 Task: Look for space in Guyancourt, France from 11th June, 2023 to 15th June, 2023 for 2 adults in price range Rs.7000 to Rs.16000. Place can be private room with 1  bedroom having 2 beds and 1 bathroom. Property type can be house, flat, guest house, hotel. Booking option can be shelf check-in. Required host language is English.
Action: Mouse moved to (514, 134)
Screenshot: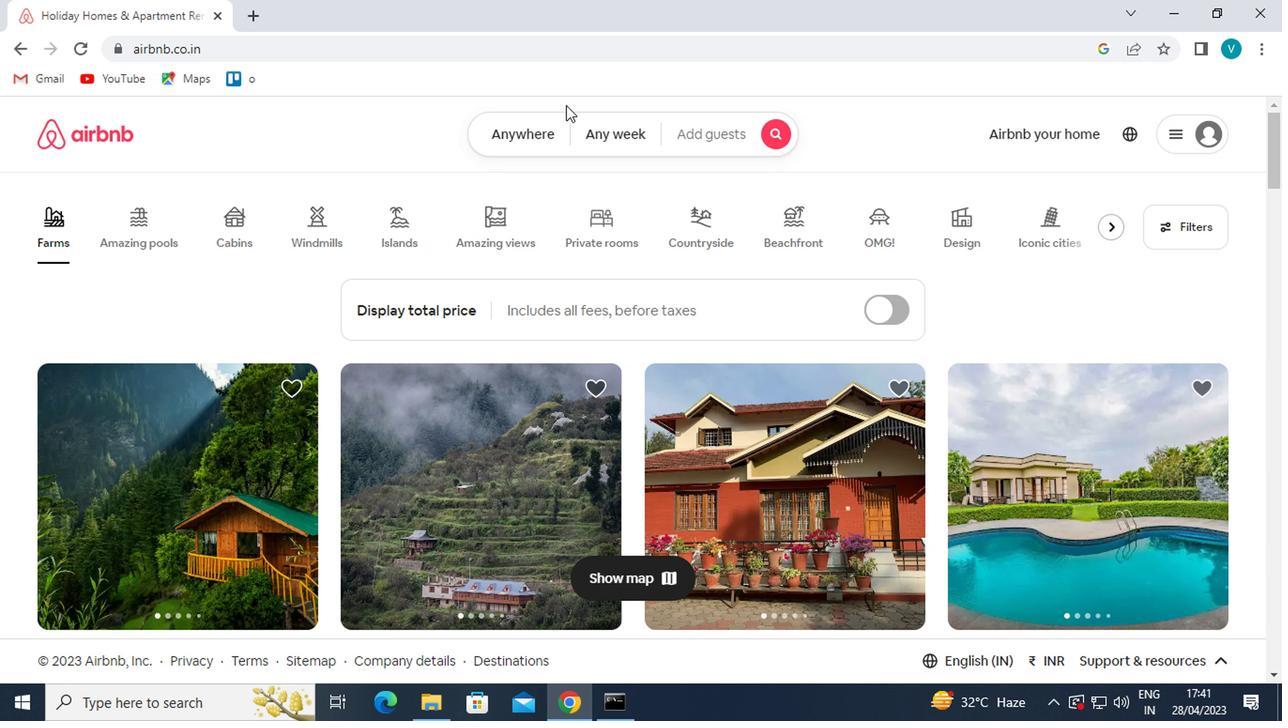 
Action: Mouse pressed left at (514, 134)
Screenshot: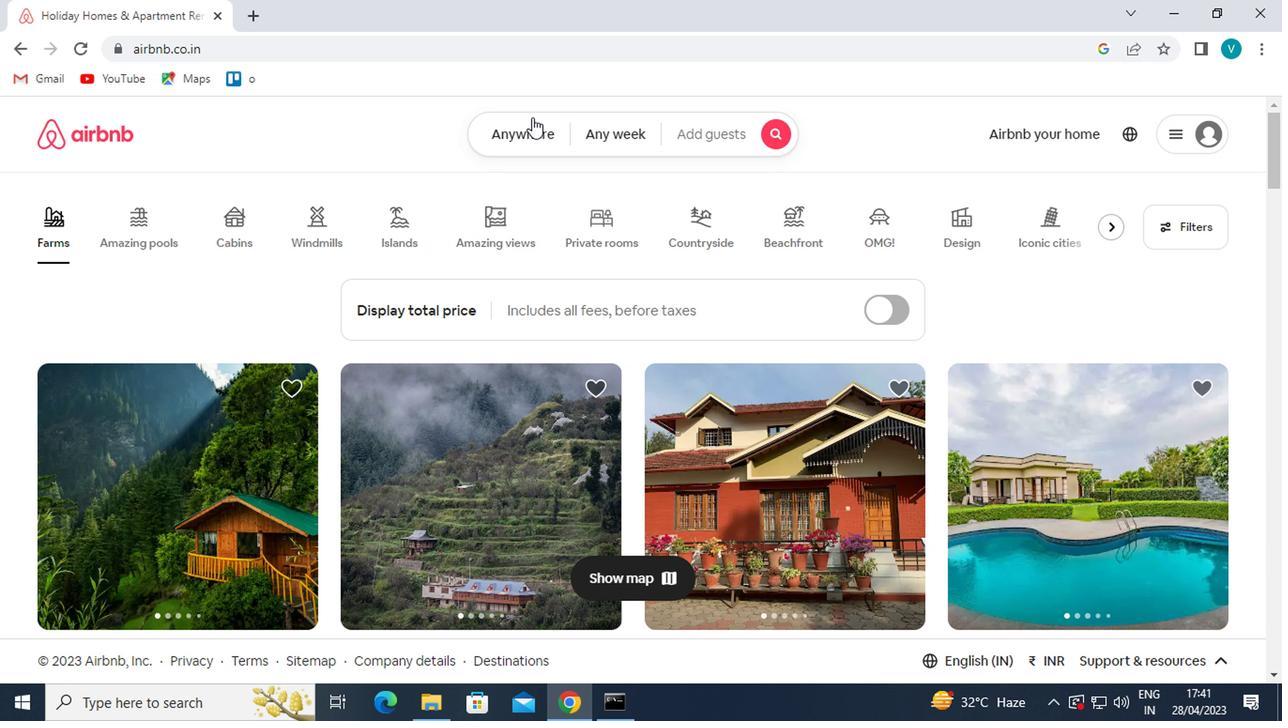 
Action: Mouse moved to (353, 201)
Screenshot: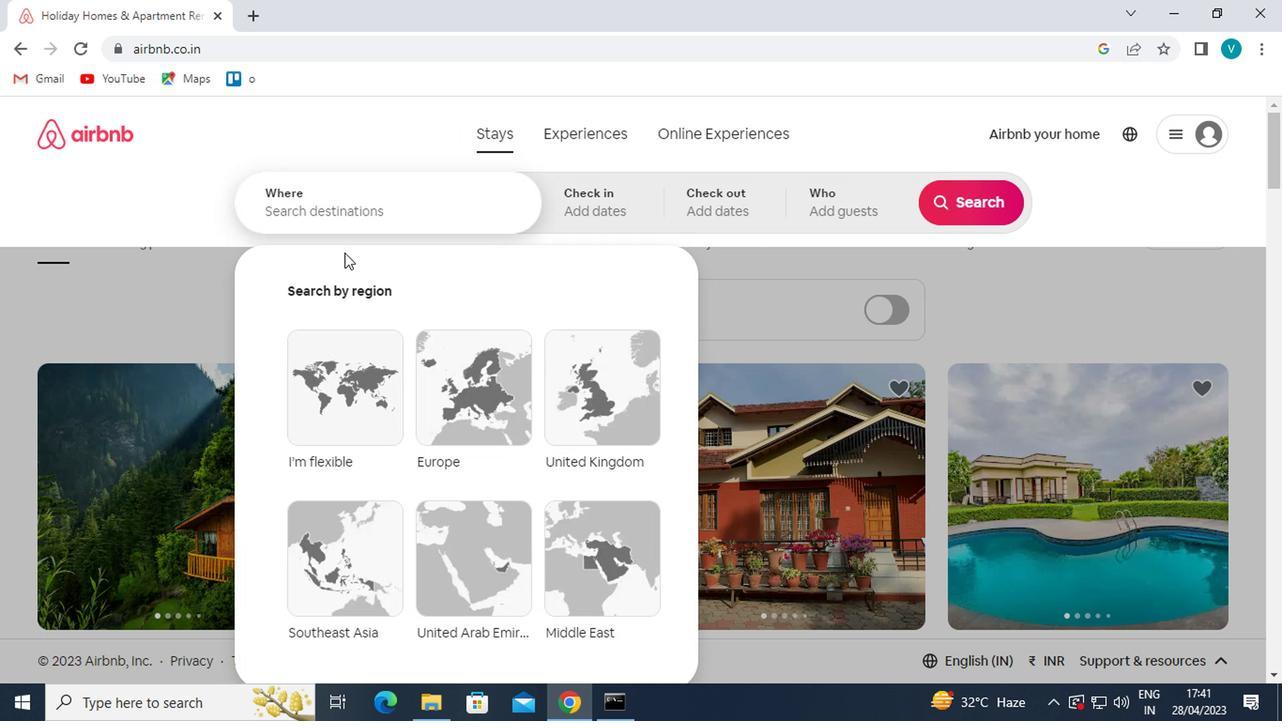 
Action: Mouse pressed left at (353, 201)
Screenshot: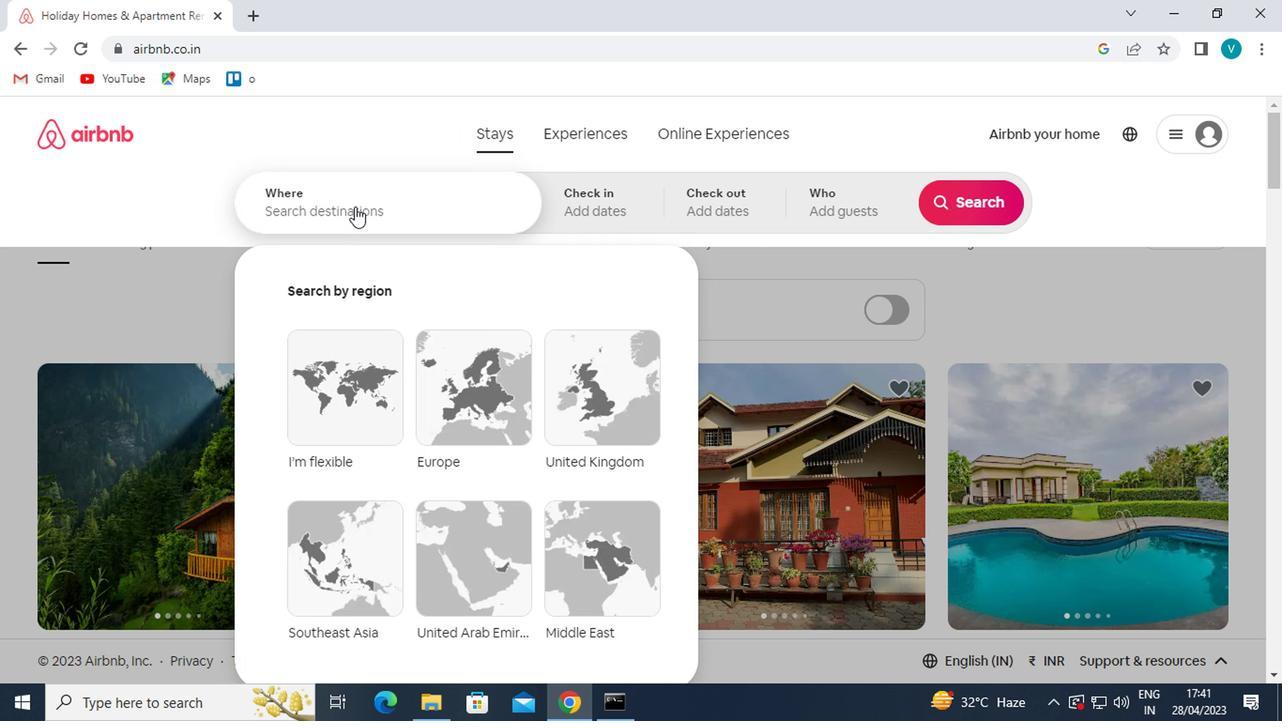 
Action: Key pressed guyan<Key.down><Key.enter>
Screenshot: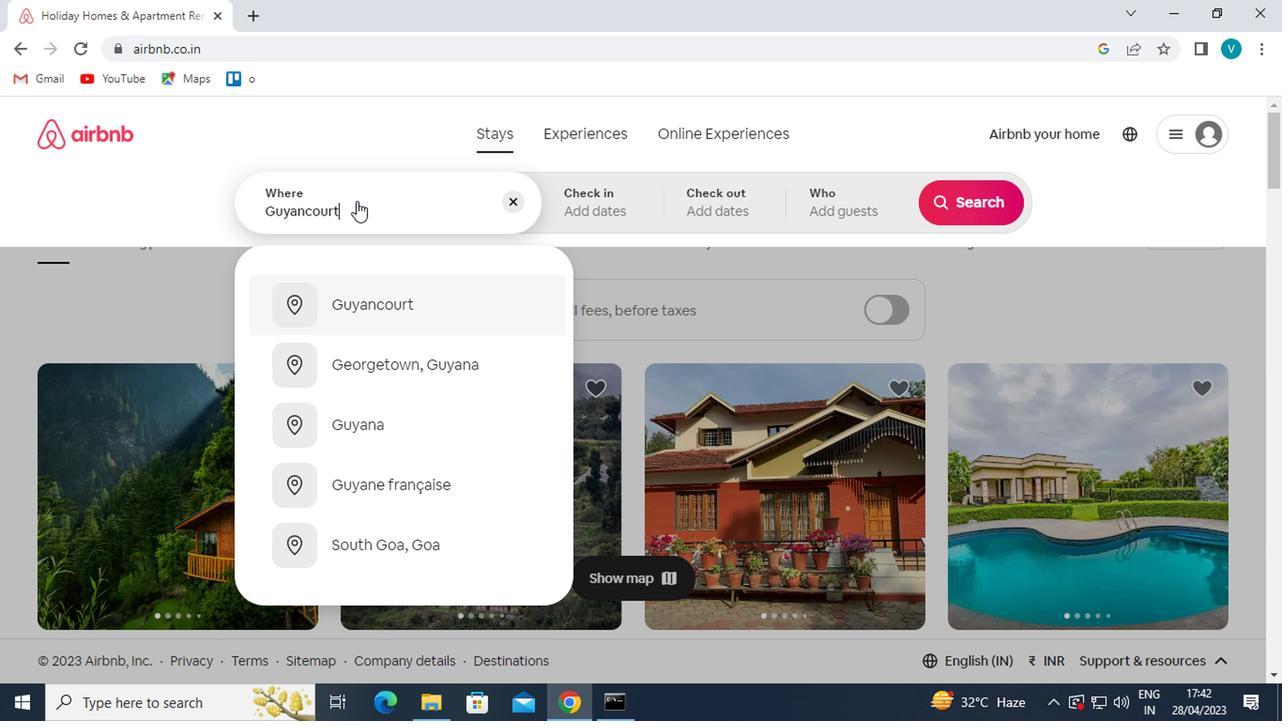 
Action: Mouse moved to (951, 354)
Screenshot: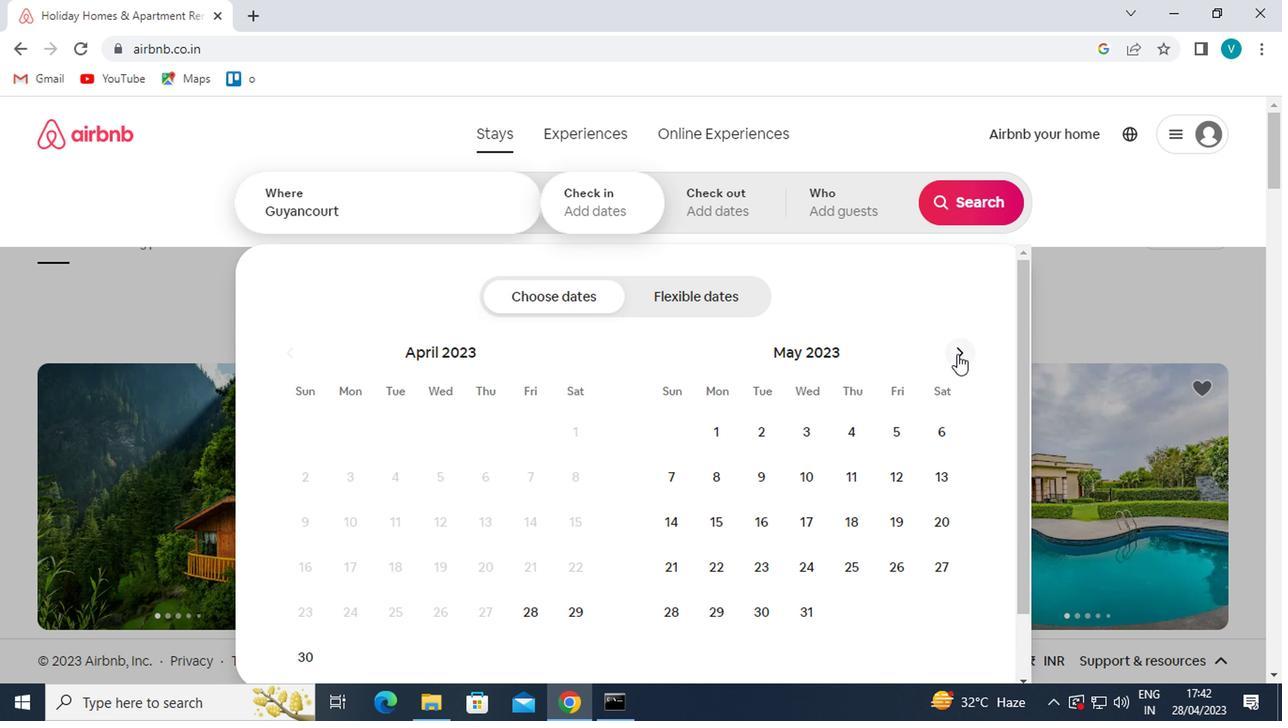 
Action: Mouse pressed left at (951, 354)
Screenshot: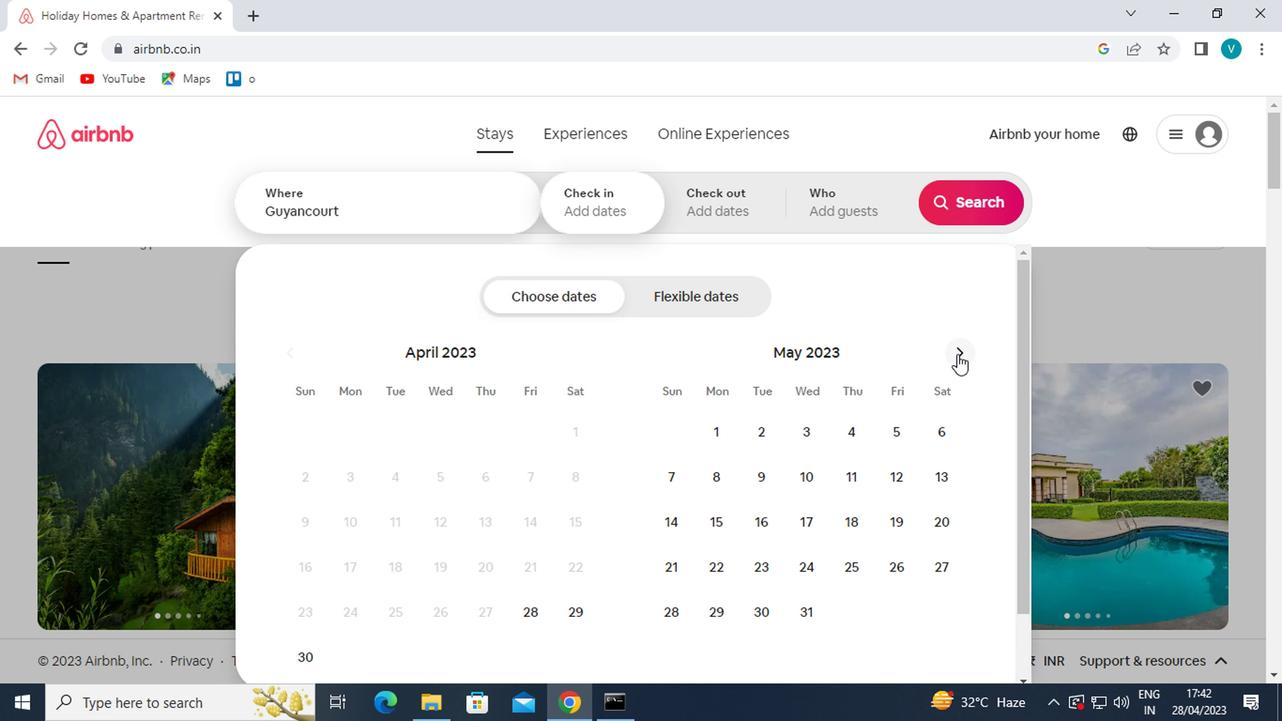 
Action: Mouse moved to (678, 527)
Screenshot: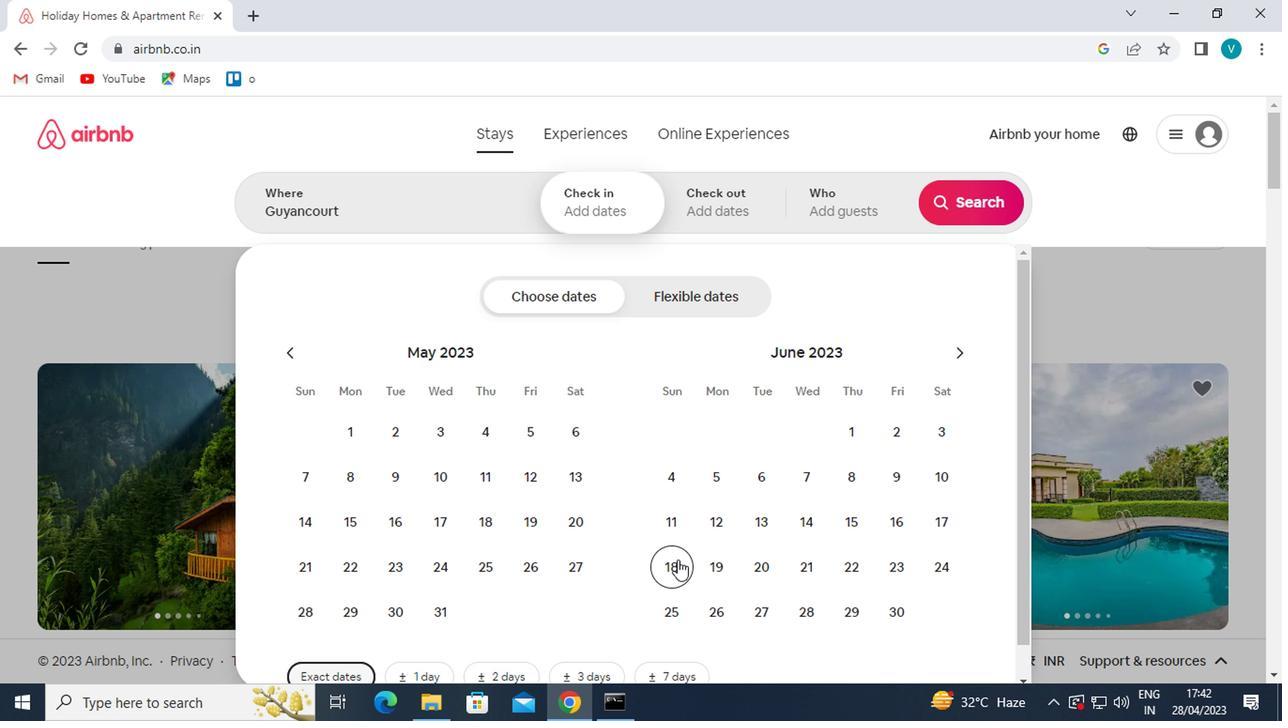 
Action: Mouse pressed left at (678, 527)
Screenshot: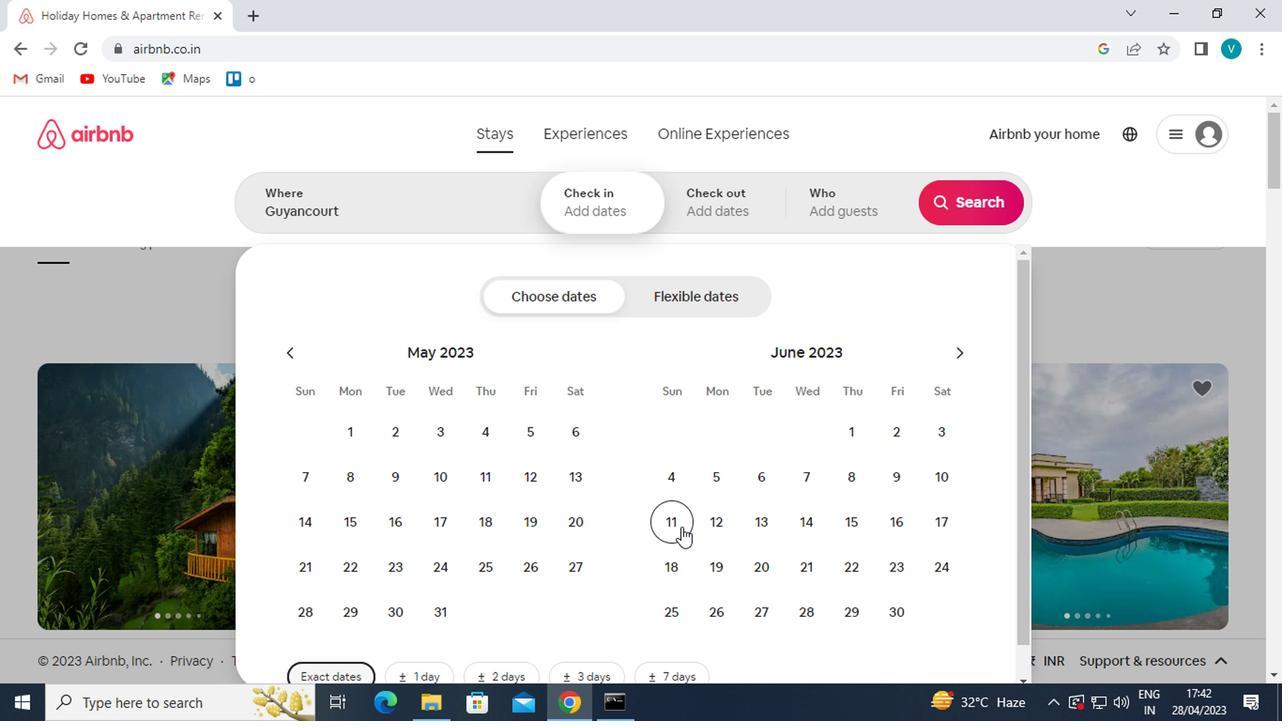 
Action: Mouse moved to (855, 517)
Screenshot: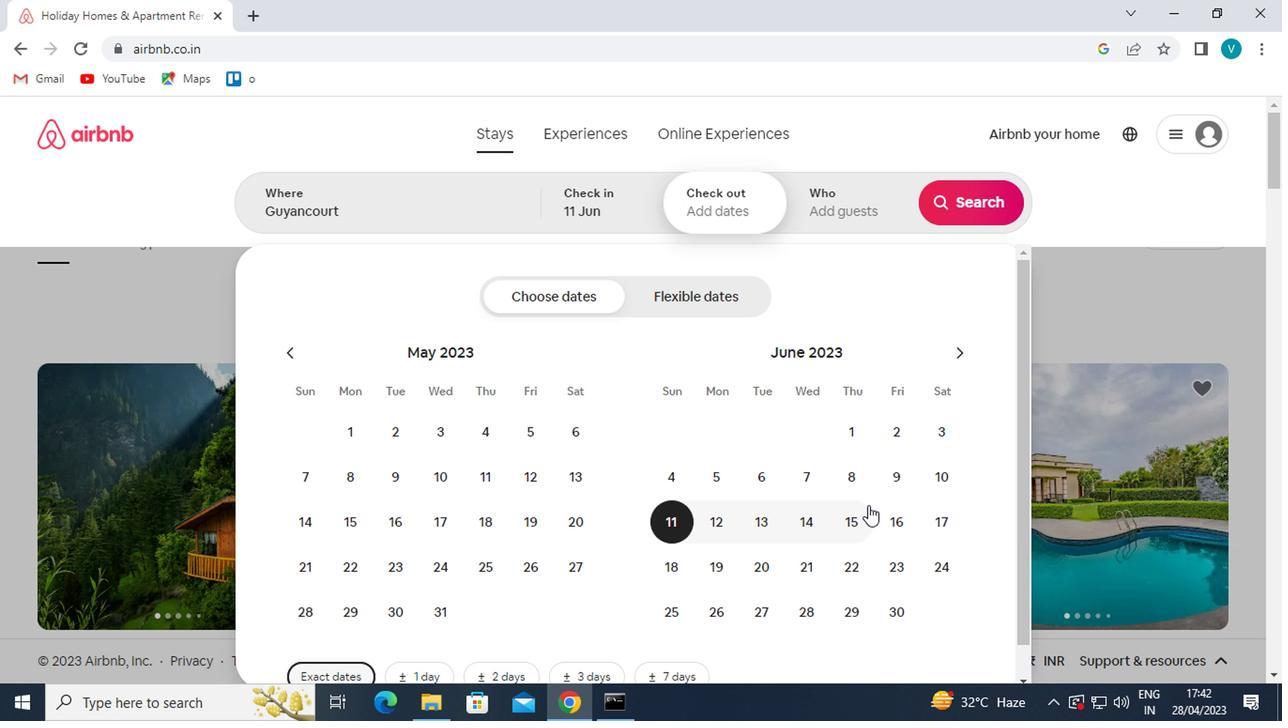 
Action: Mouse pressed left at (855, 517)
Screenshot: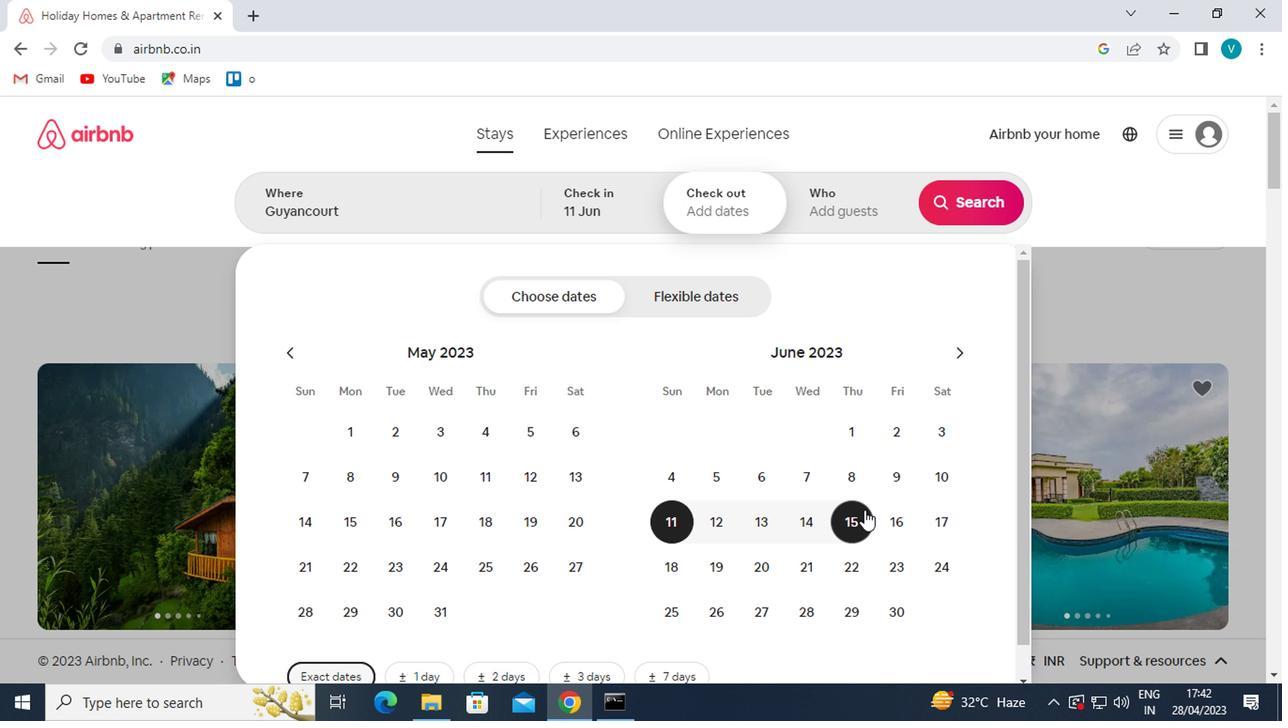 
Action: Mouse moved to (803, 189)
Screenshot: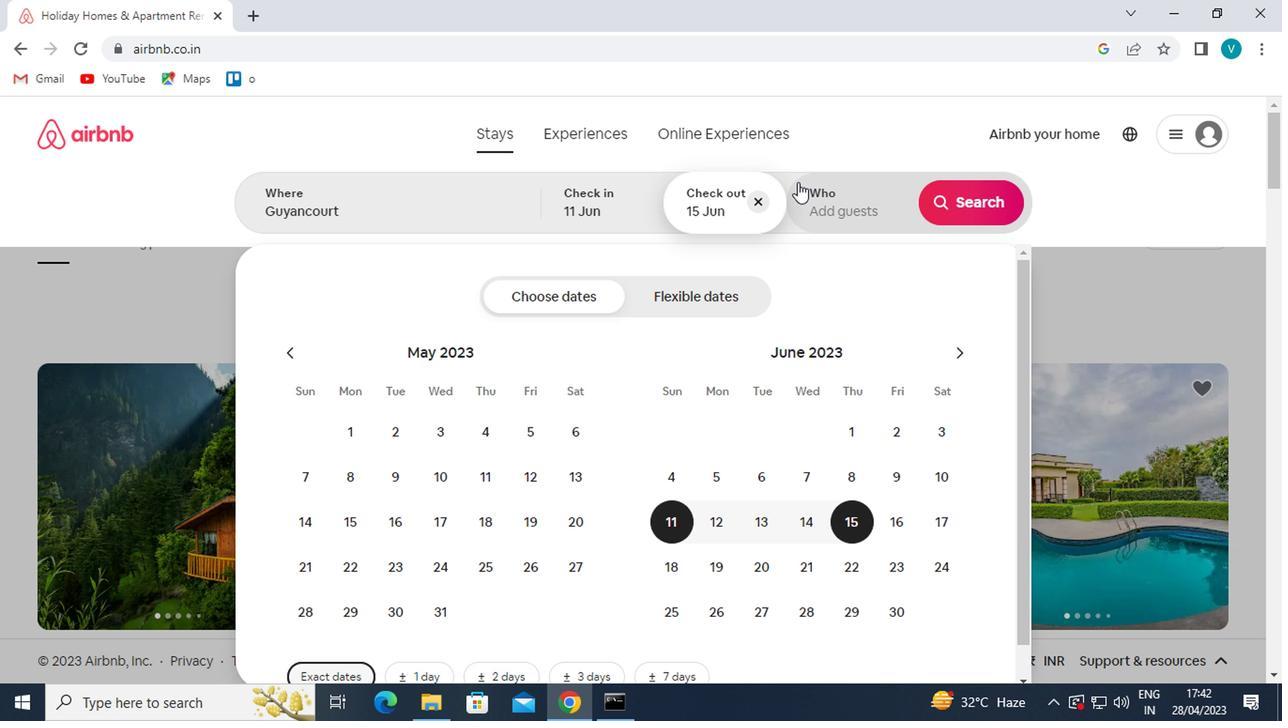 
Action: Mouse pressed left at (803, 189)
Screenshot: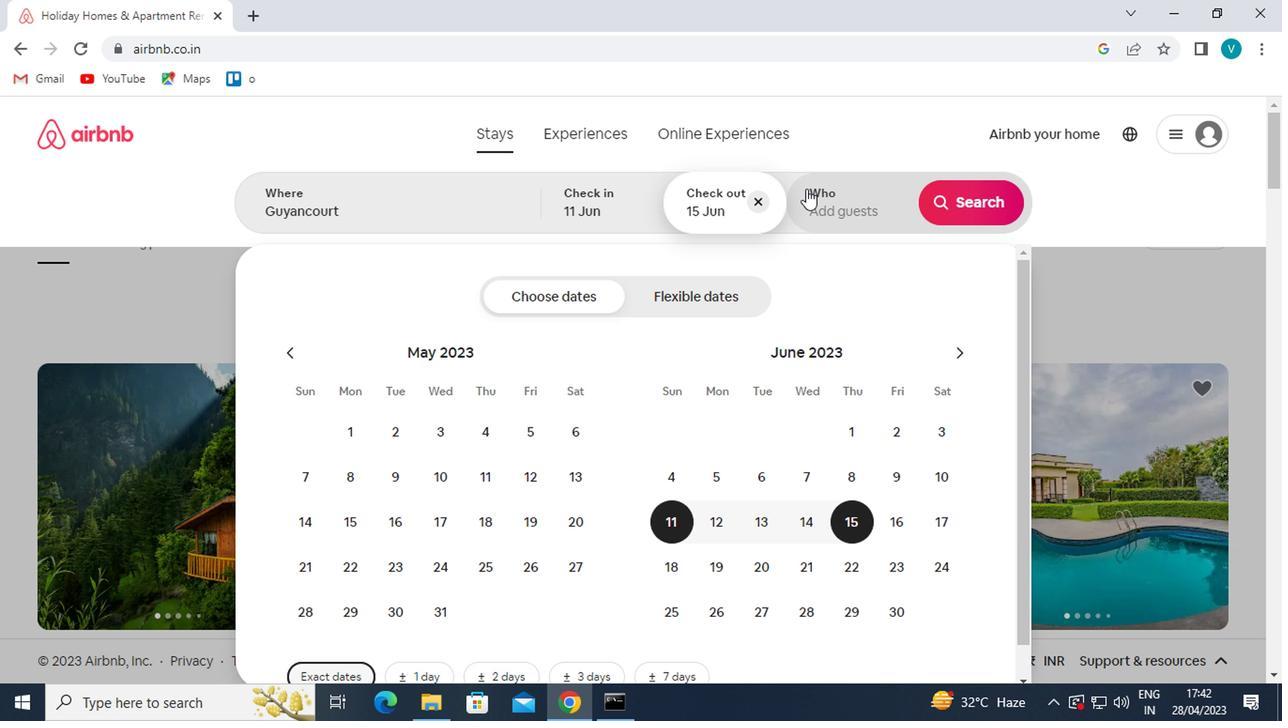 
Action: Mouse moved to (985, 312)
Screenshot: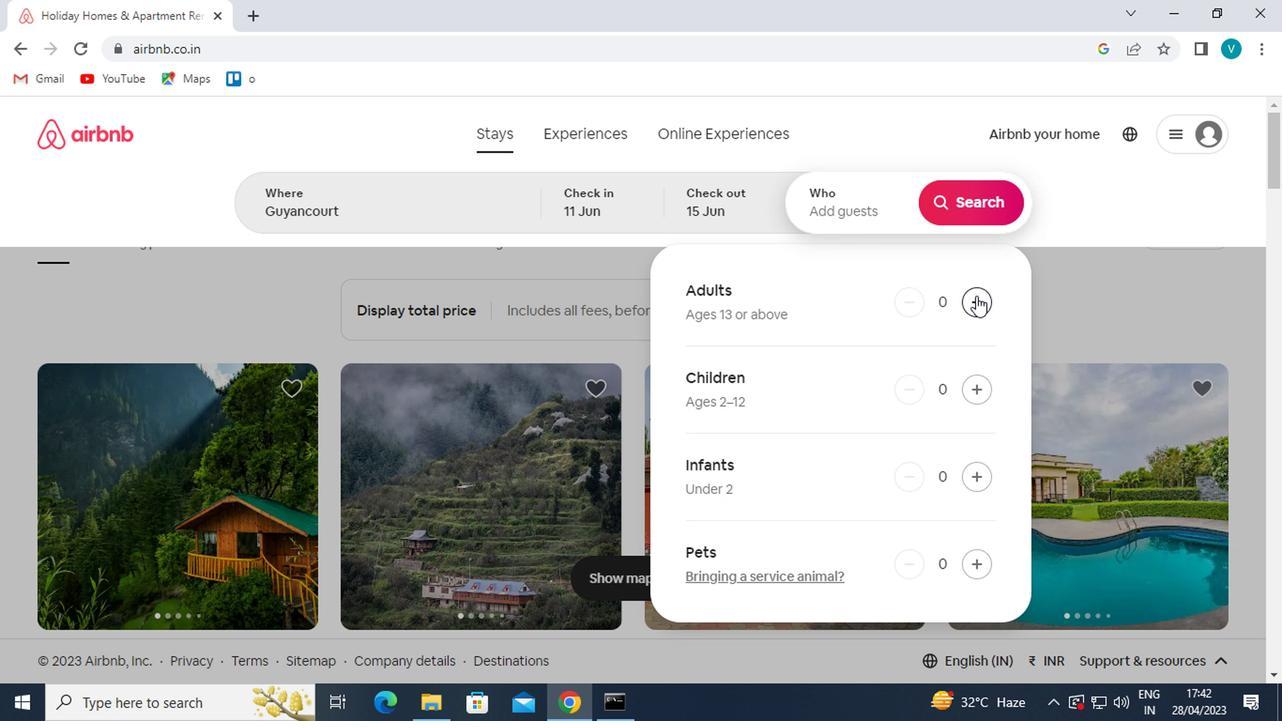 
Action: Mouse pressed left at (985, 312)
Screenshot: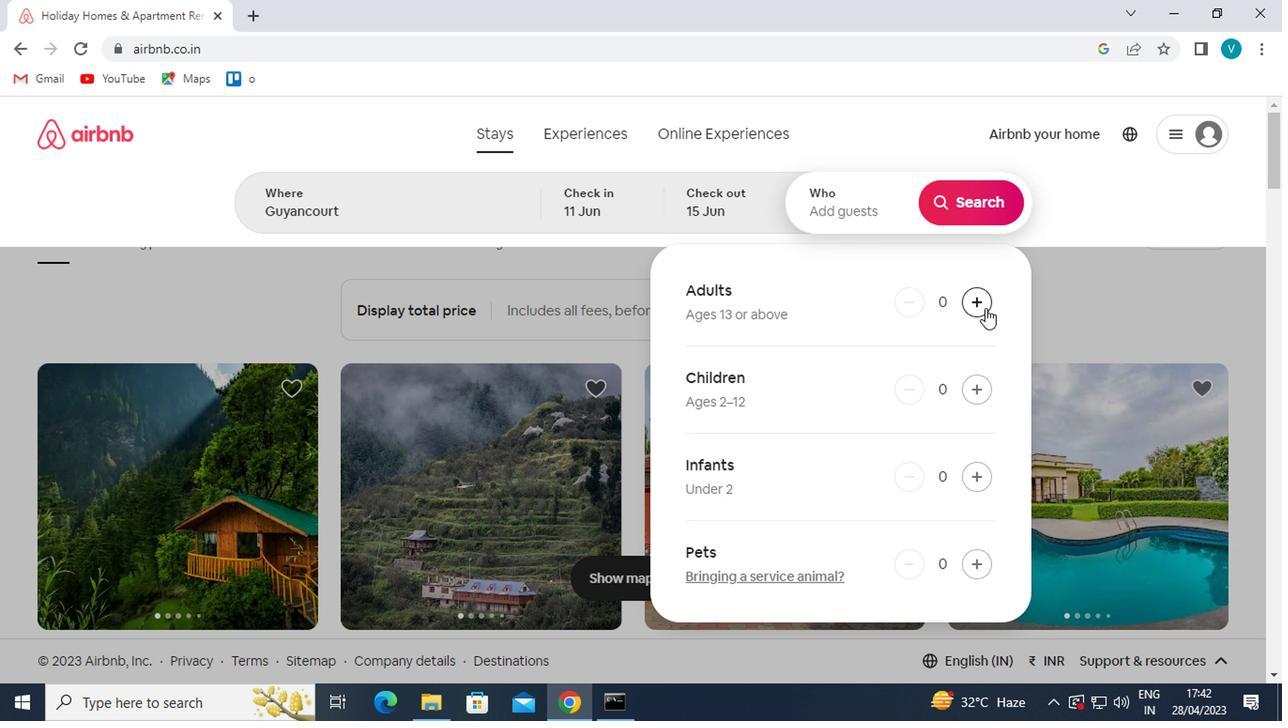 
Action: Mouse moved to (983, 312)
Screenshot: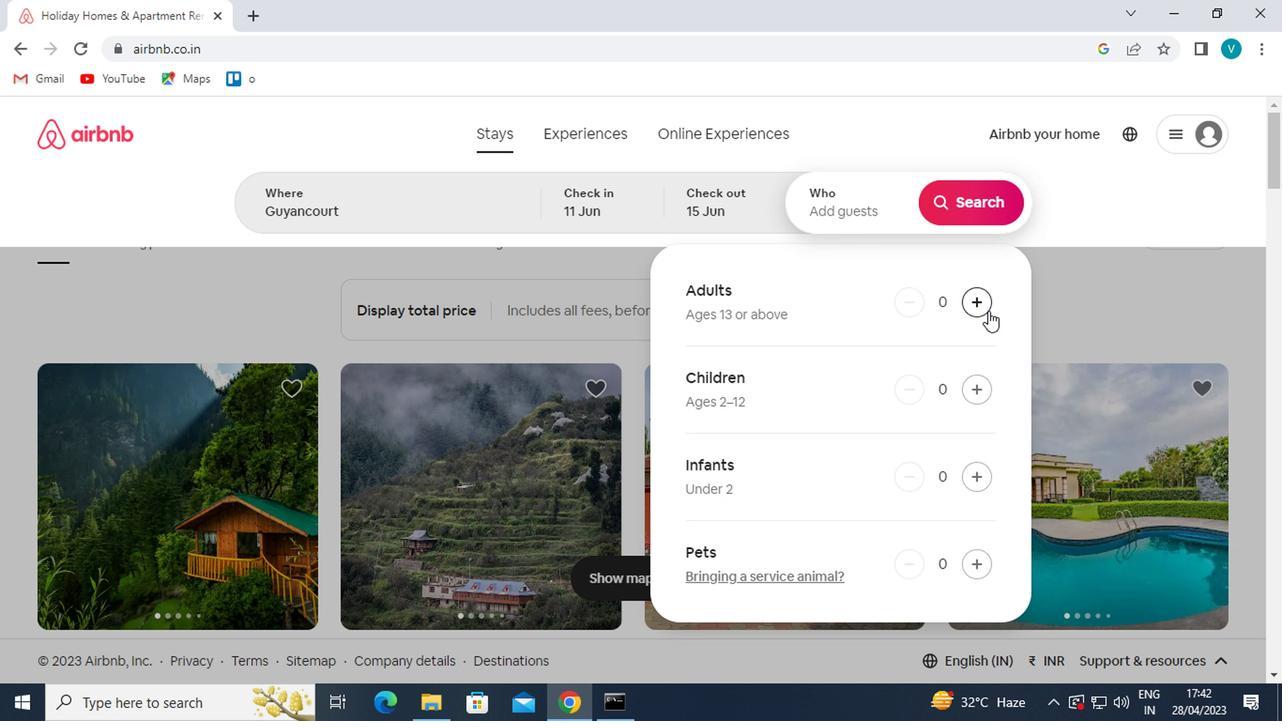
Action: Mouse pressed left at (983, 312)
Screenshot: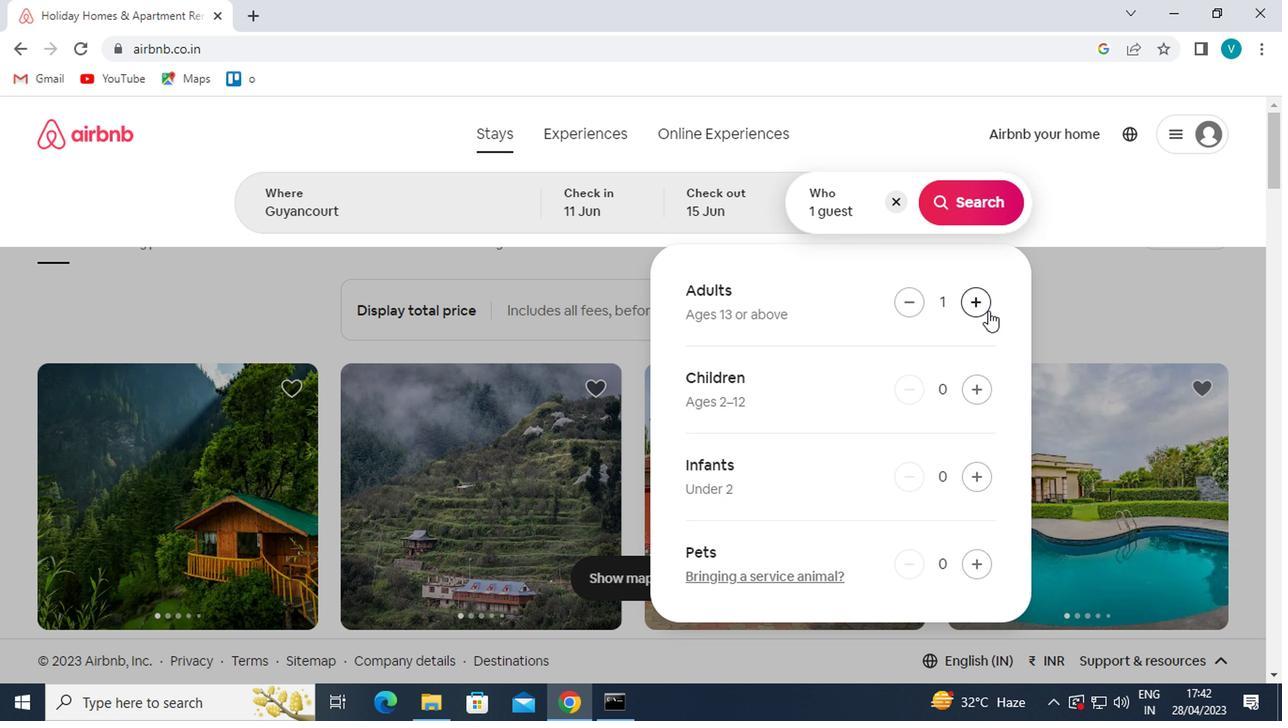 
Action: Mouse moved to (967, 197)
Screenshot: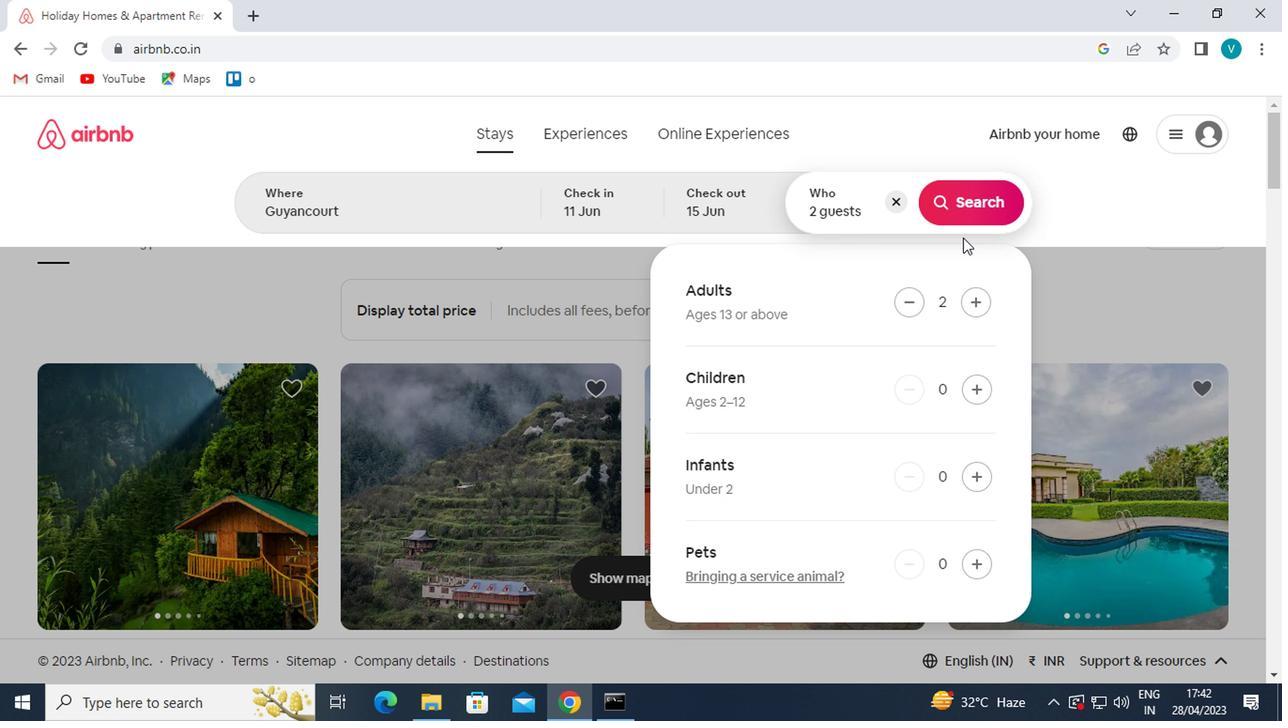 
Action: Mouse pressed left at (967, 197)
Screenshot: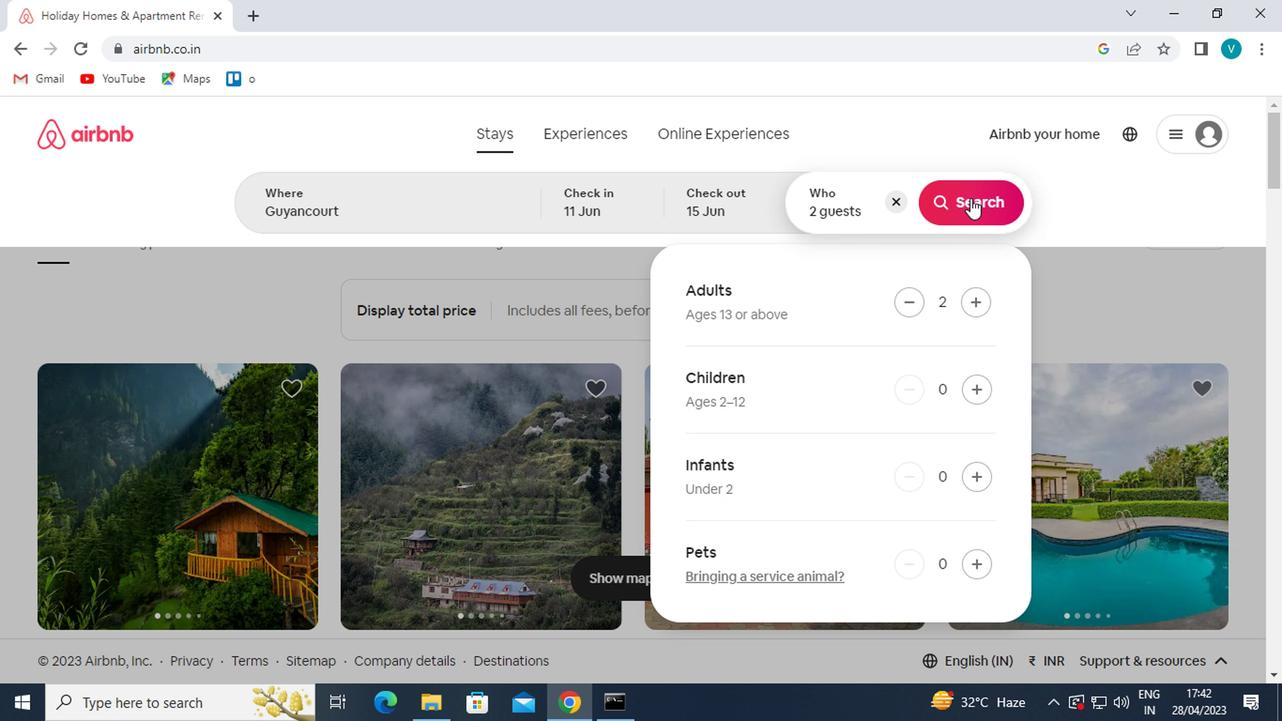 
Action: Mouse moved to (1187, 205)
Screenshot: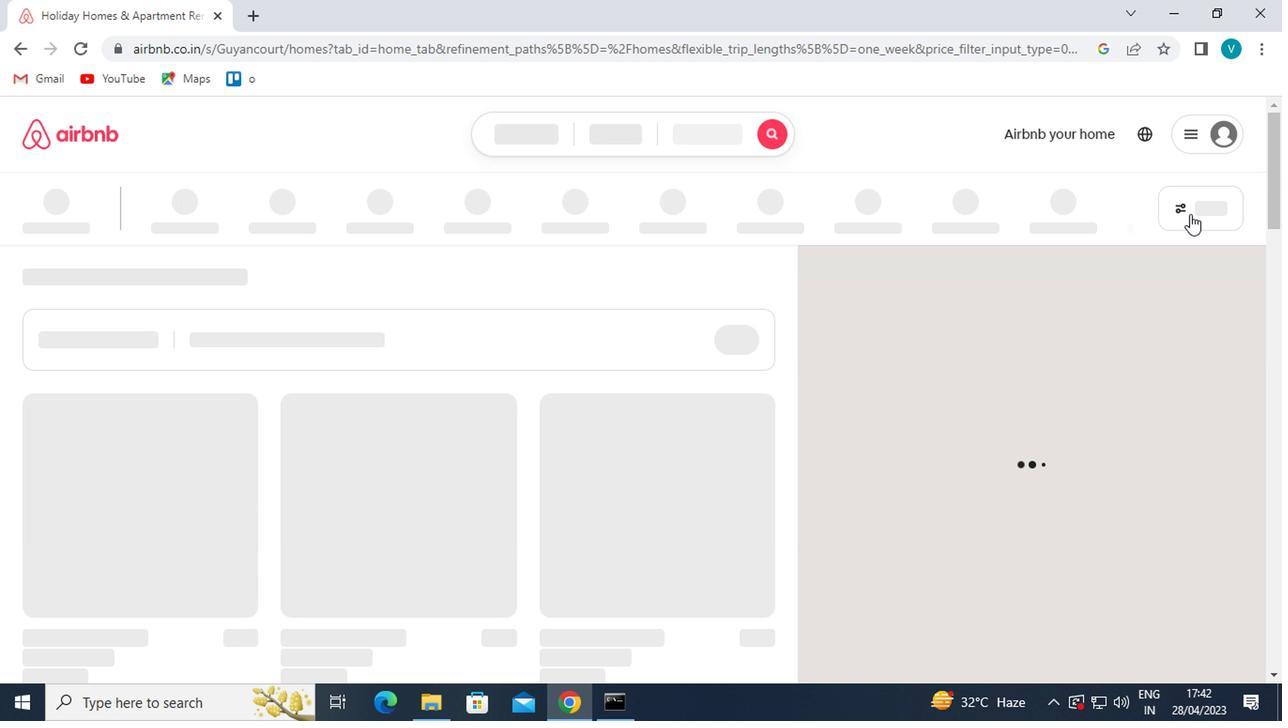 
Action: Mouse pressed left at (1187, 205)
Screenshot: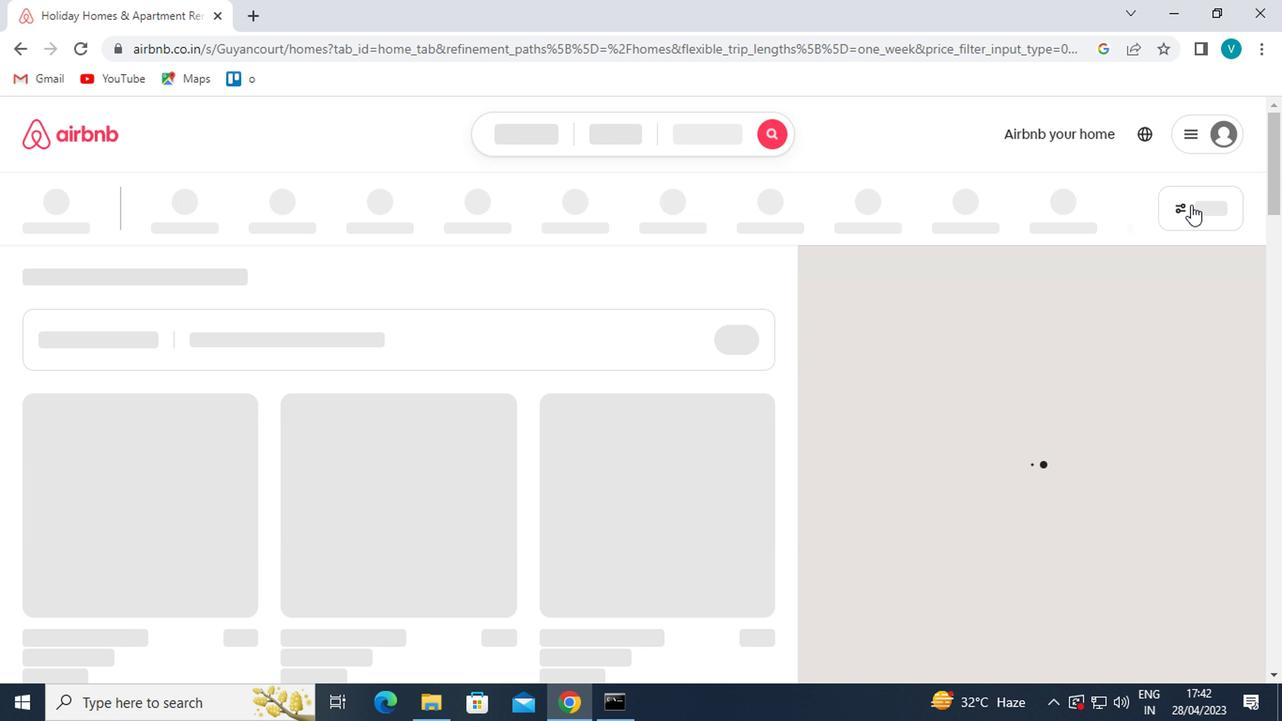 
Action: Mouse pressed left at (1187, 205)
Screenshot: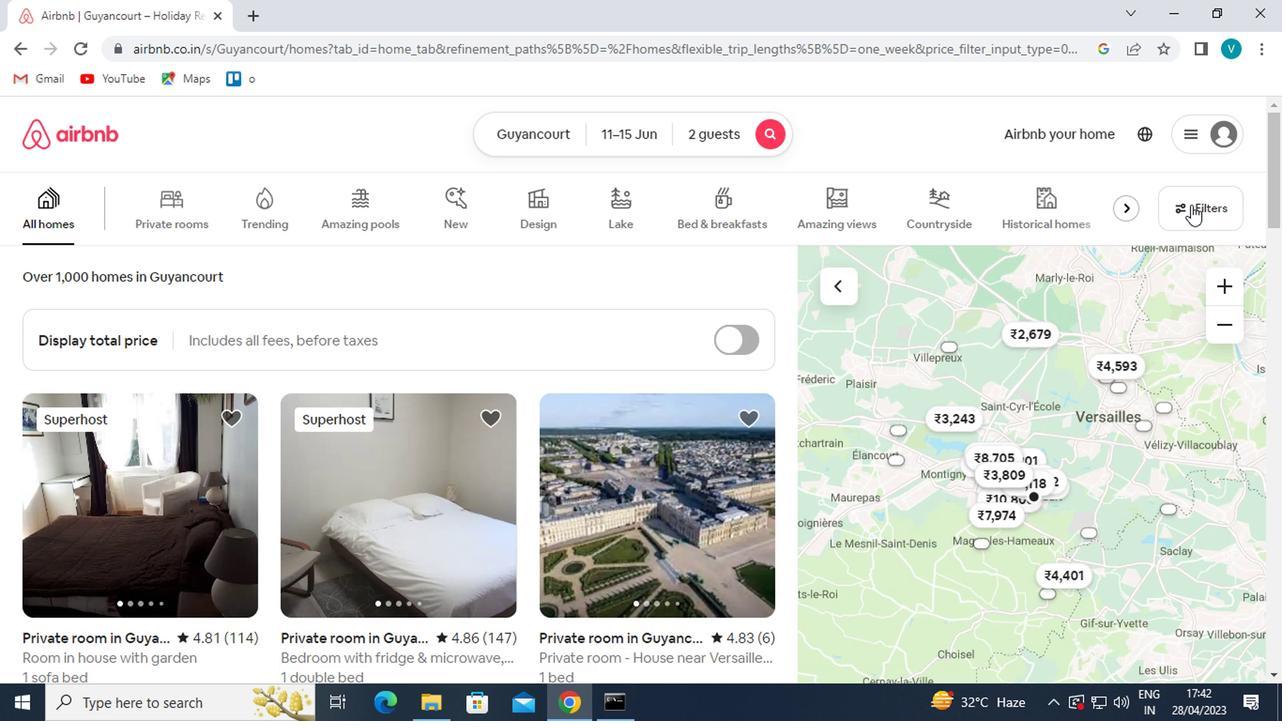 
Action: Mouse moved to (559, 457)
Screenshot: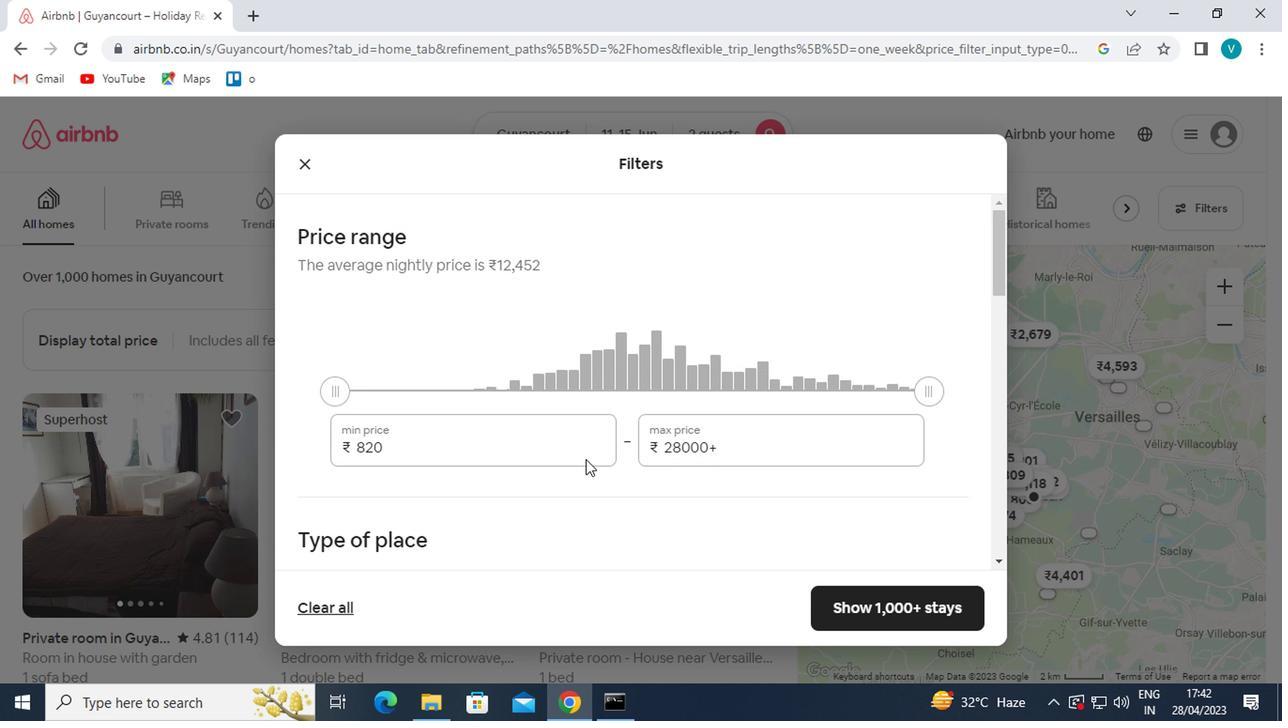 
Action: Mouse pressed left at (559, 457)
Screenshot: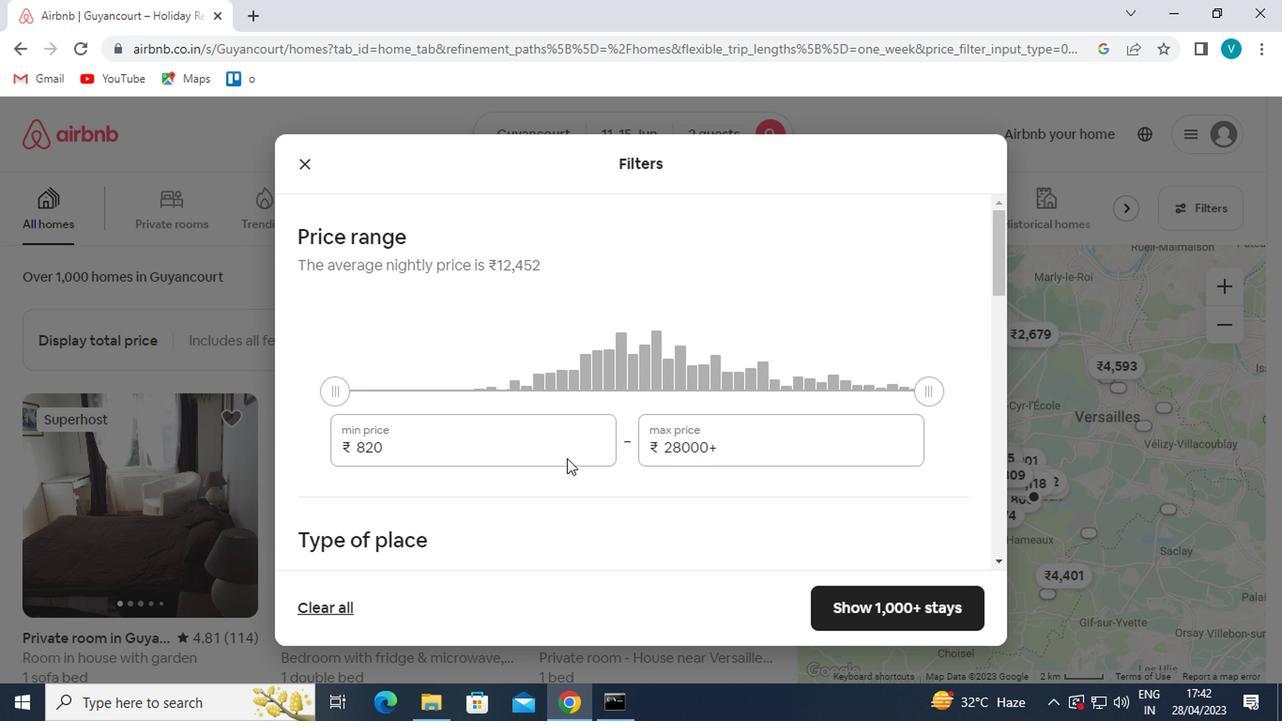 
Action: Mouse moved to (555, 455)
Screenshot: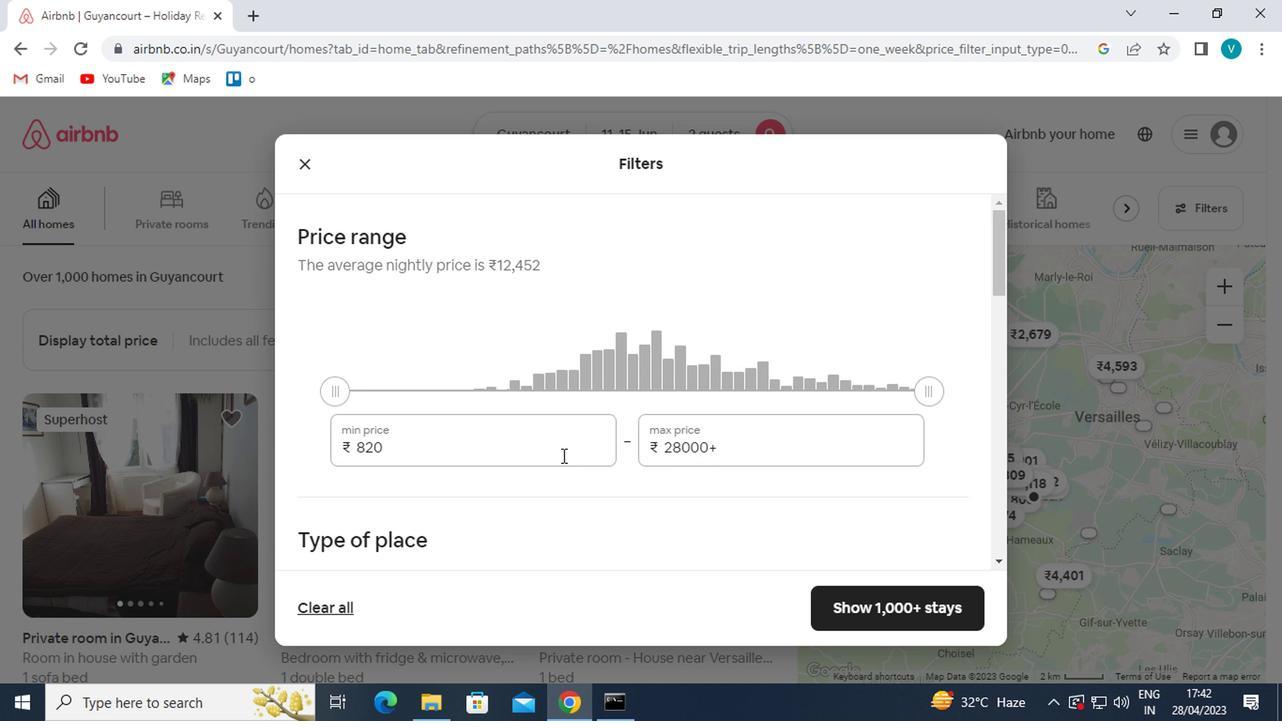 
Action: Key pressed <Key.backspace><Key.backspace><Key.backspace><Key.backspace><Key.backspace><Key.backspace><Key.backspace><Key.backspace><Key.backspace><Key.backspace><Key.backspace><Key.backspace><Key.backspace><Key.backspace><Key.backspace><Key.backspace><Key.backspace><Key.backspace>70000<Key.backspace><Key.tab>16000
Screenshot: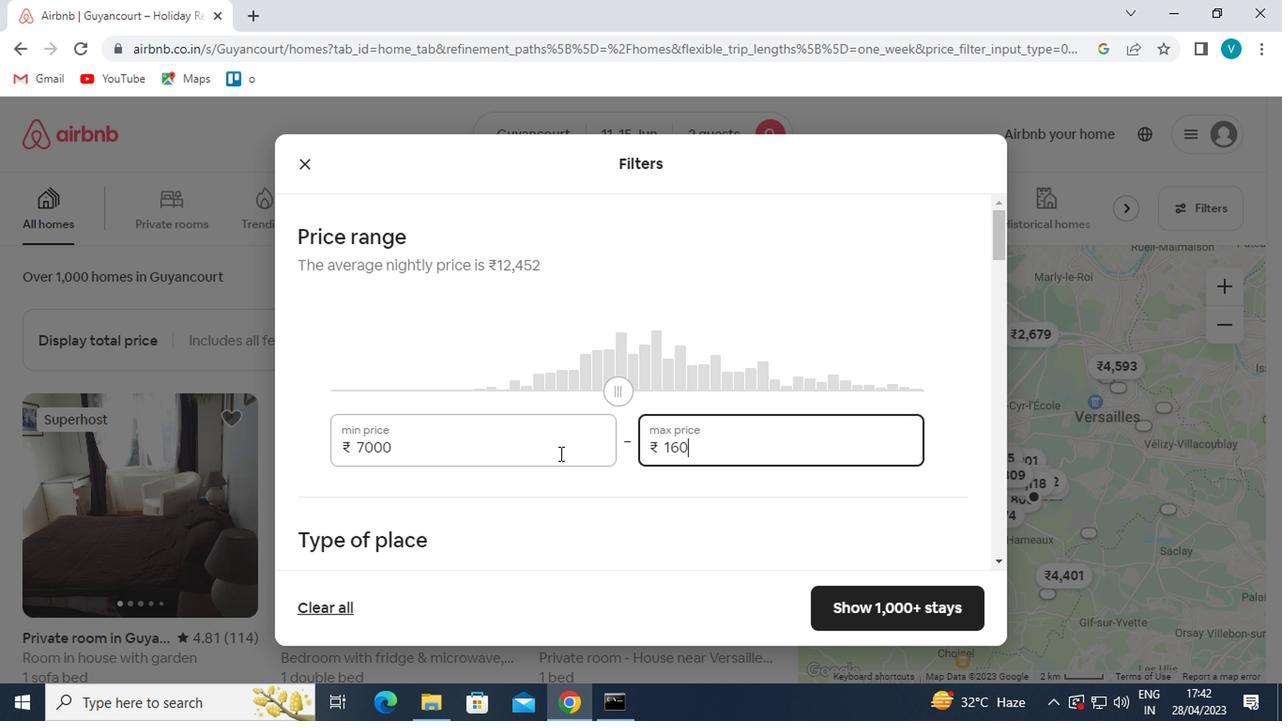 
Action: Mouse moved to (610, 455)
Screenshot: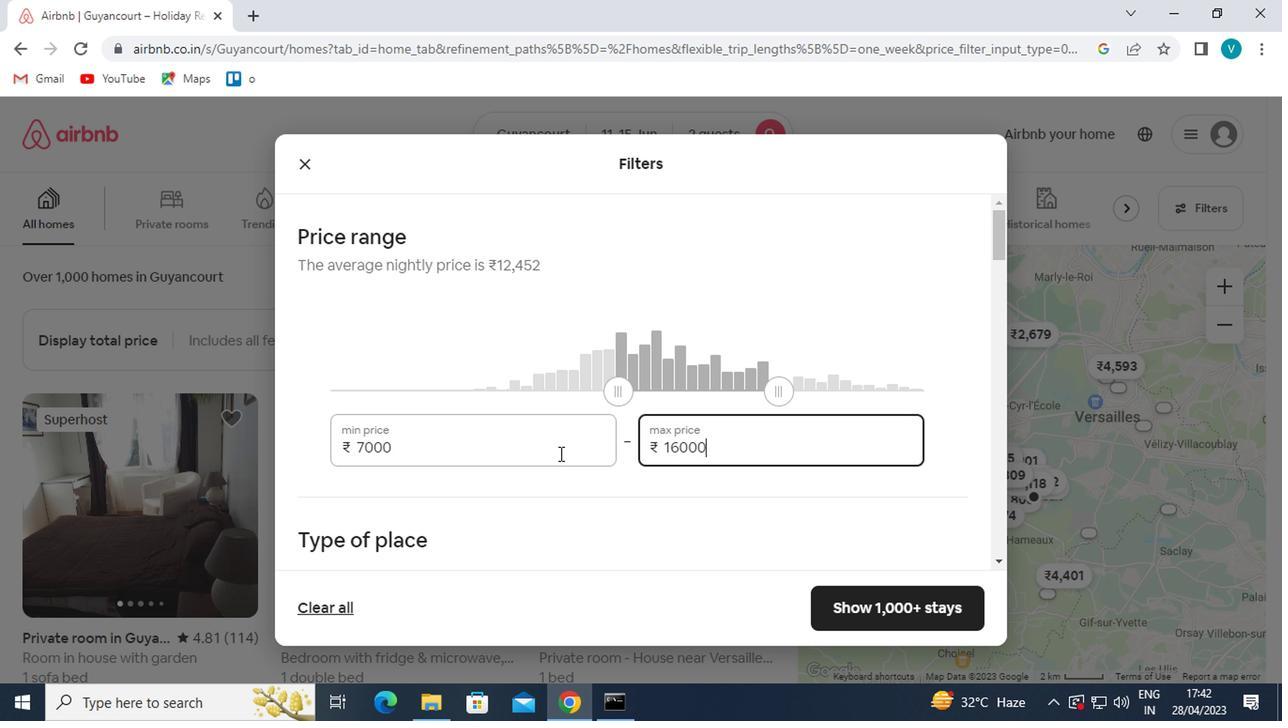 
Action: Mouse scrolled (610, 454) with delta (0, -1)
Screenshot: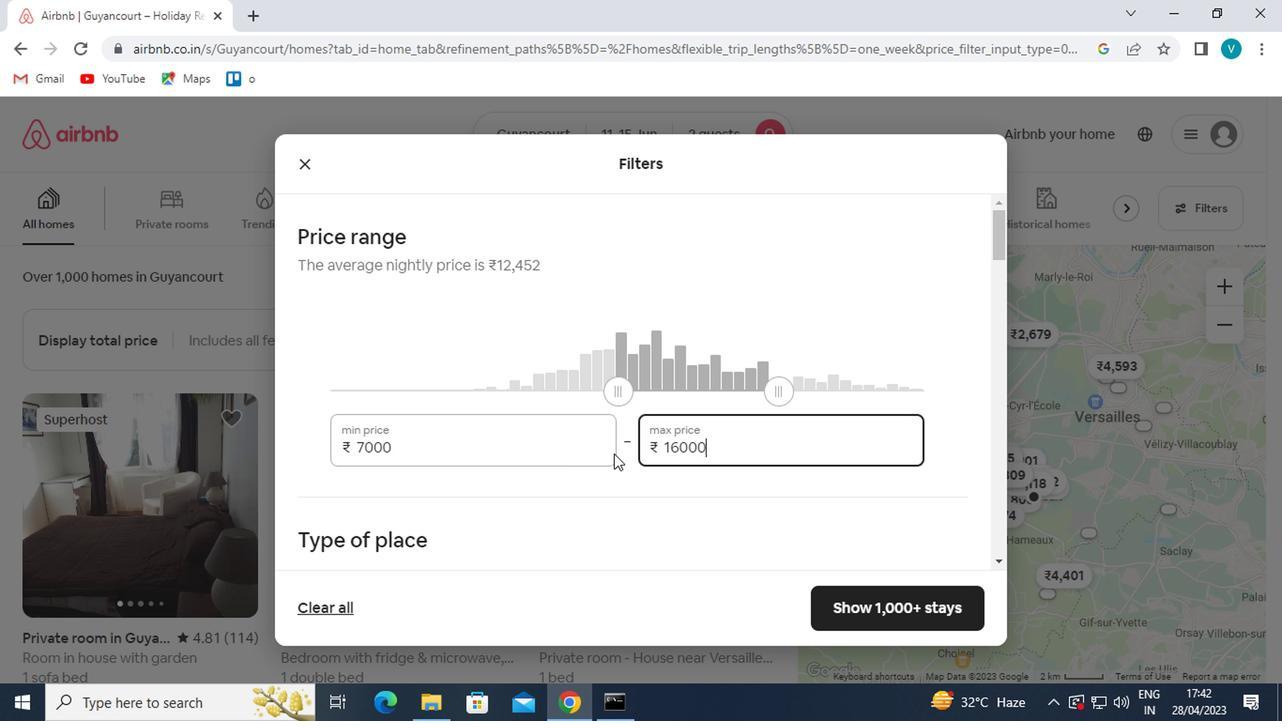 
Action: Mouse scrolled (610, 454) with delta (0, -1)
Screenshot: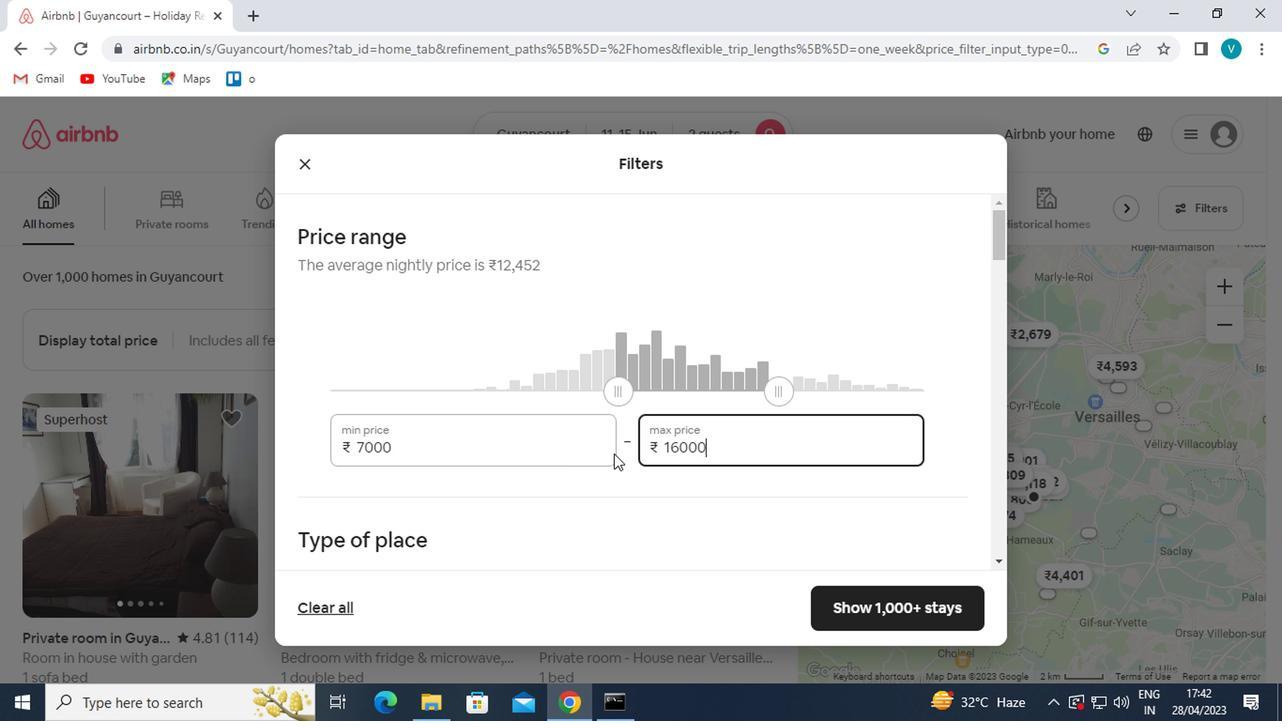 
Action: Mouse scrolled (610, 454) with delta (0, -1)
Screenshot: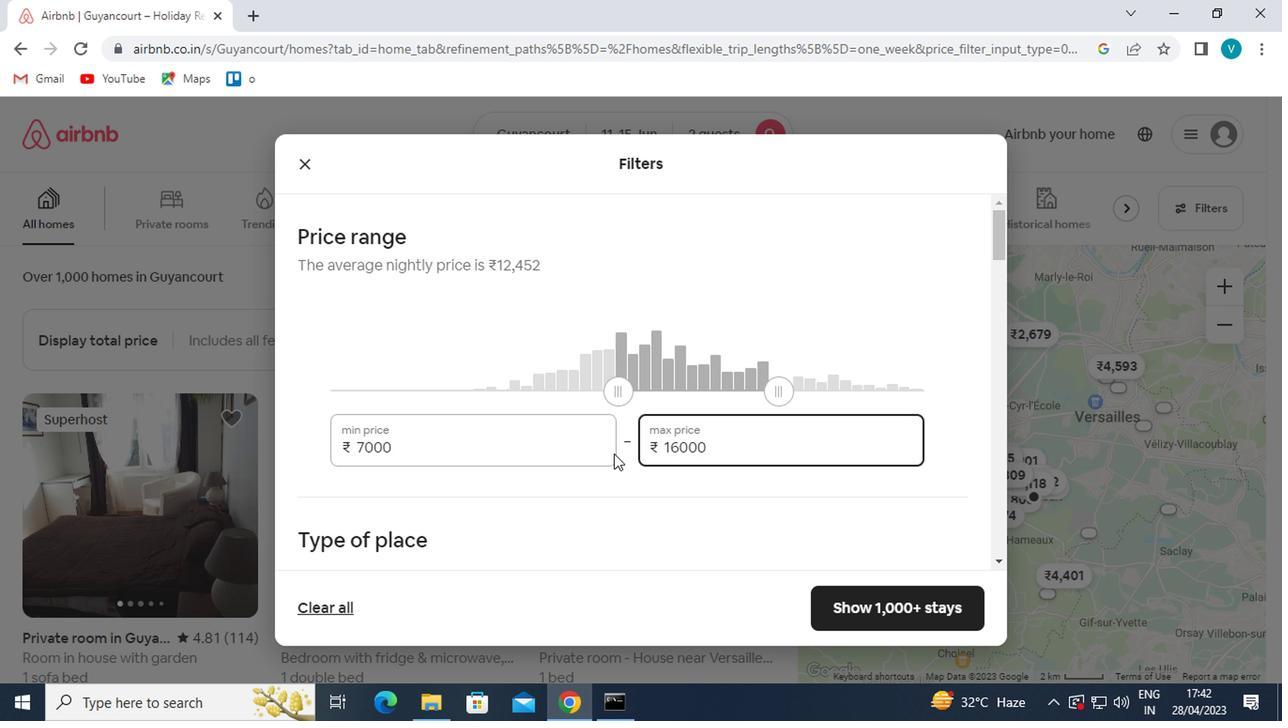 
Action: Mouse moved to (670, 316)
Screenshot: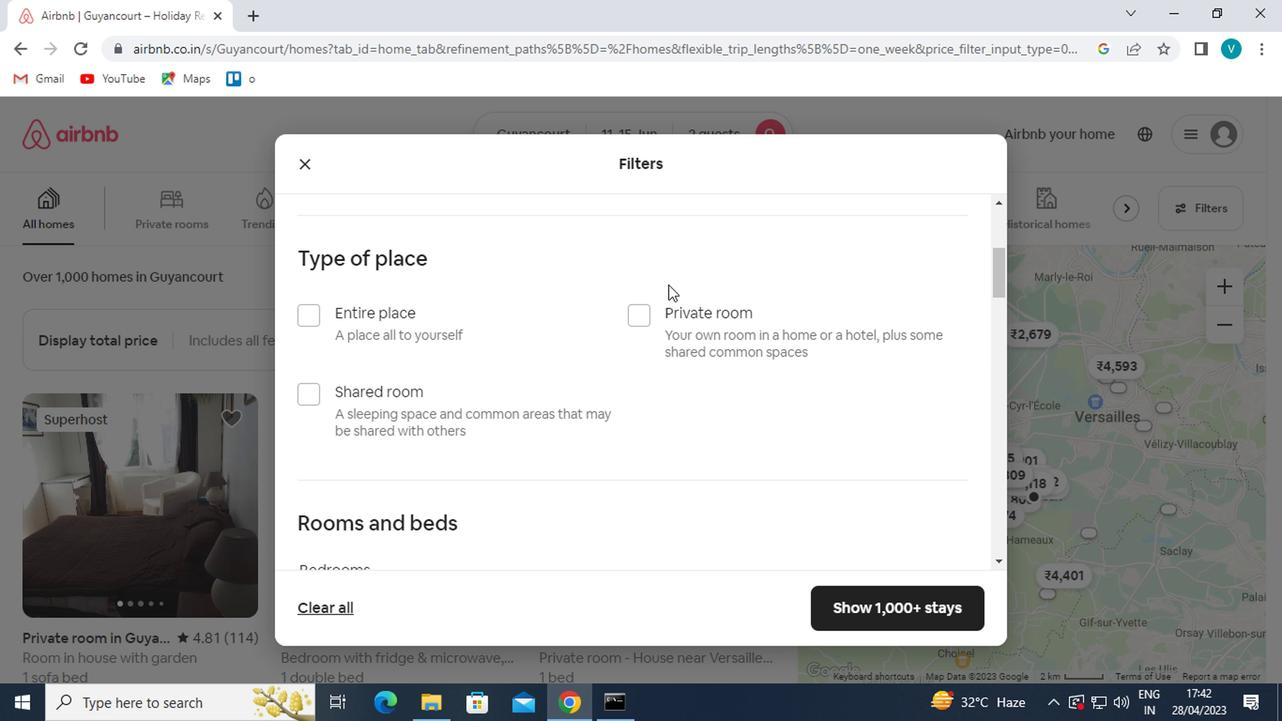 
Action: Mouse pressed left at (670, 316)
Screenshot: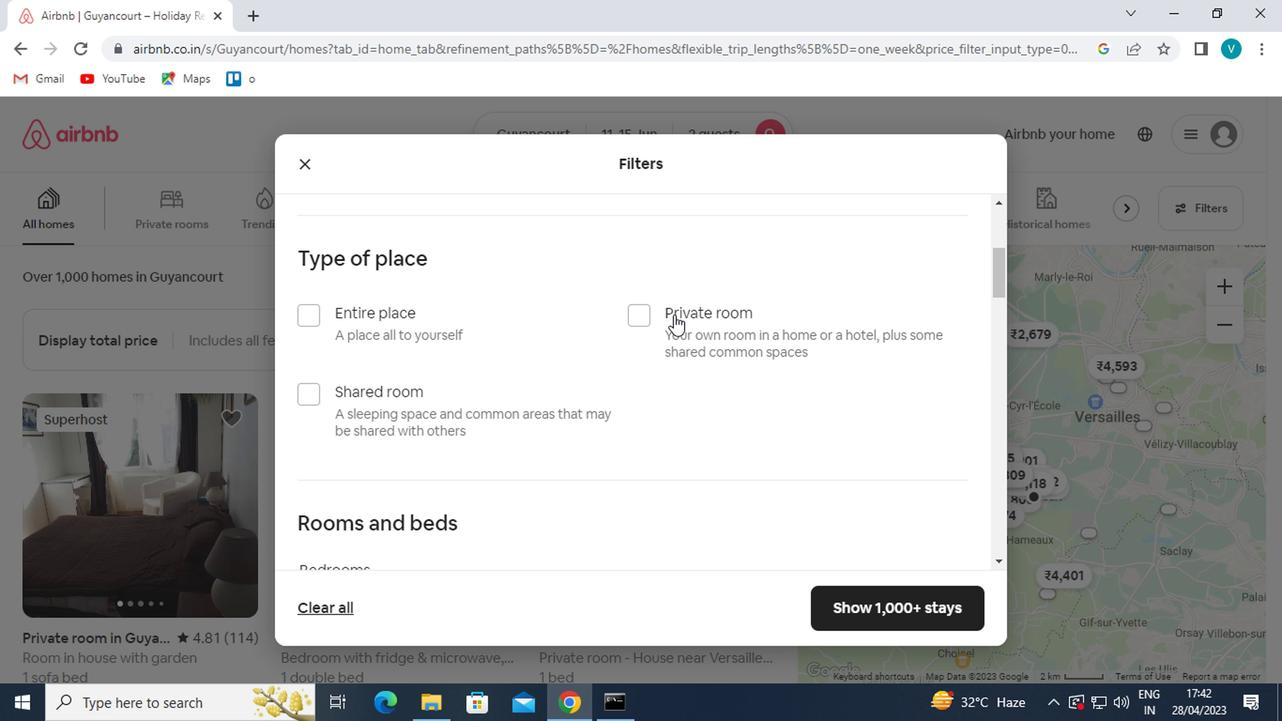 
Action: Mouse moved to (670, 316)
Screenshot: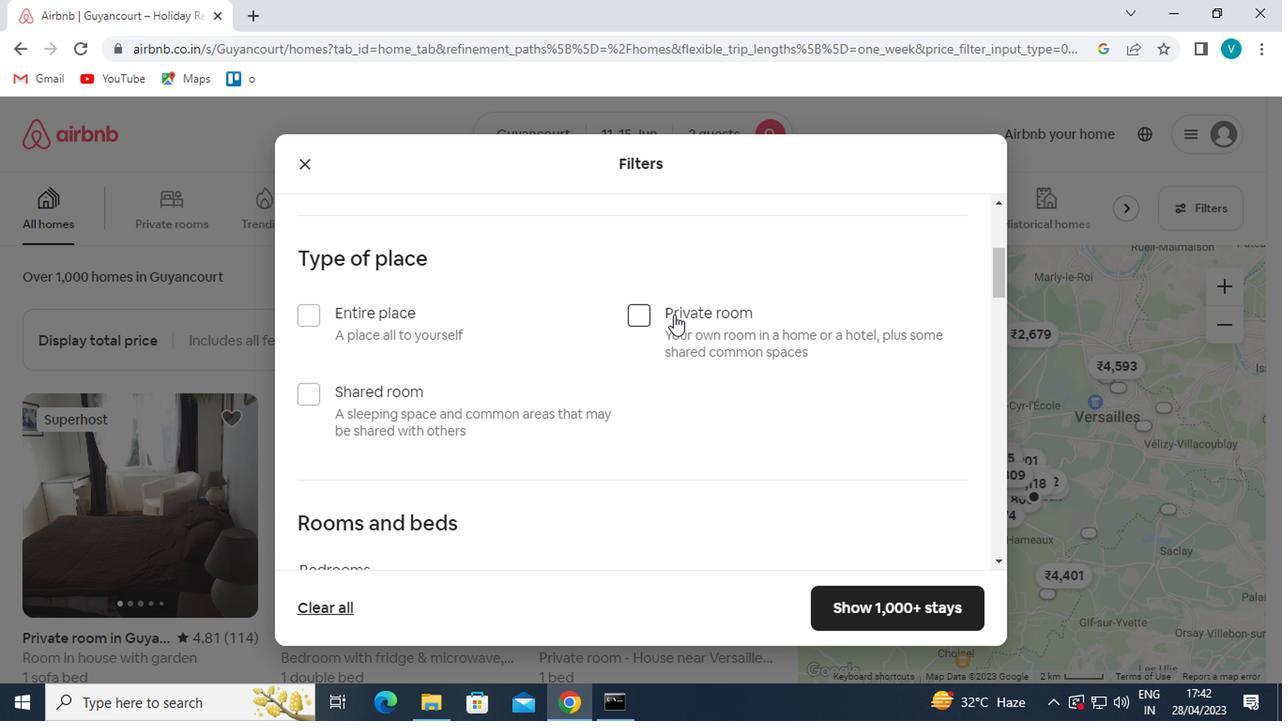 
Action: Mouse scrolled (670, 314) with delta (0, -1)
Screenshot: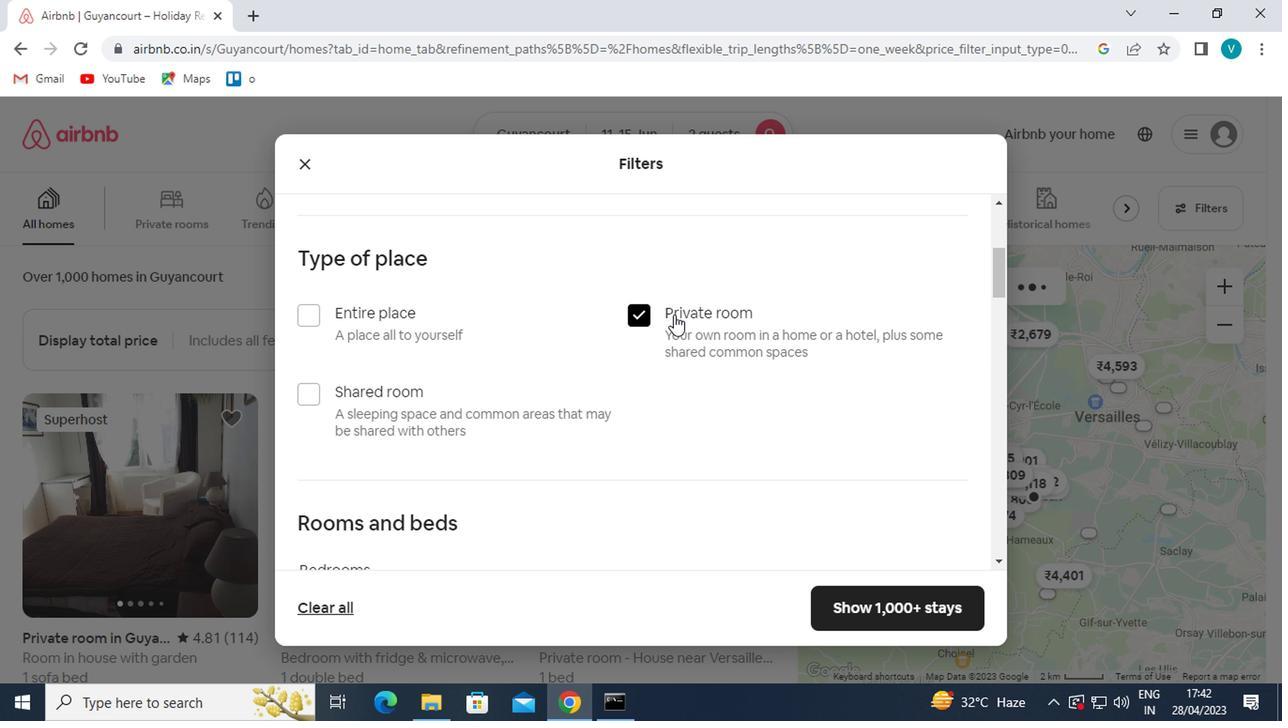 
Action: Mouse scrolled (670, 314) with delta (0, -1)
Screenshot: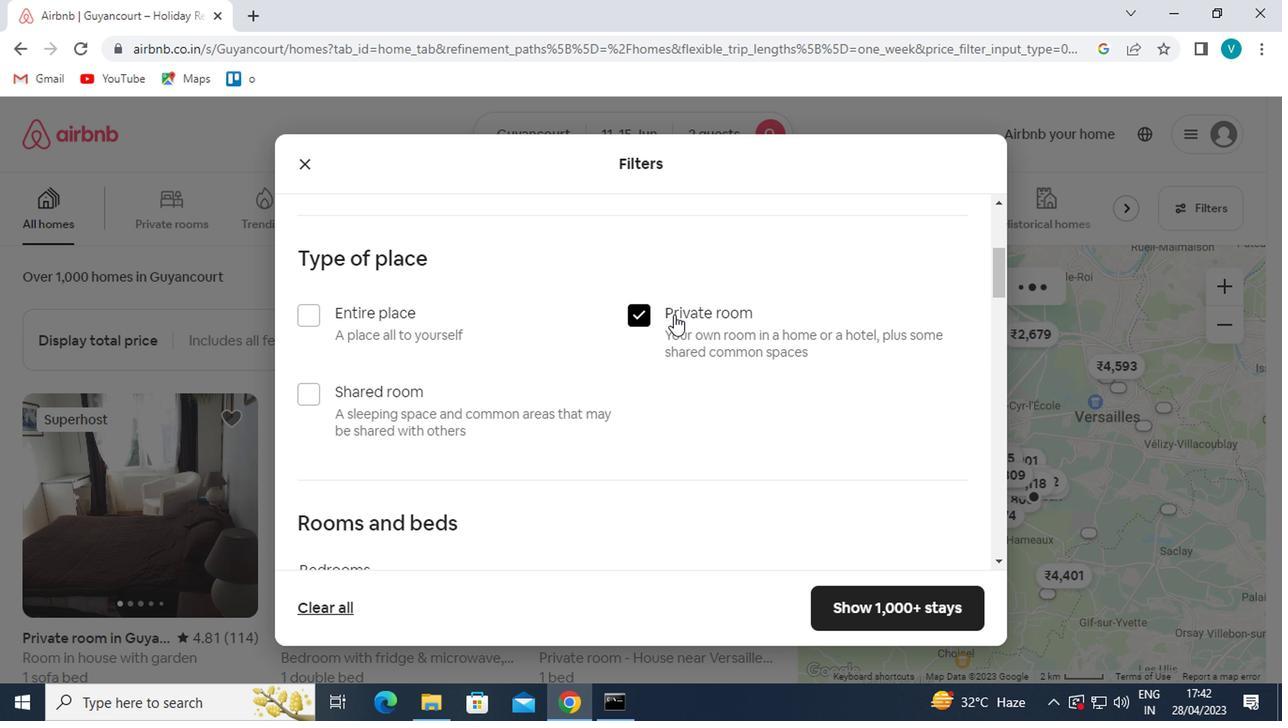 
Action: Mouse scrolled (670, 314) with delta (0, -1)
Screenshot: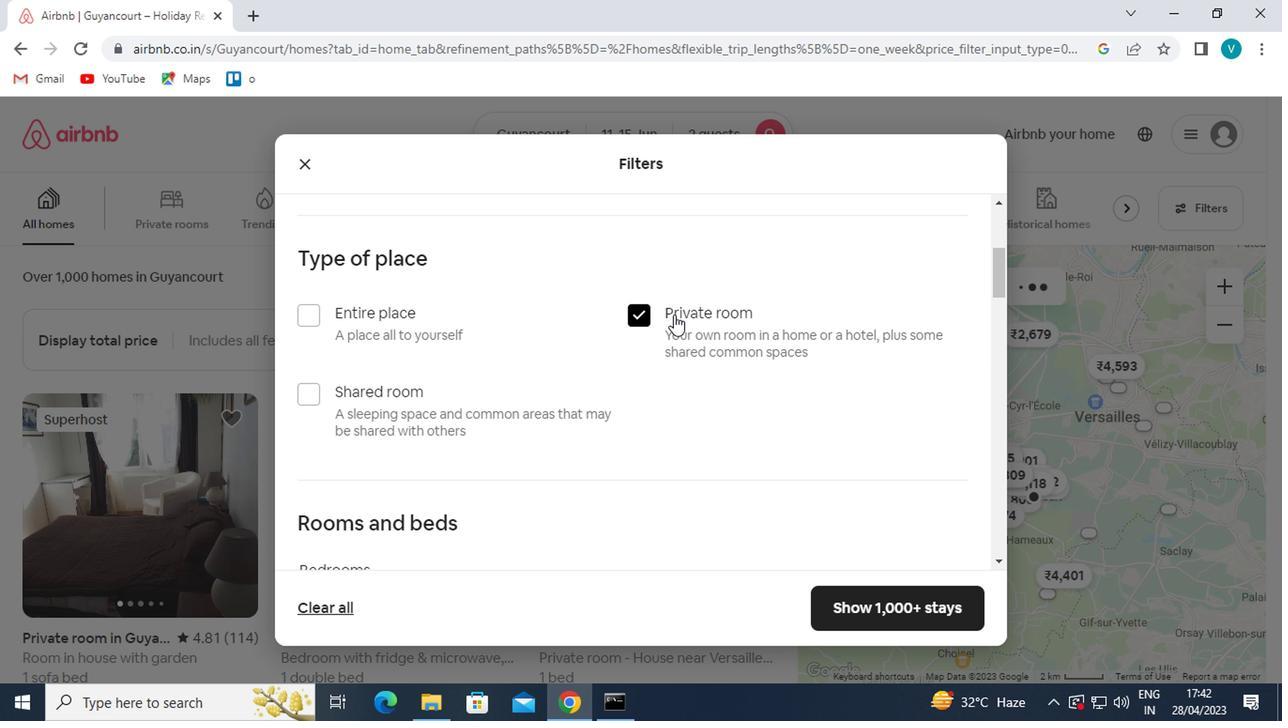
Action: Mouse scrolled (670, 314) with delta (0, -1)
Screenshot: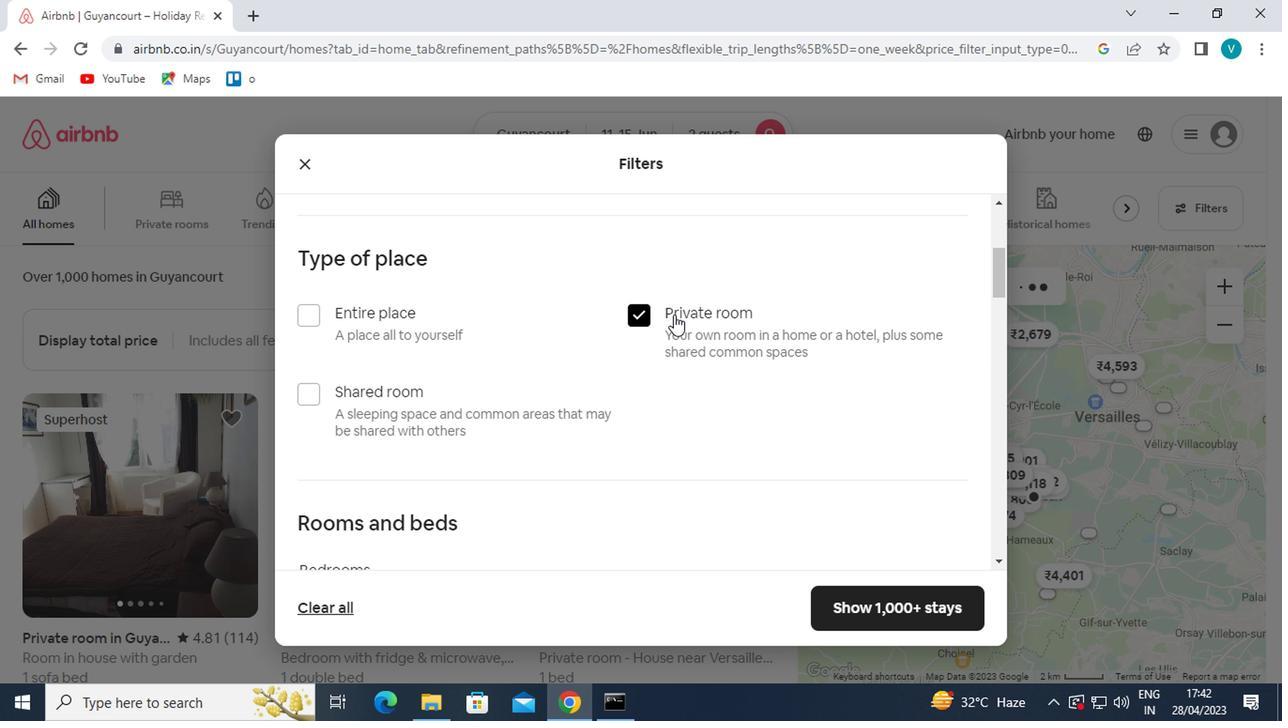 
Action: Mouse moved to (414, 253)
Screenshot: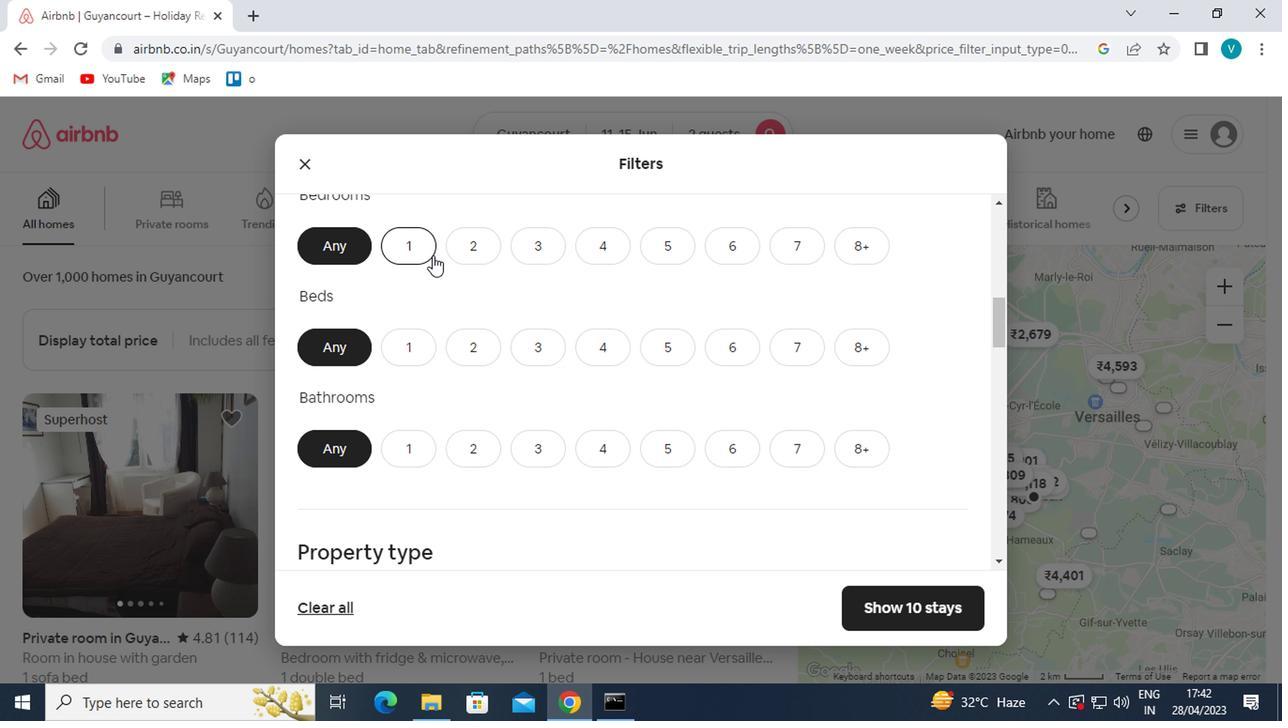 
Action: Mouse pressed left at (414, 253)
Screenshot: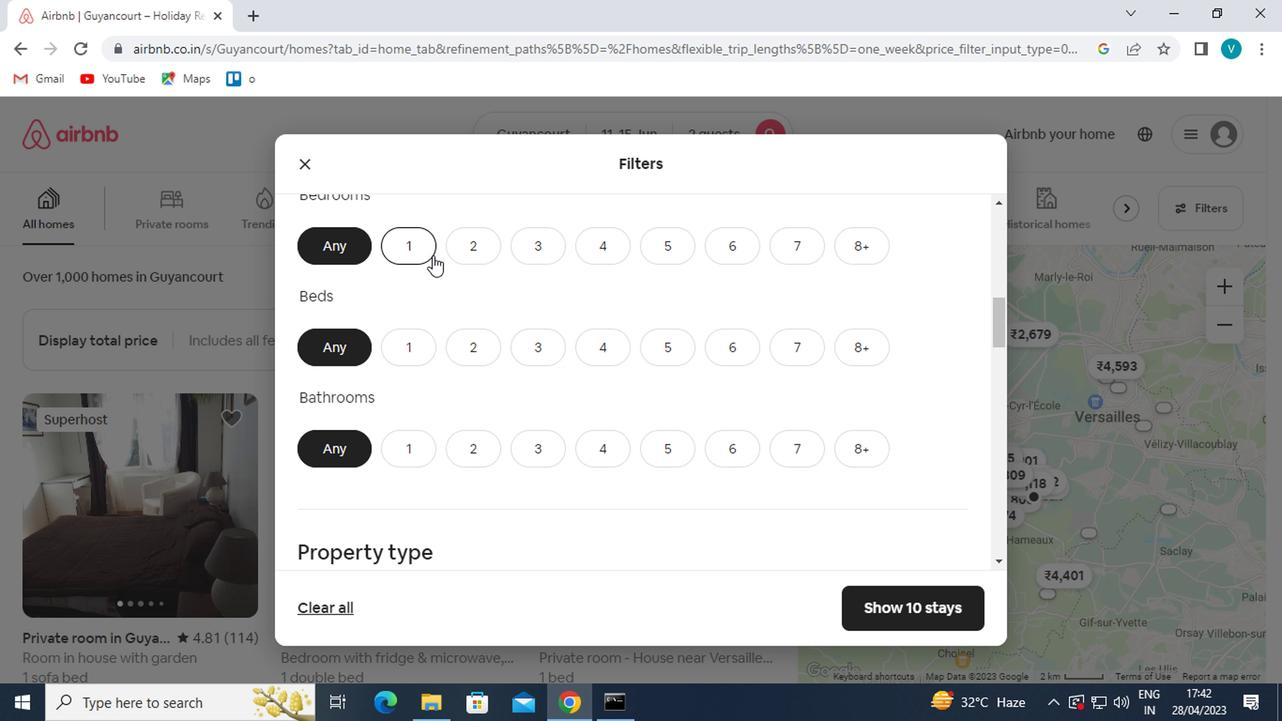 
Action: Mouse moved to (473, 346)
Screenshot: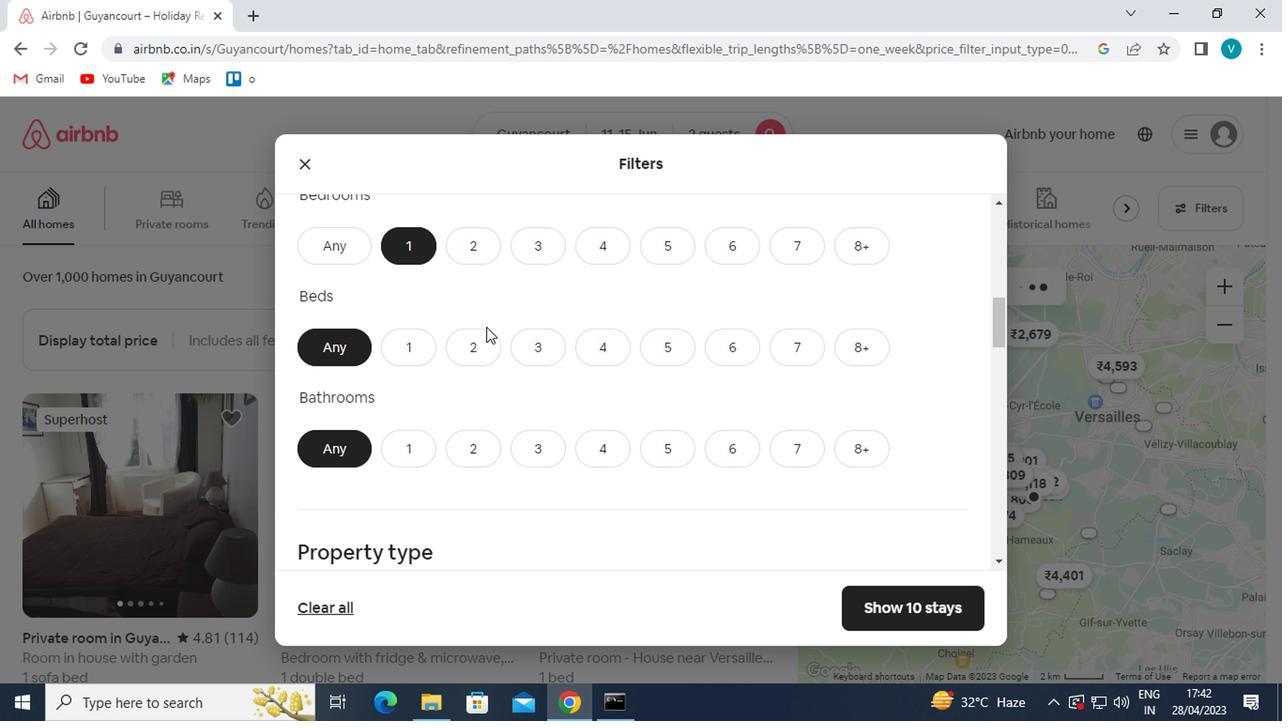 
Action: Mouse pressed left at (473, 346)
Screenshot: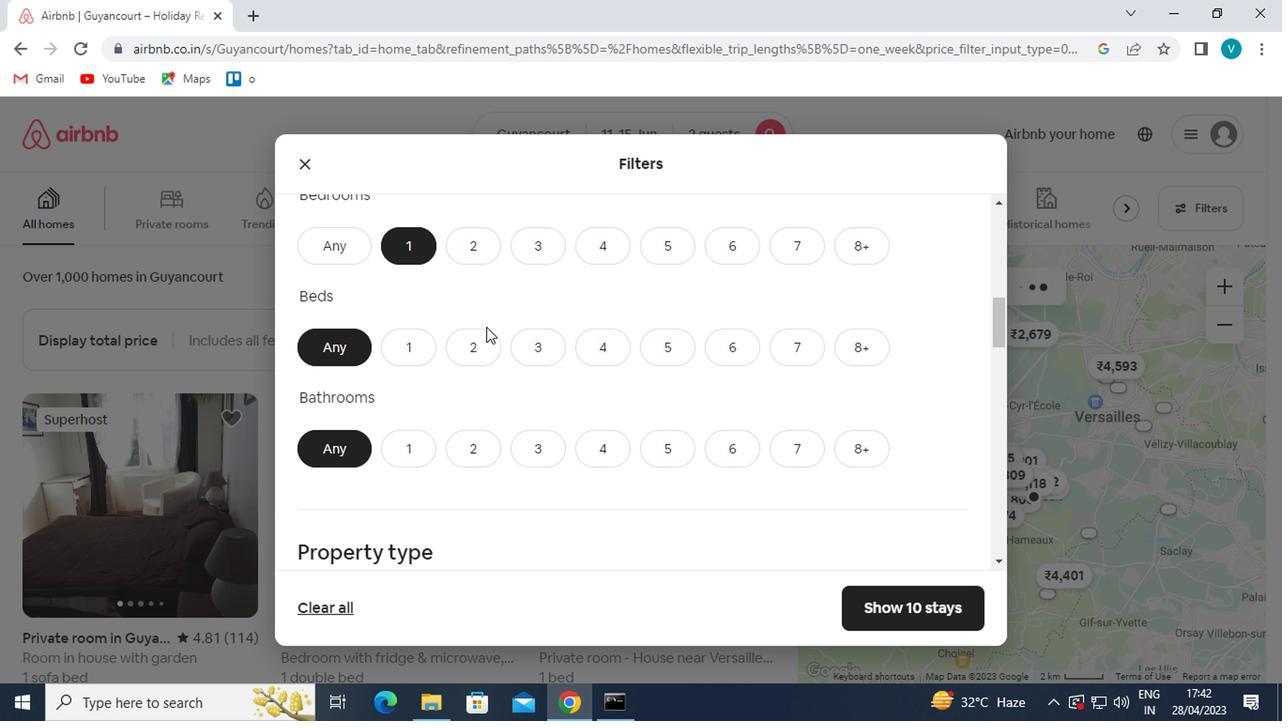 
Action: Mouse moved to (414, 469)
Screenshot: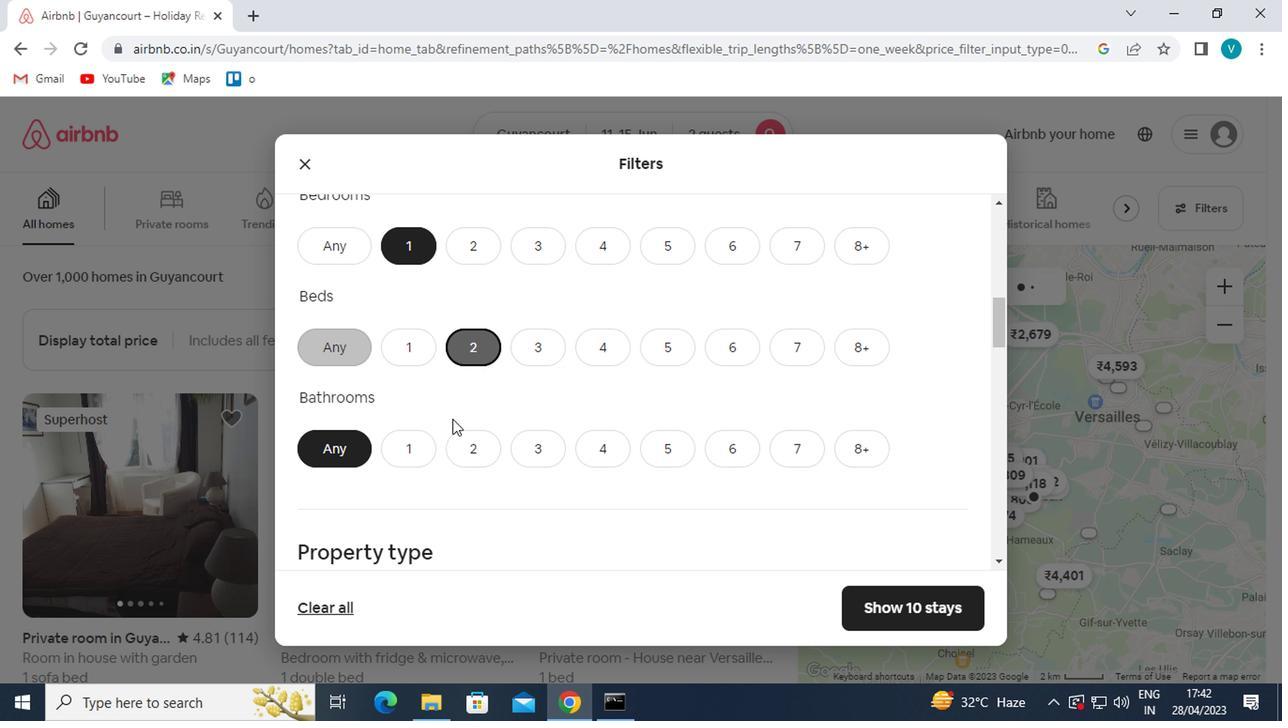 
Action: Mouse pressed left at (414, 469)
Screenshot: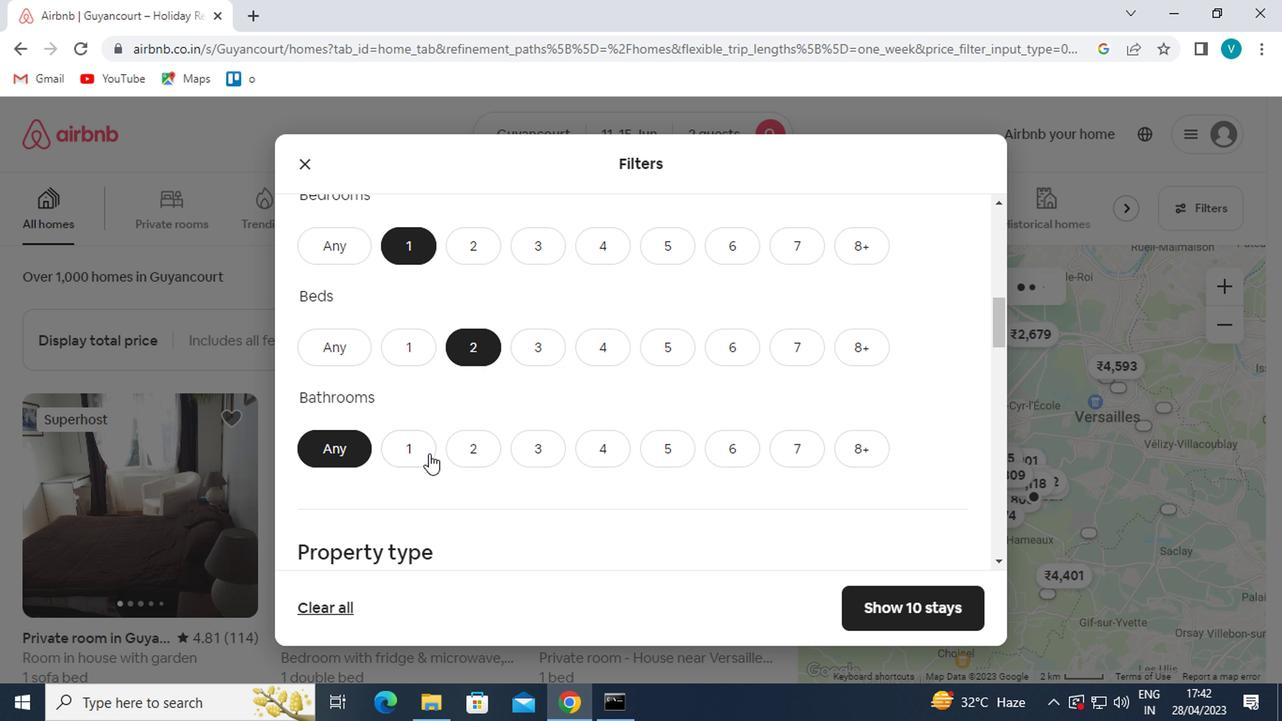 
Action: Mouse moved to (449, 458)
Screenshot: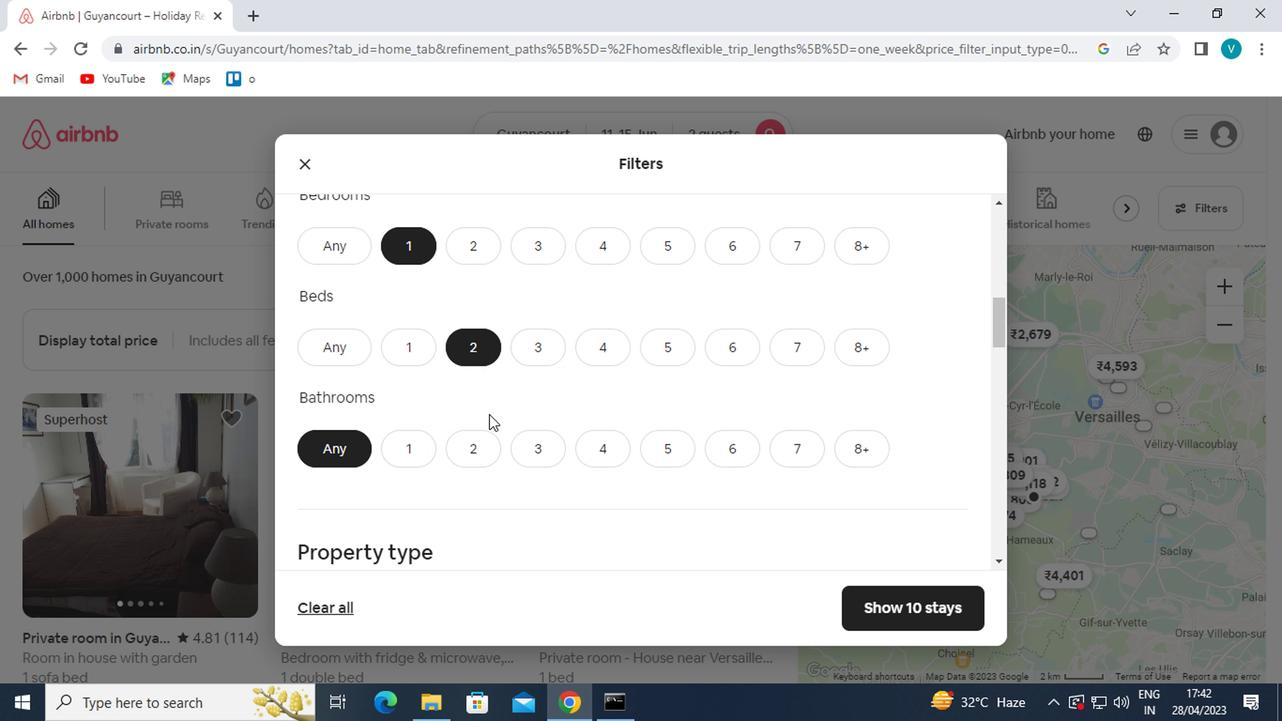 
Action: Mouse scrolled (449, 457) with delta (0, -1)
Screenshot: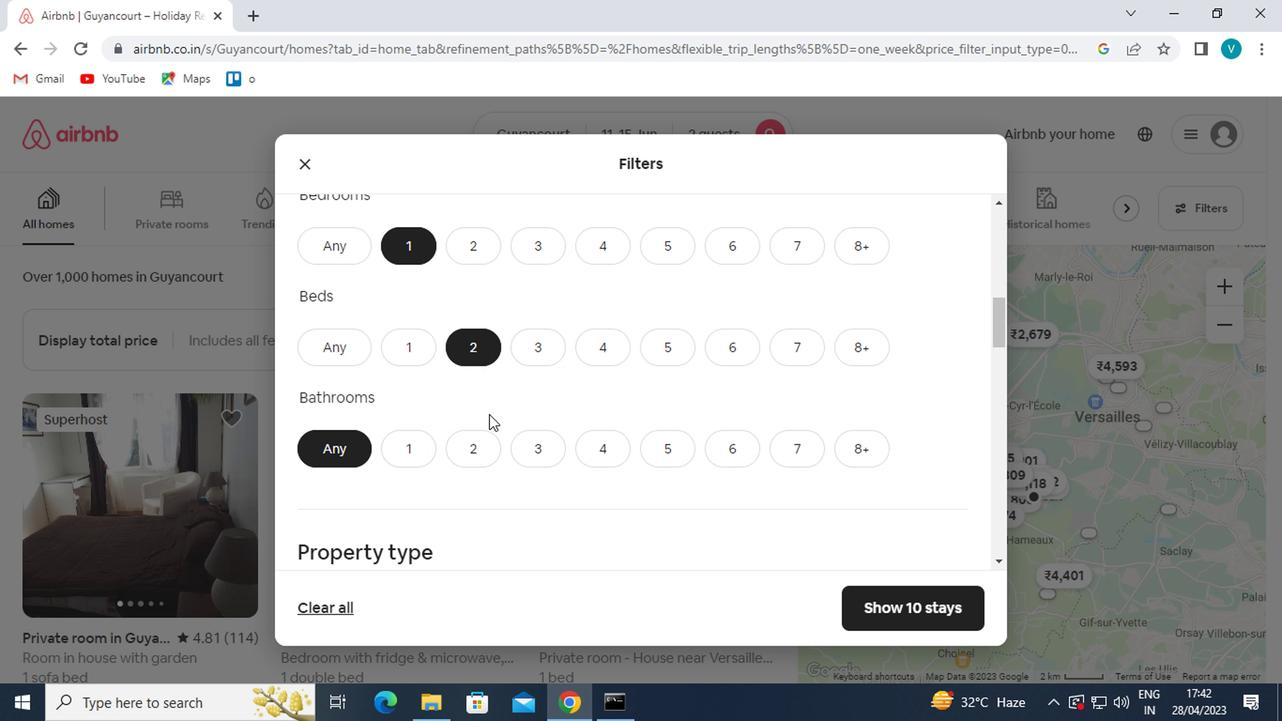 
Action: Mouse moved to (404, 369)
Screenshot: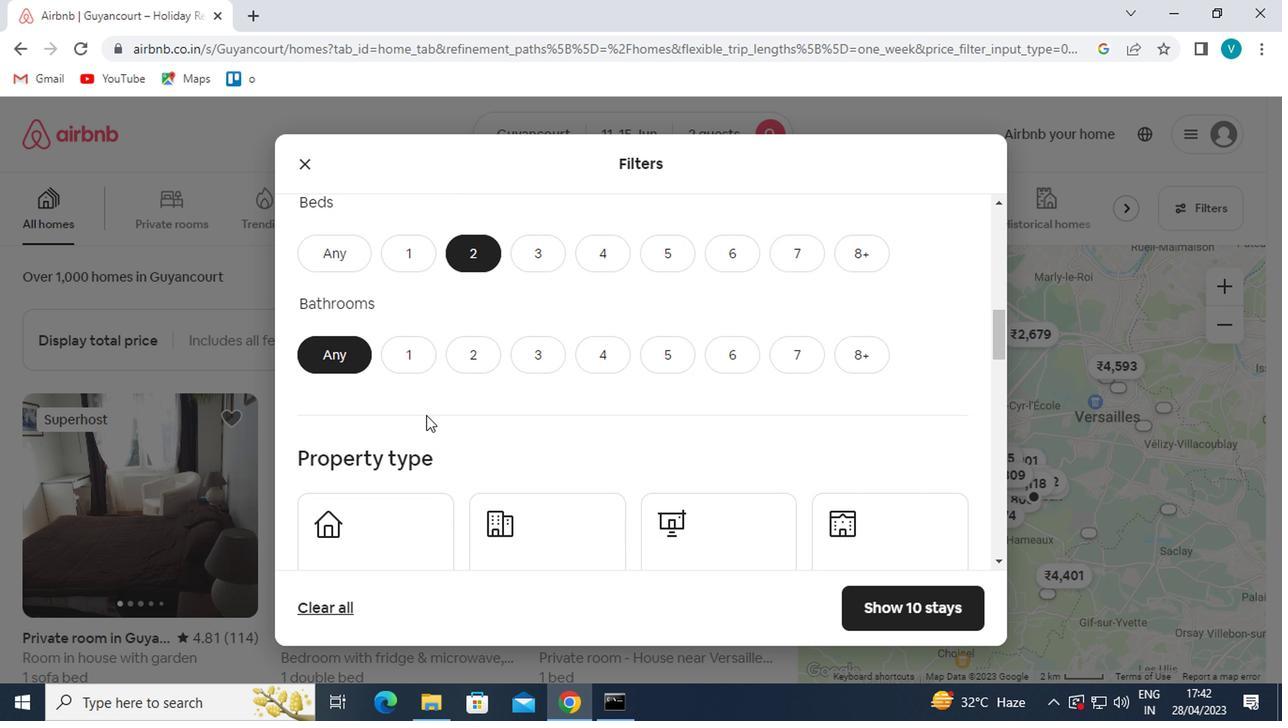 
Action: Mouse pressed left at (404, 369)
Screenshot: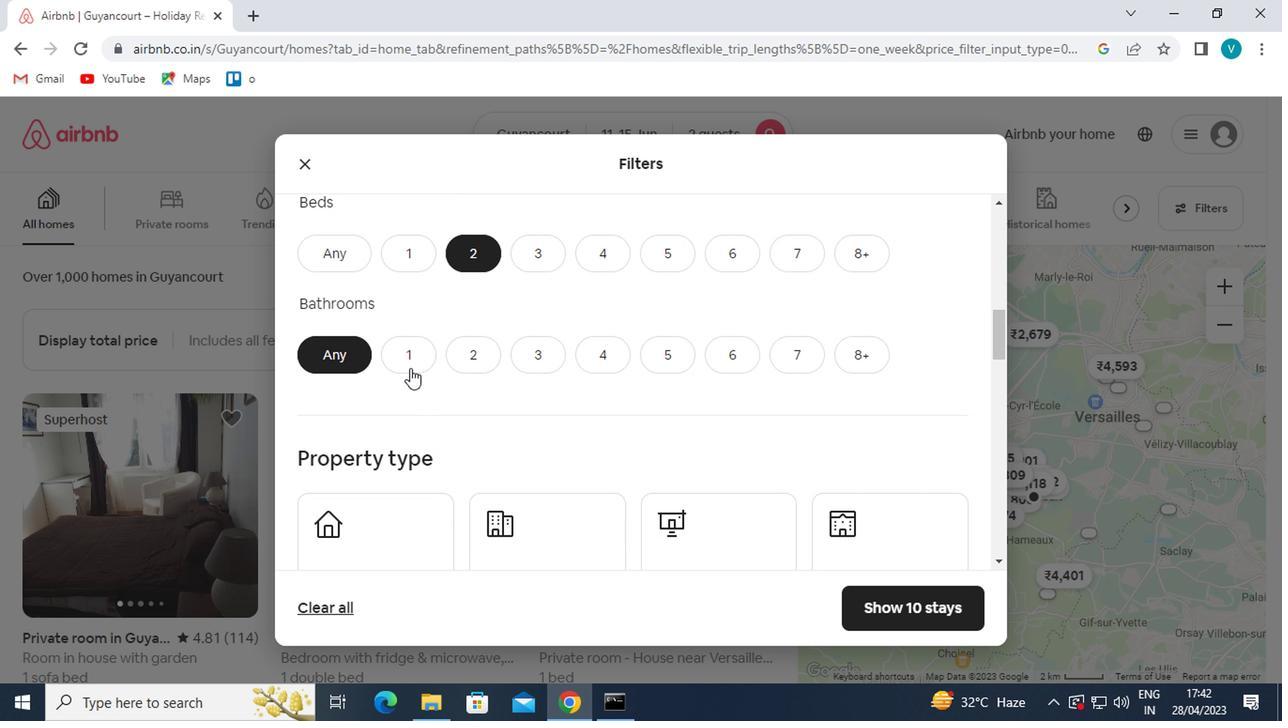 
Action: Mouse moved to (432, 355)
Screenshot: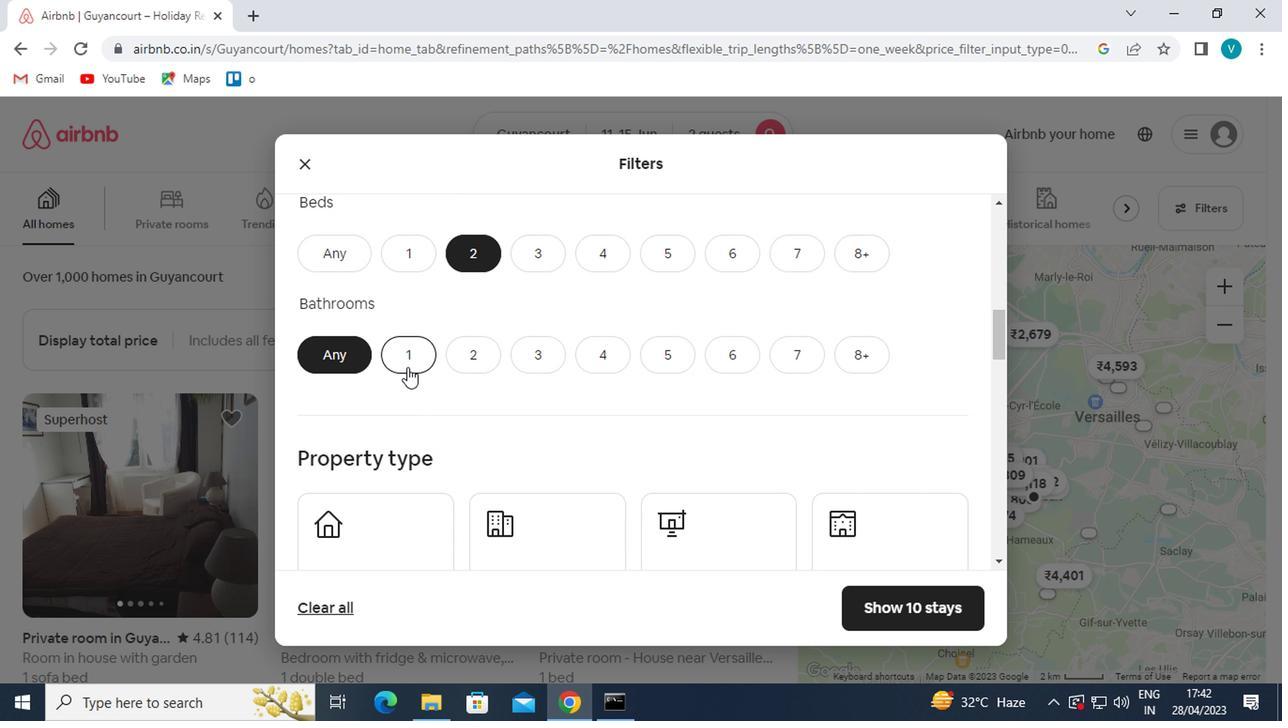 
Action: Mouse scrolled (432, 354) with delta (0, 0)
Screenshot: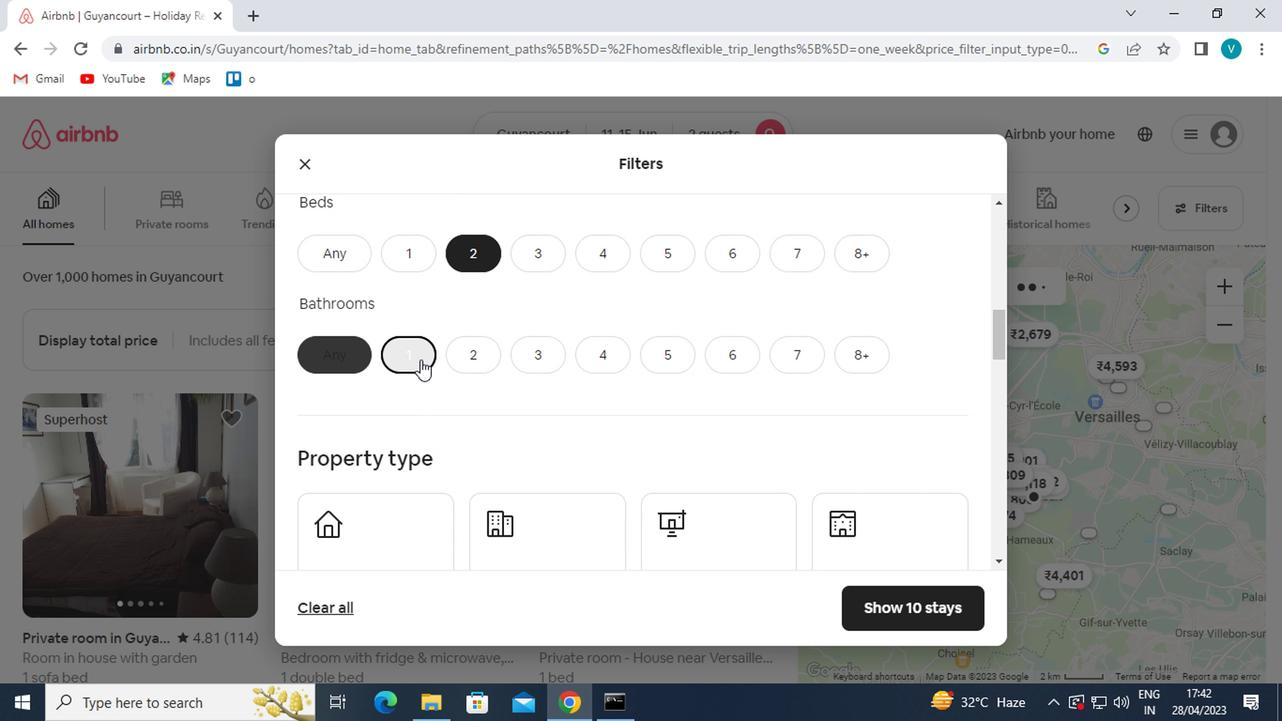
Action: Mouse moved to (345, 461)
Screenshot: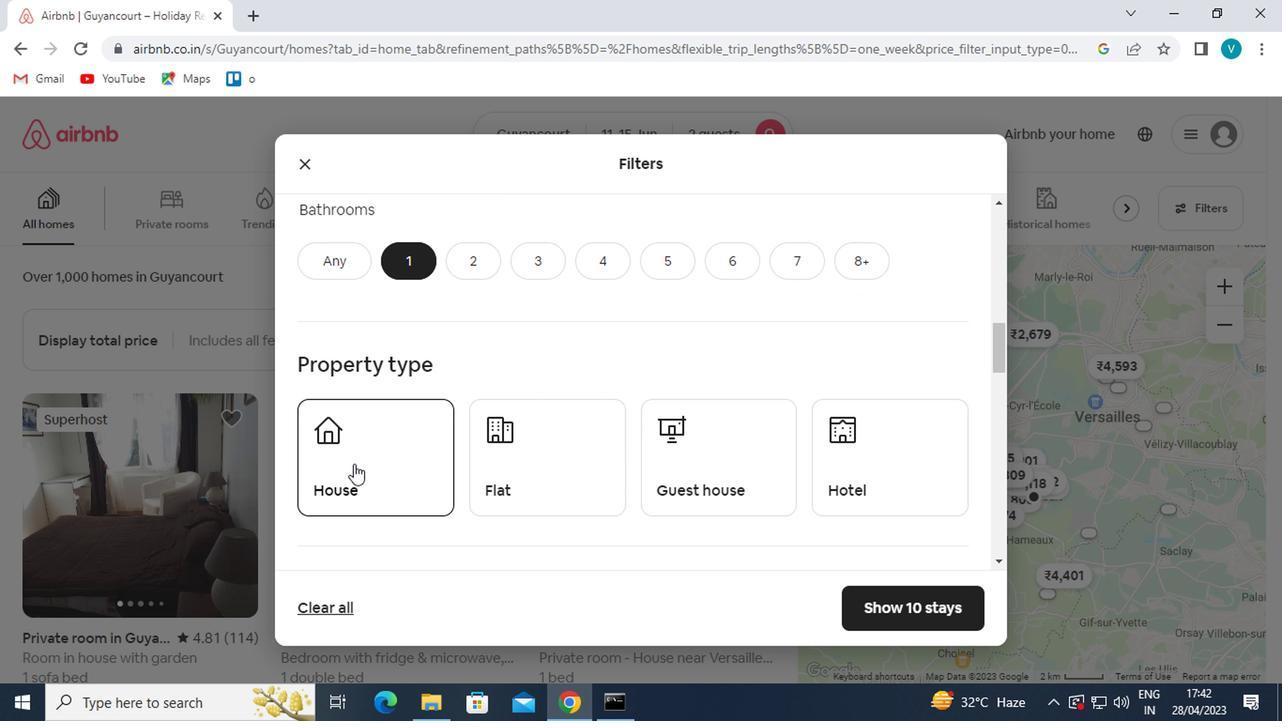 
Action: Mouse pressed left at (345, 461)
Screenshot: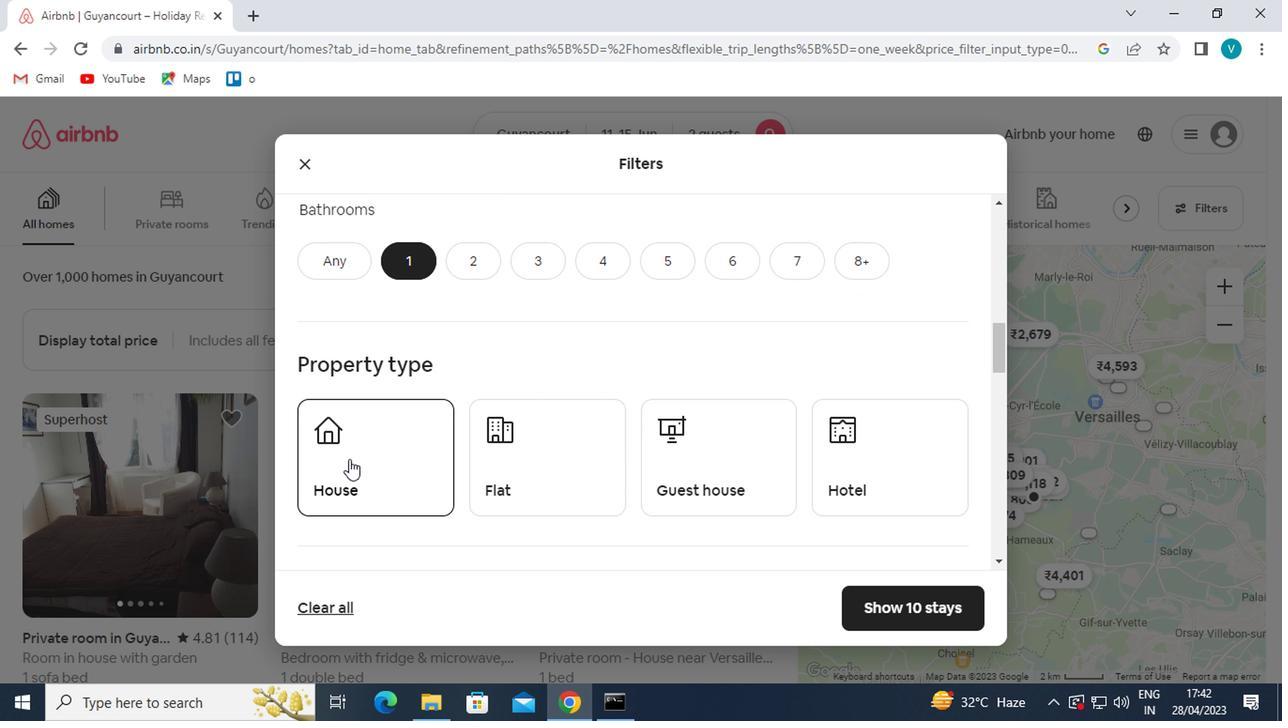 
Action: Mouse moved to (490, 461)
Screenshot: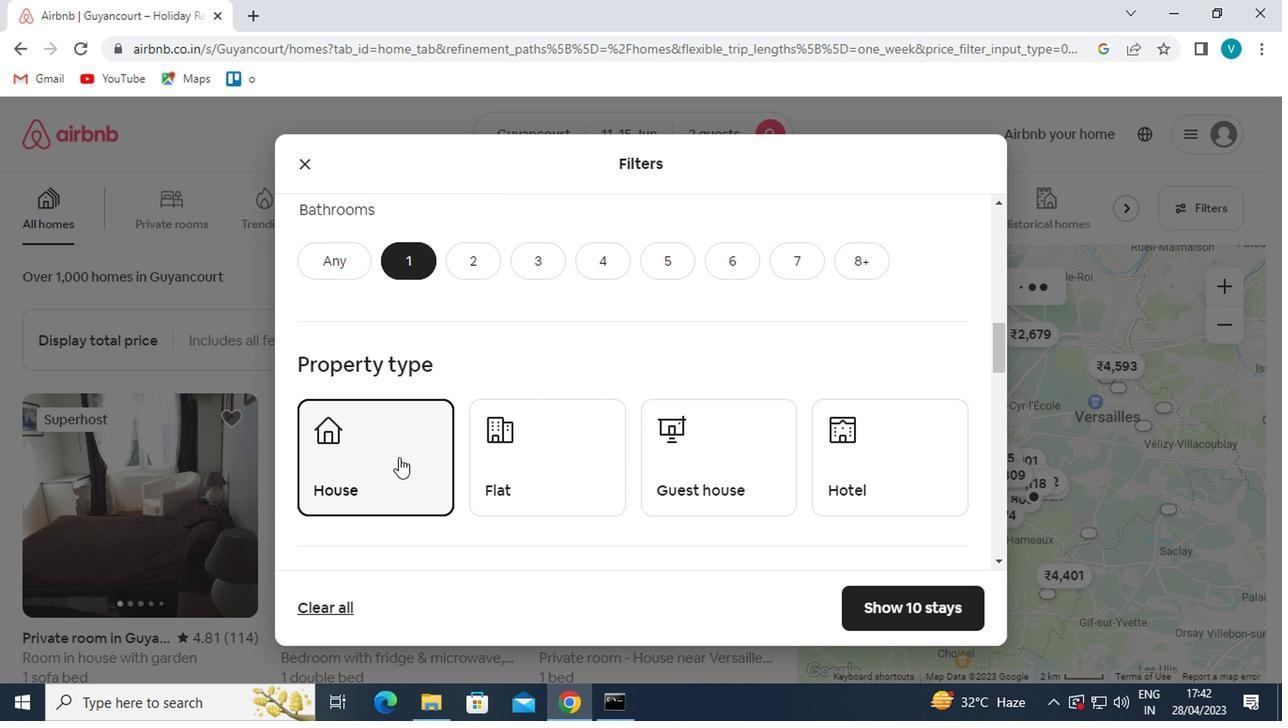 
Action: Mouse pressed left at (490, 461)
Screenshot: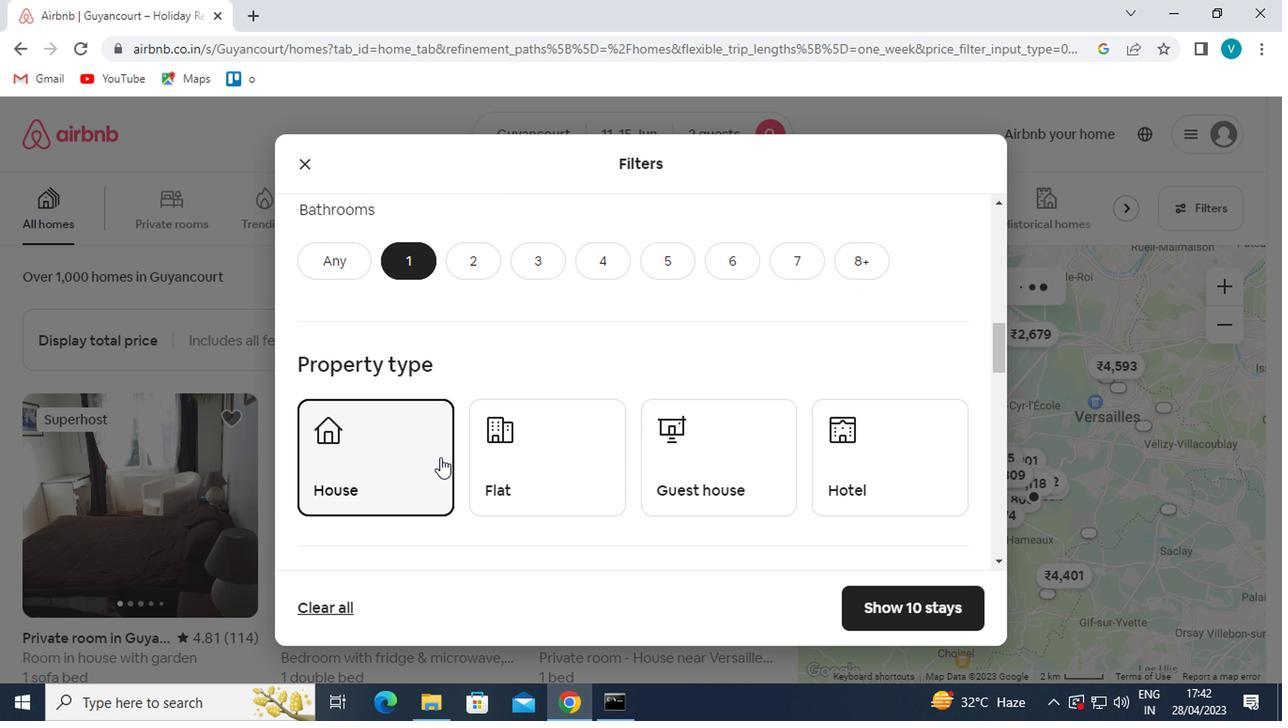 
Action: Mouse moved to (710, 476)
Screenshot: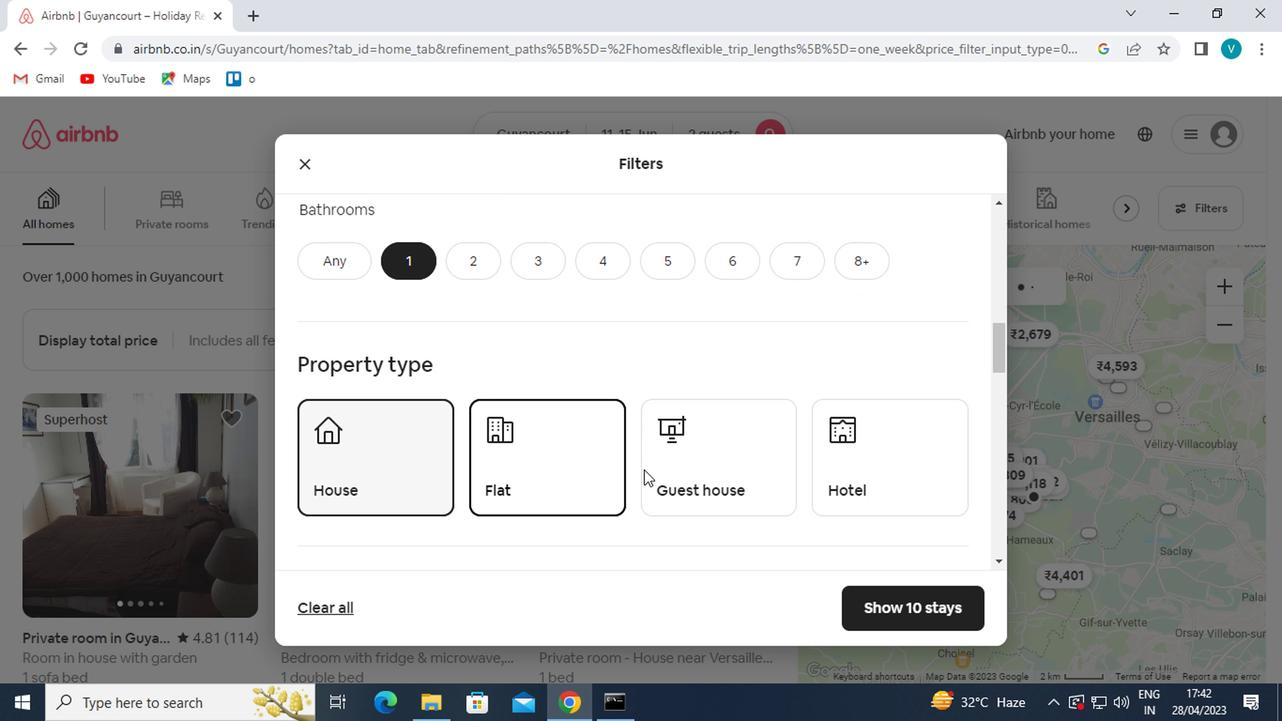
Action: Mouse pressed left at (710, 476)
Screenshot: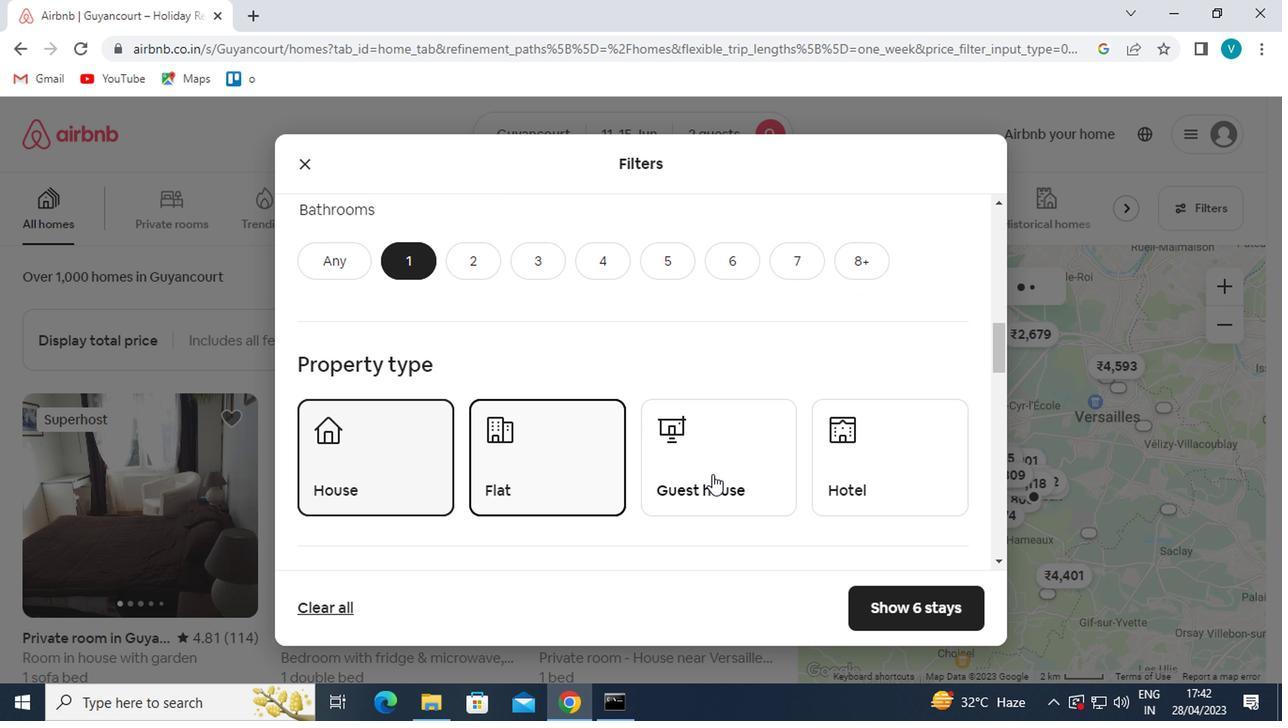 
Action: Mouse moved to (917, 477)
Screenshot: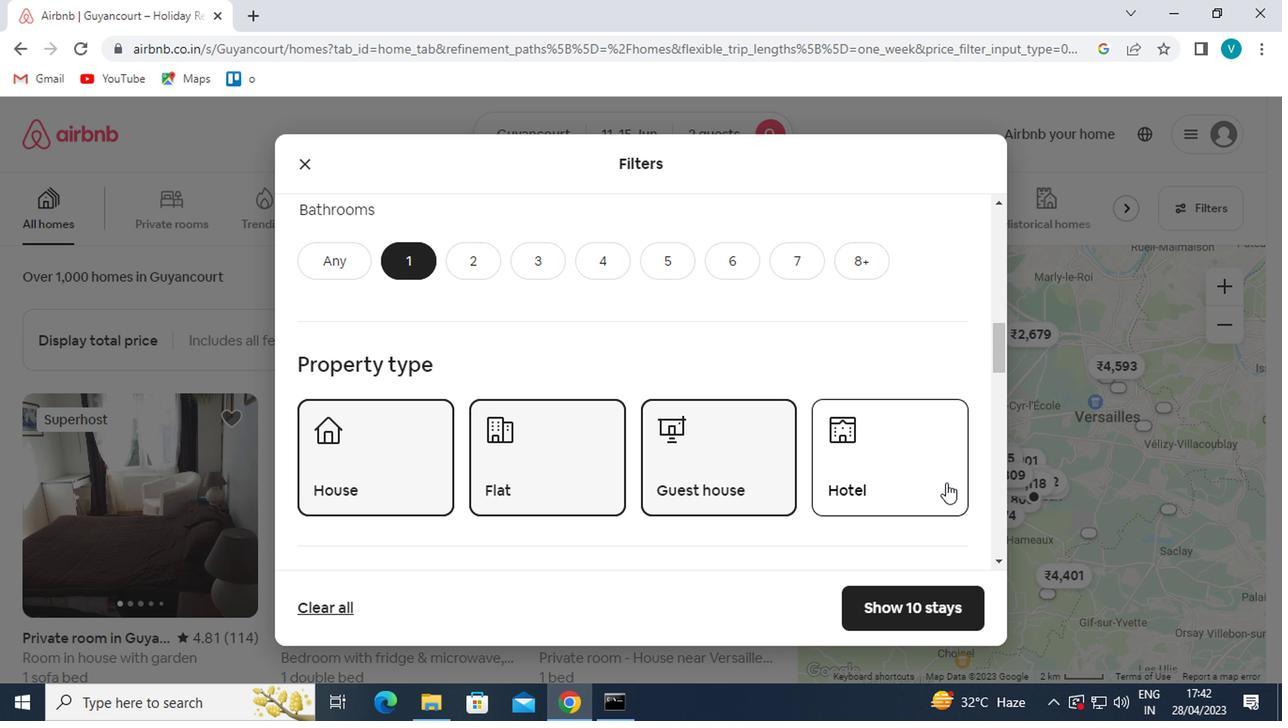 
Action: Mouse pressed left at (917, 477)
Screenshot: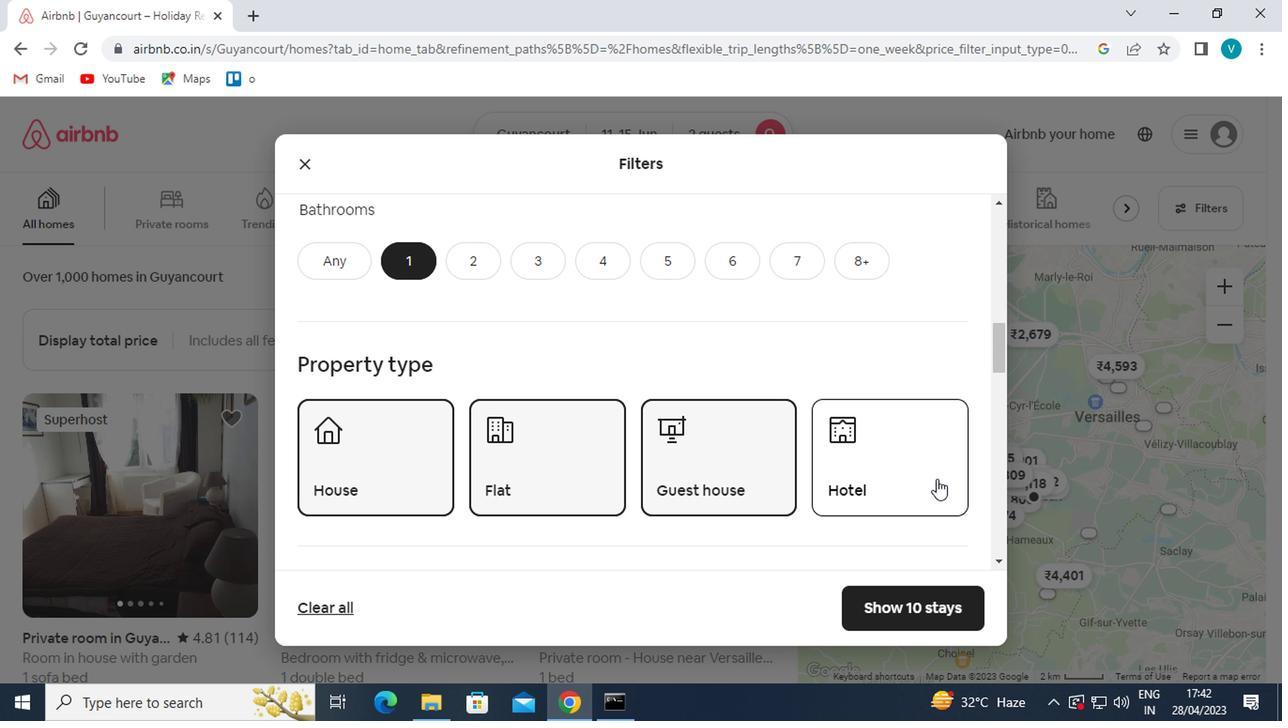 
Action: Mouse scrolled (917, 477) with delta (0, 0)
Screenshot: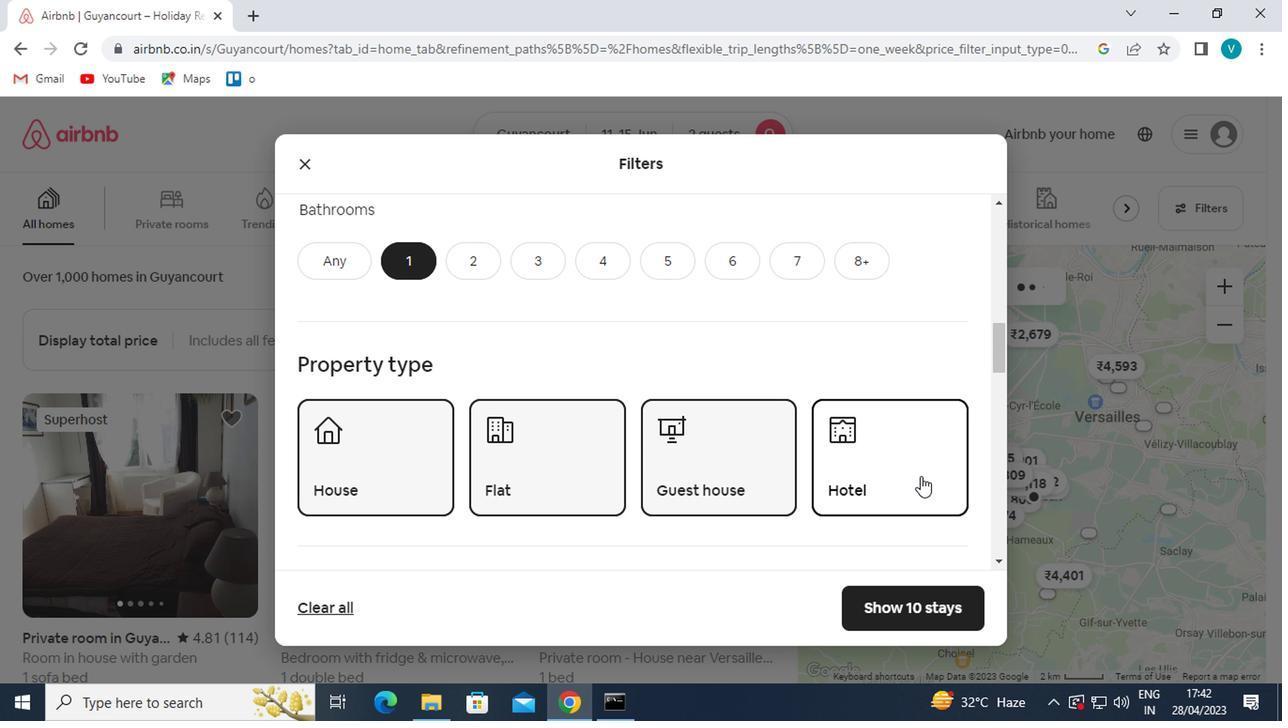 
Action: Mouse scrolled (917, 477) with delta (0, 0)
Screenshot: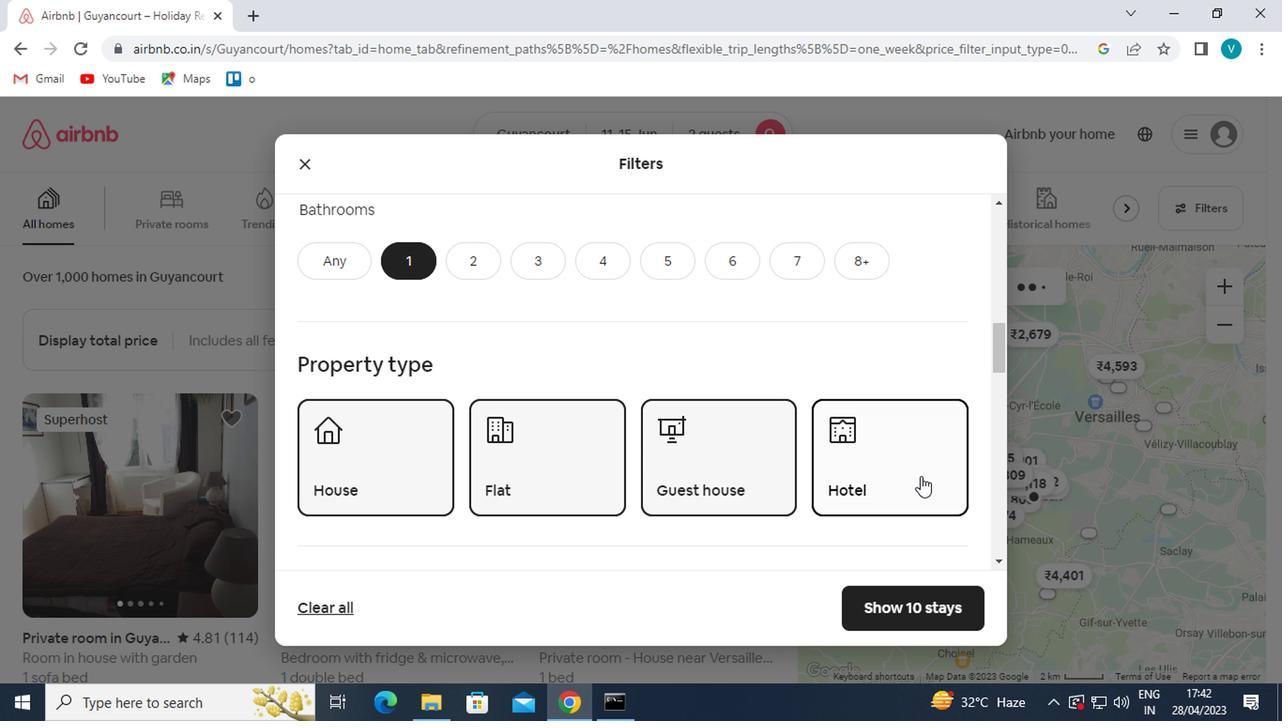 
Action: Mouse scrolled (917, 477) with delta (0, 0)
Screenshot: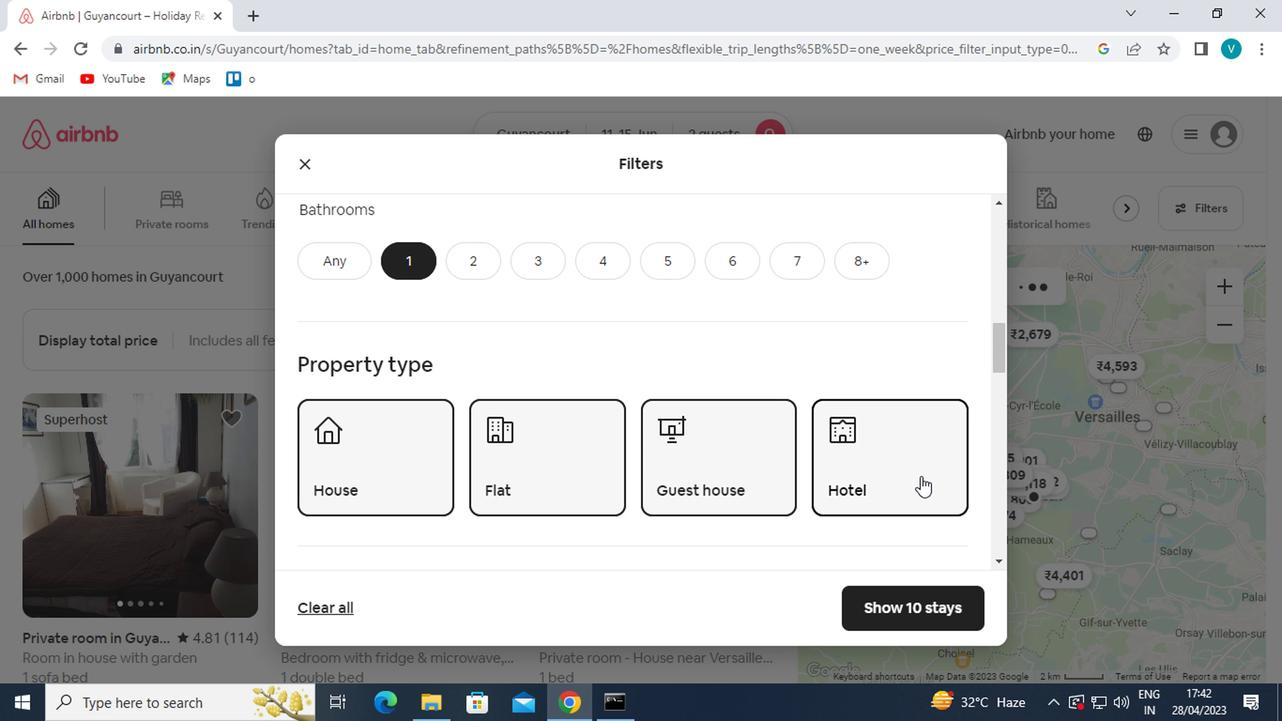 
Action: Mouse scrolled (917, 477) with delta (0, 0)
Screenshot: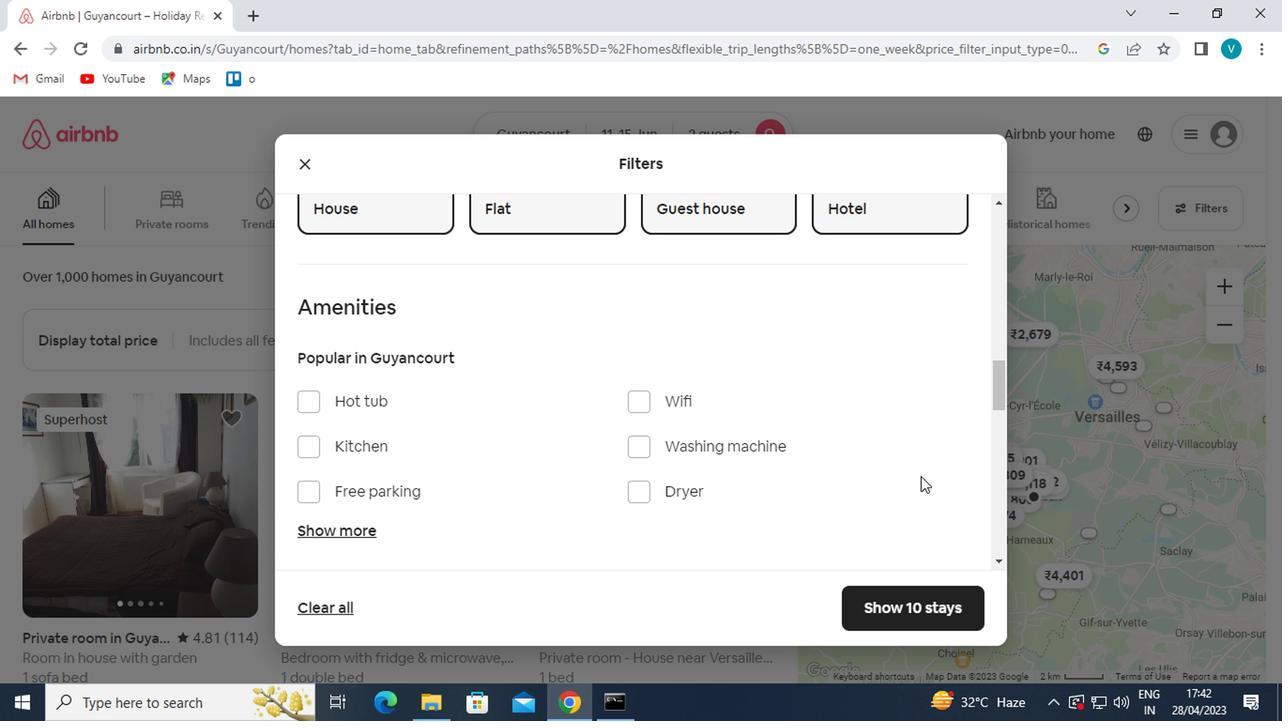
Action: Mouse scrolled (917, 477) with delta (0, 0)
Screenshot: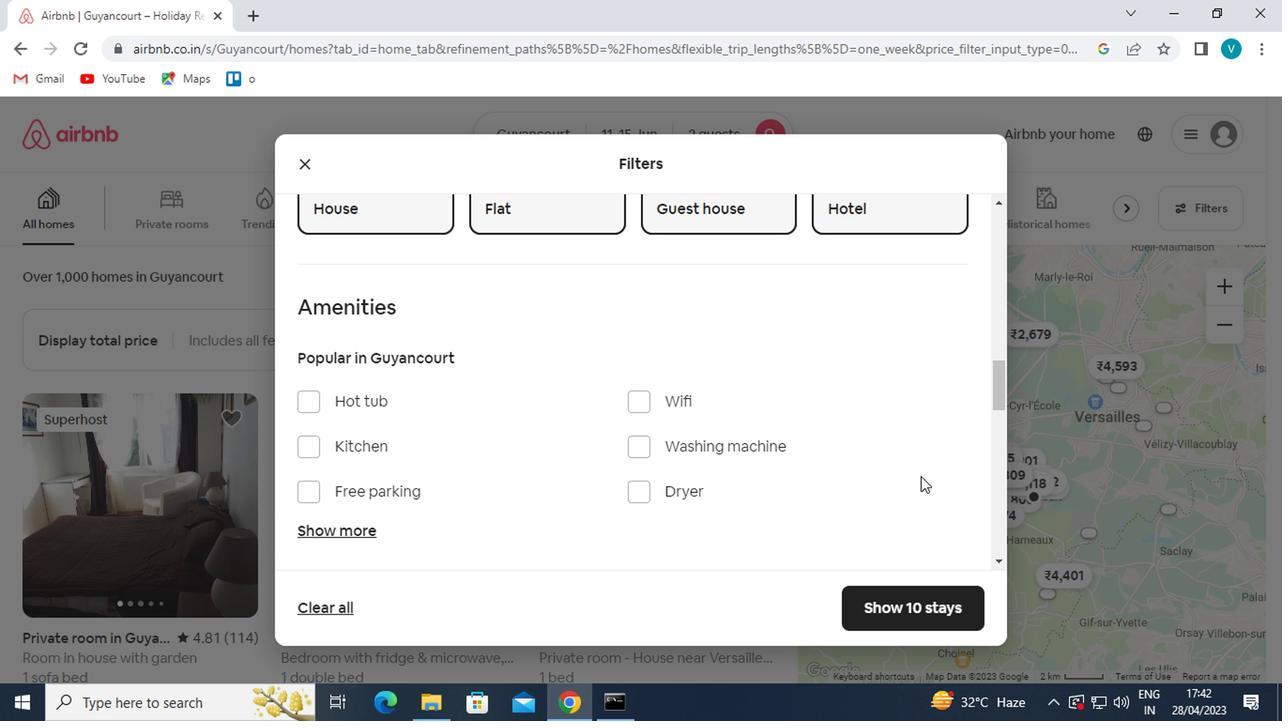 
Action: Mouse scrolled (917, 477) with delta (0, 0)
Screenshot: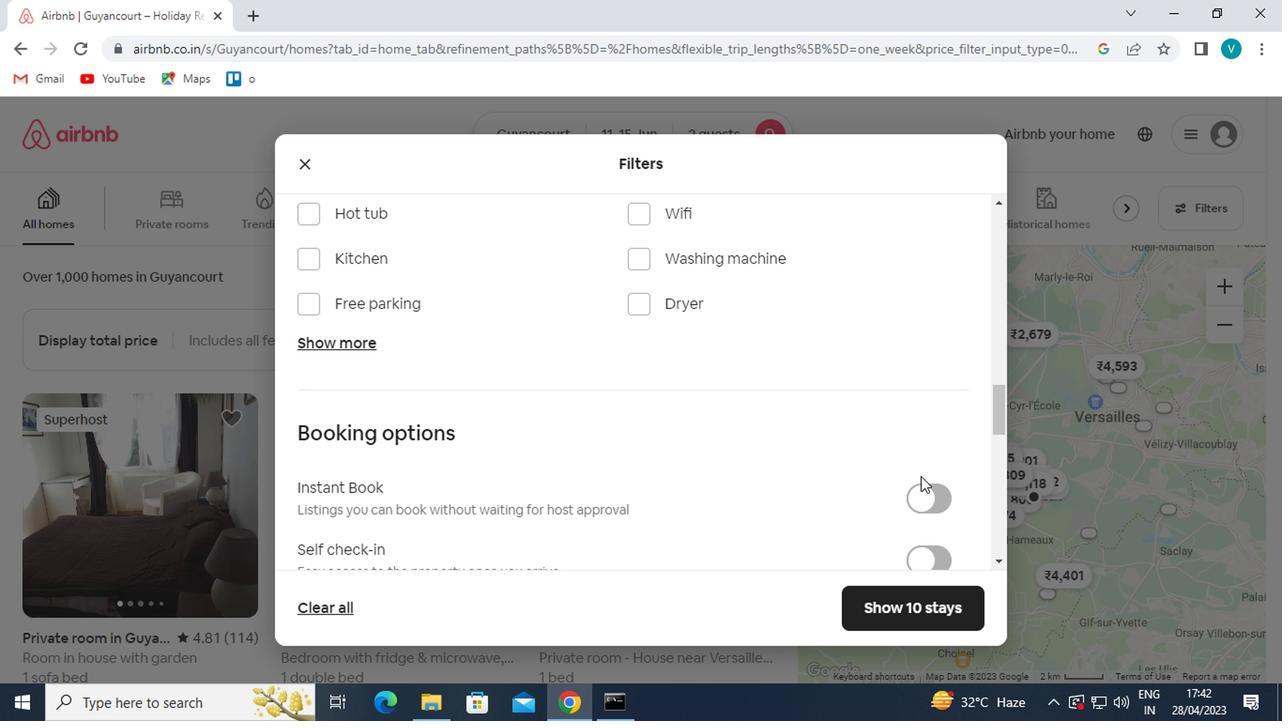 
Action: Mouse moved to (916, 477)
Screenshot: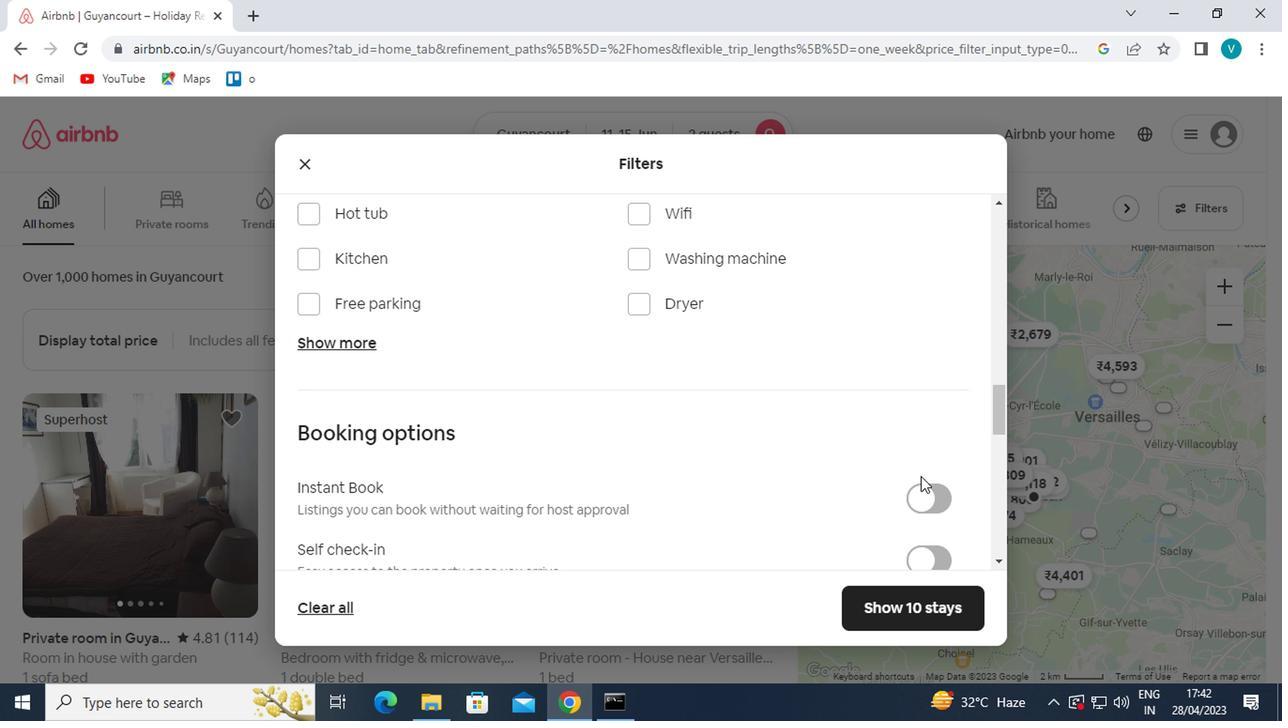 
Action: Mouse pressed left at (916, 477)
Screenshot: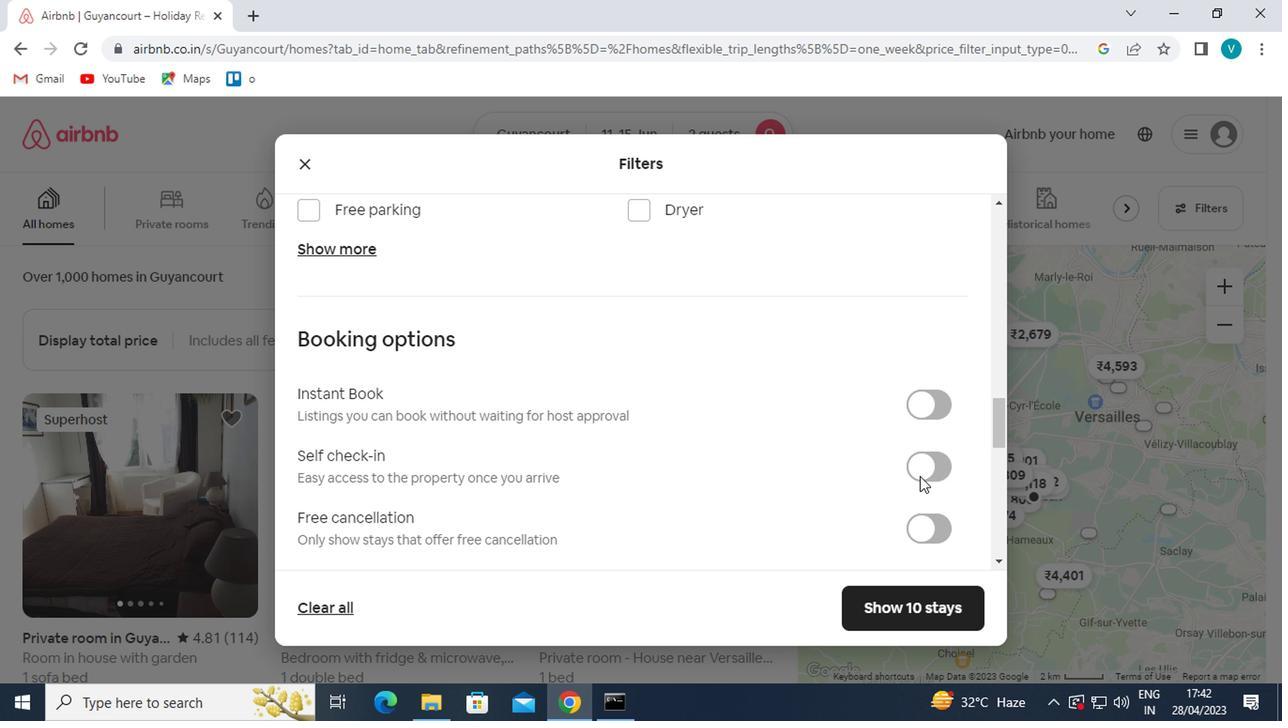 
Action: Mouse scrolled (916, 477) with delta (0, 0)
Screenshot: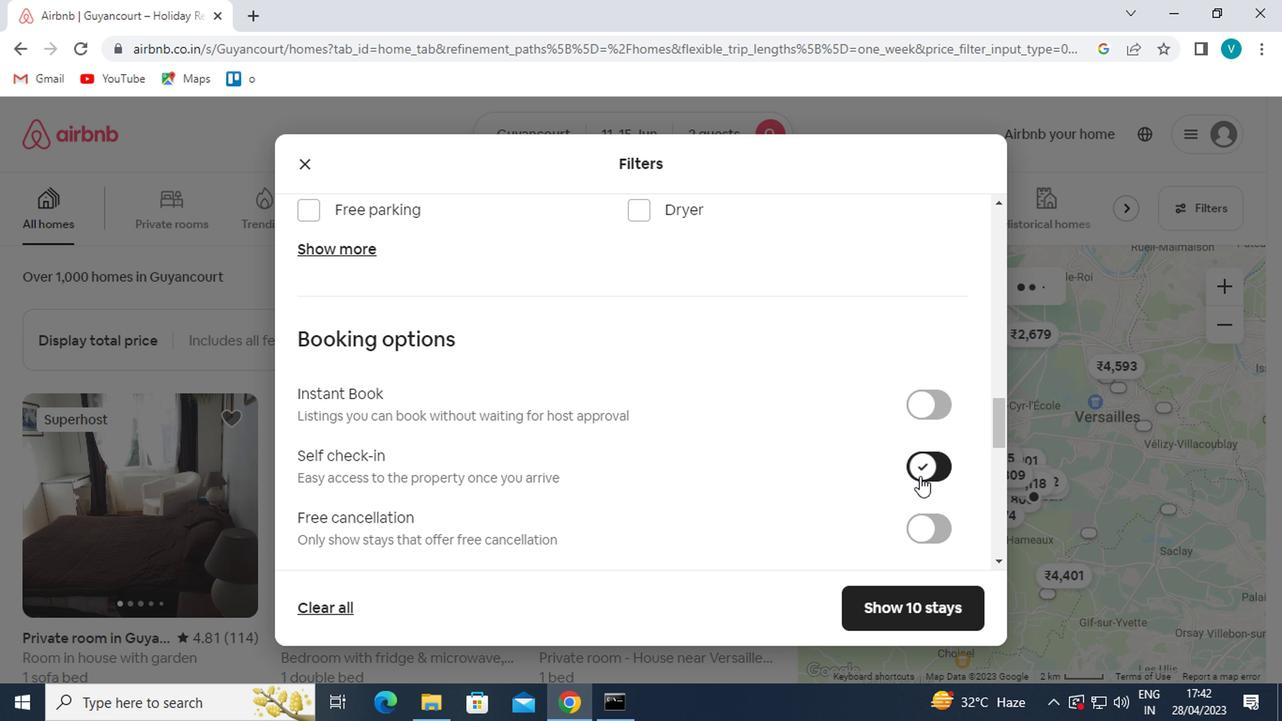 
Action: Mouse scrolled (916, 477) with delta (0, 0)
Screenshot: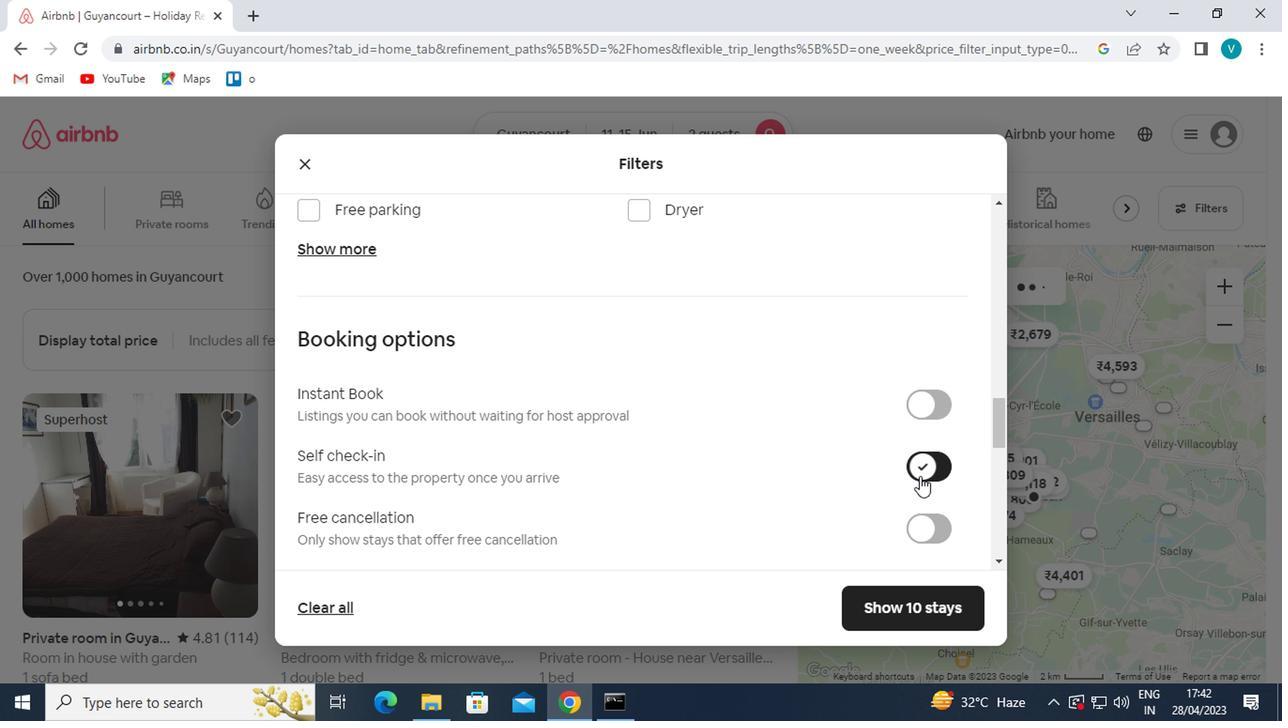 
Action: Mouse scrolled (916, 477) with delta (0, 0)
Screenshot: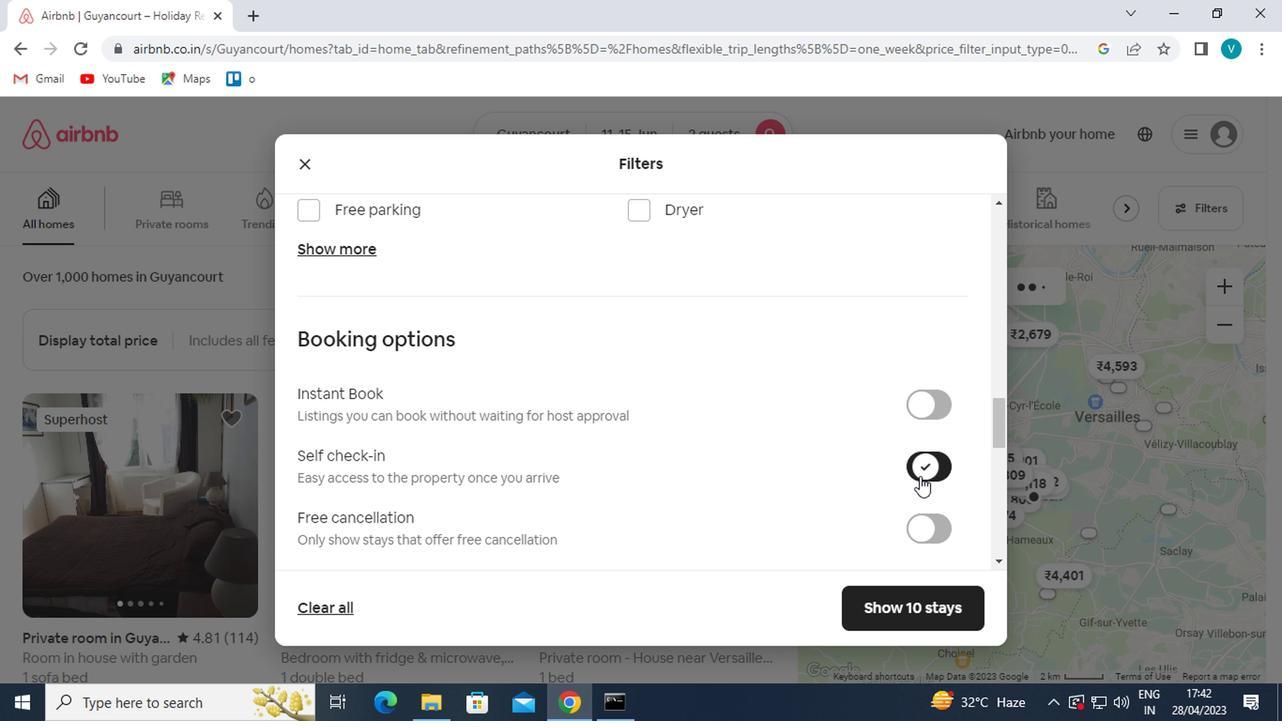 
Action: Mouse scrolled (916, 477) with delta (0, 0)
Screenshot: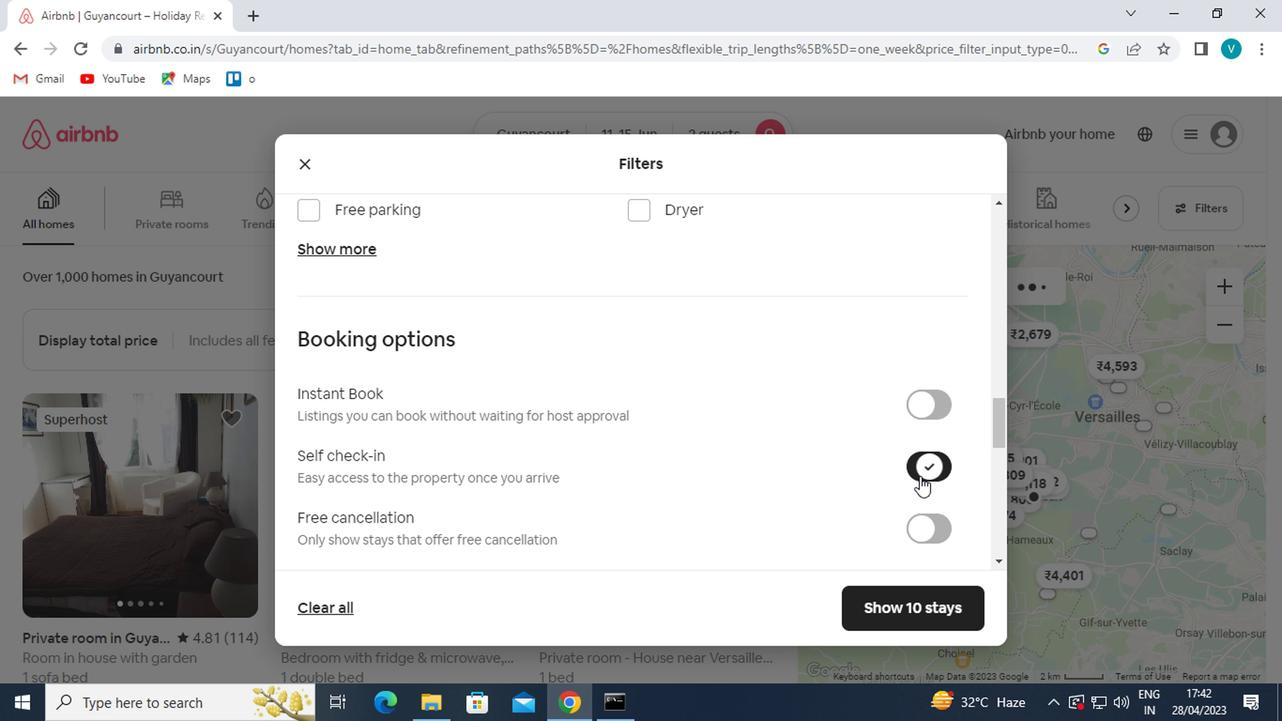 
Action: Mouse scrolled (916, 477) with delta (0, 0)
Screenshot: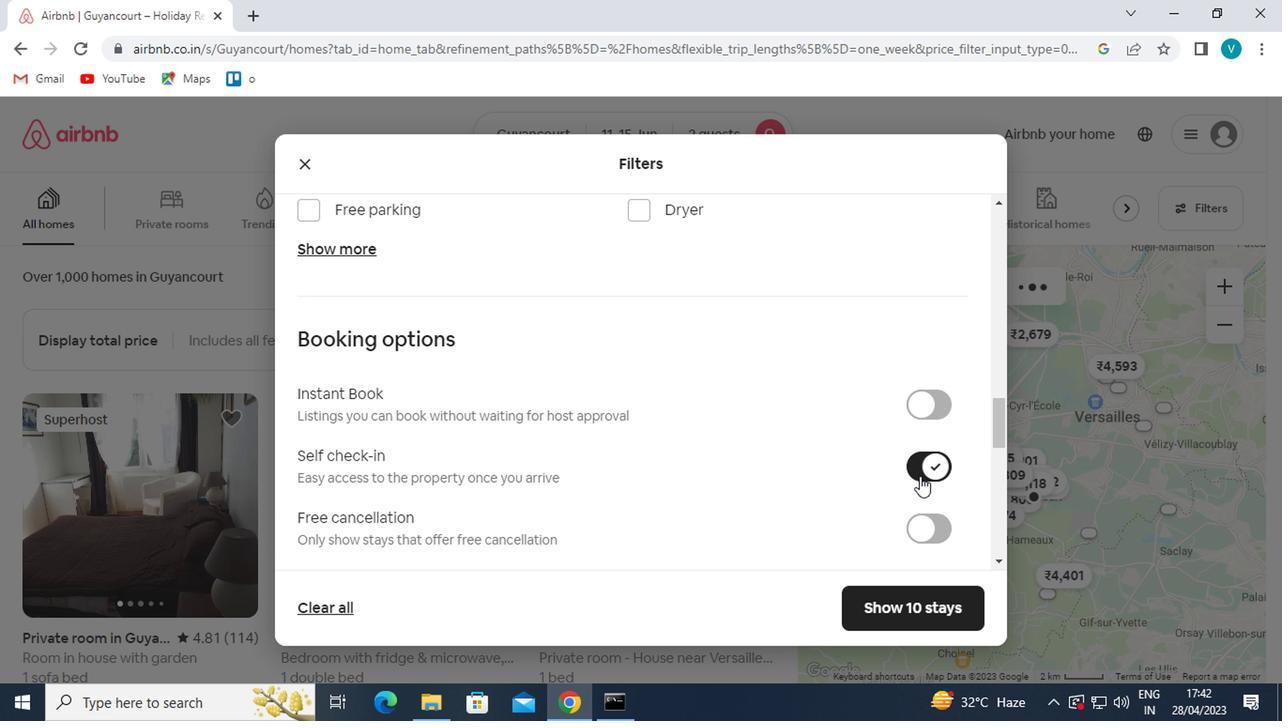 
Action: Mouse moved to (615, 498)
Screenshot: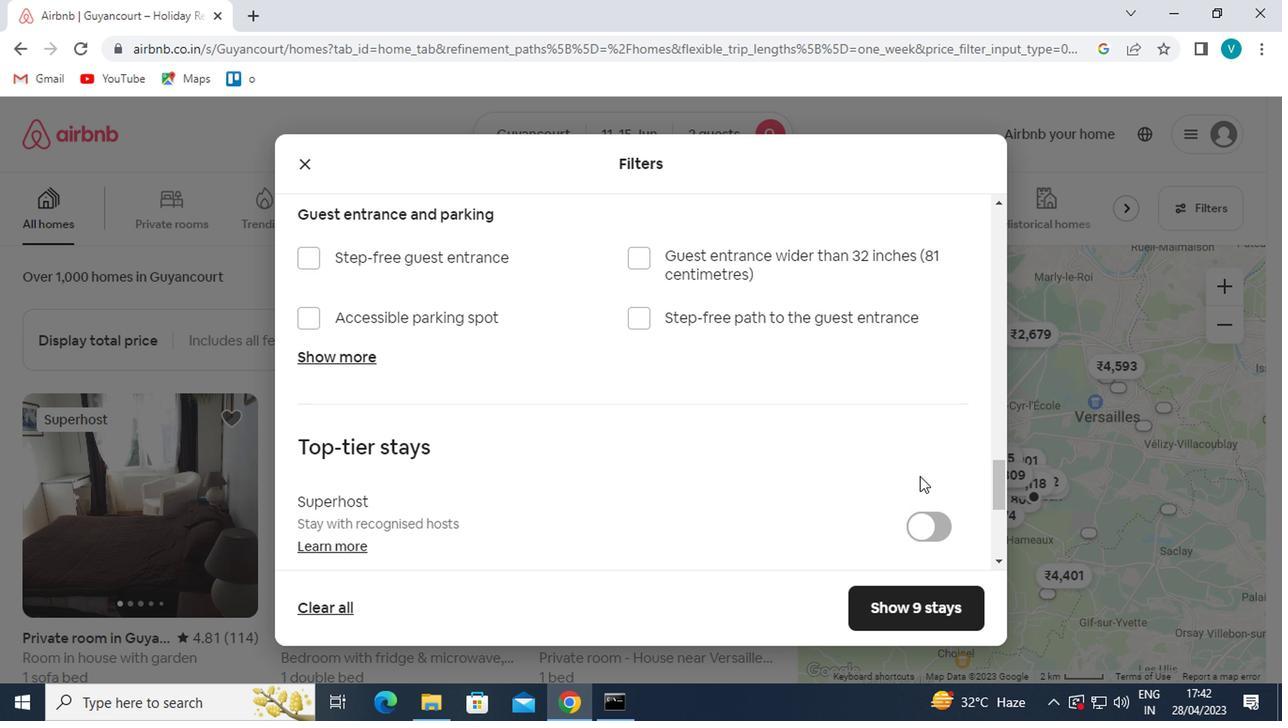 
Action: Mouse scrolled (615, 497) with delta (0, 0)
Screenshot: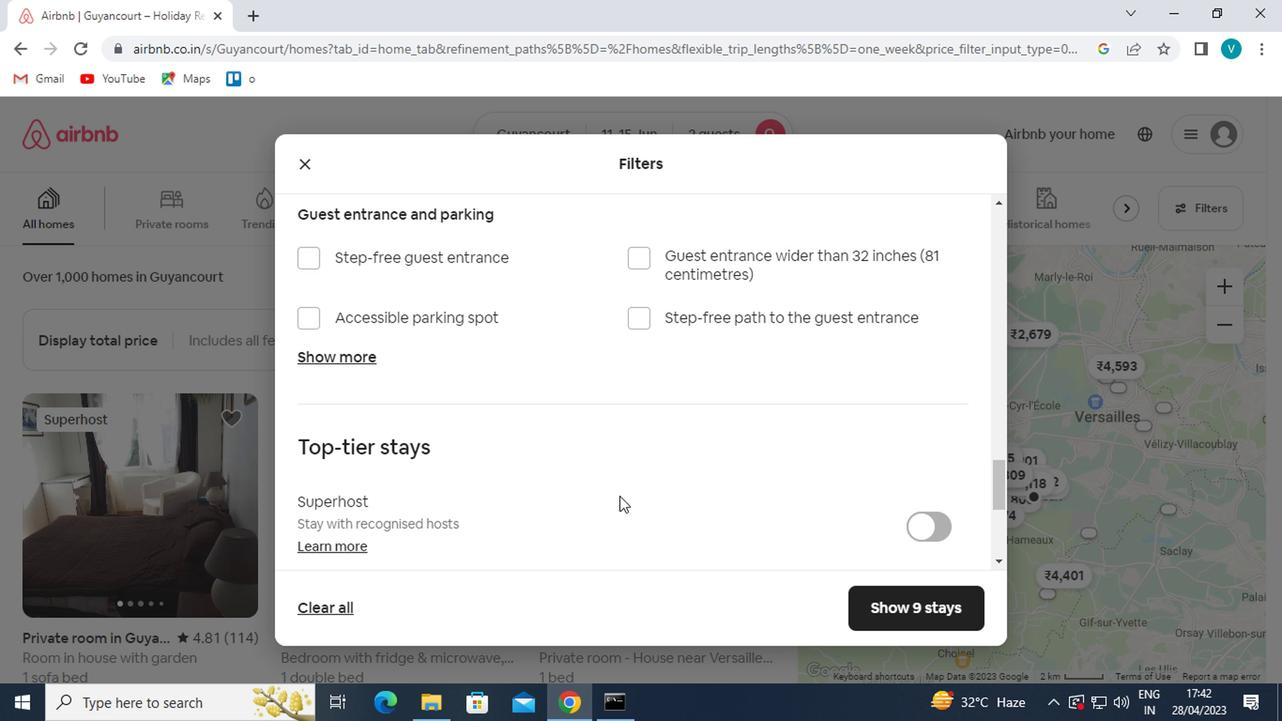 
Action: Mouse scrolled (615, 497) with delta (0, 0)
Screenshot: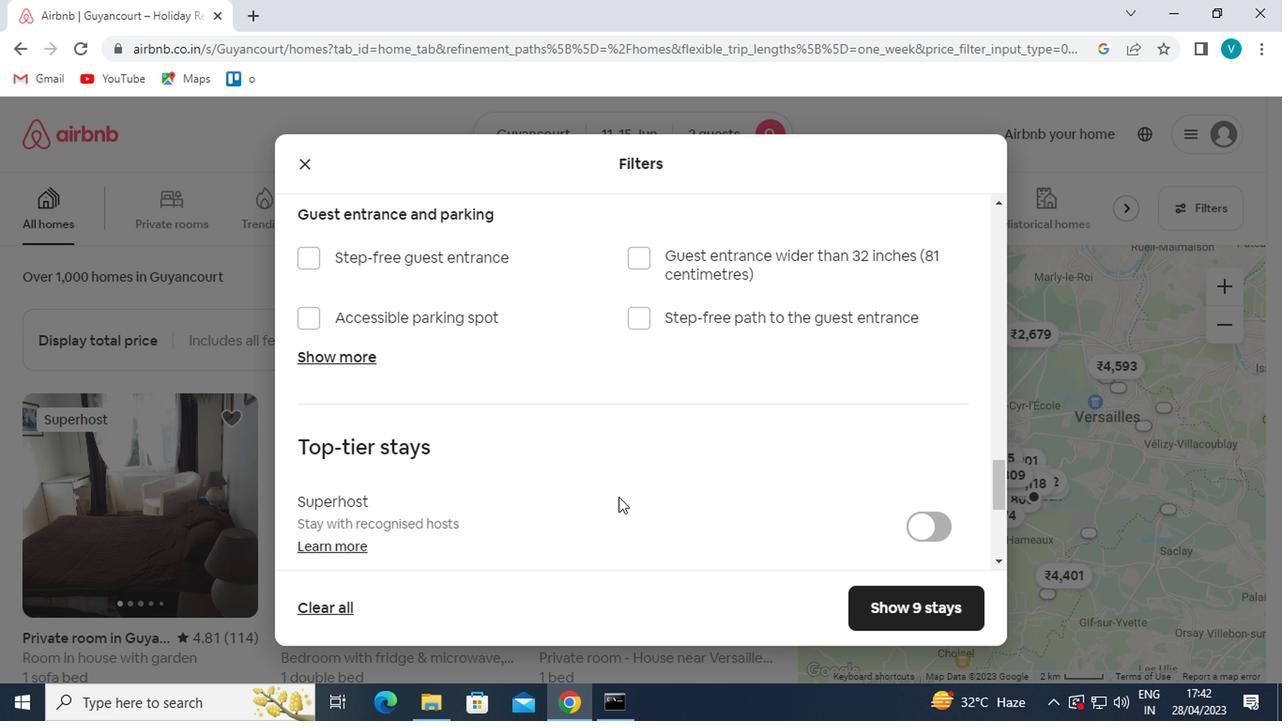 
Action: Mouse scrolled (615, 497) with delta (0, 0)
Screenshot: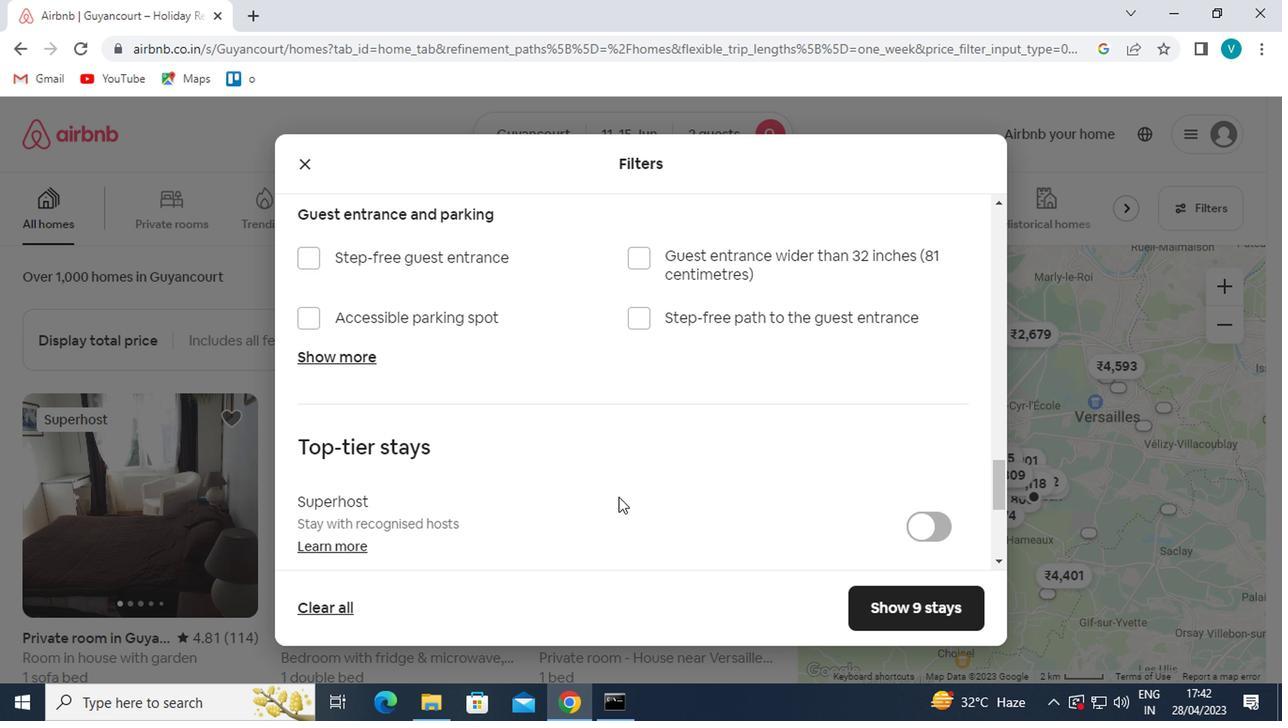 
Action: Mouse scrolled (615, 497) with delta (0, 0)
Screenshot: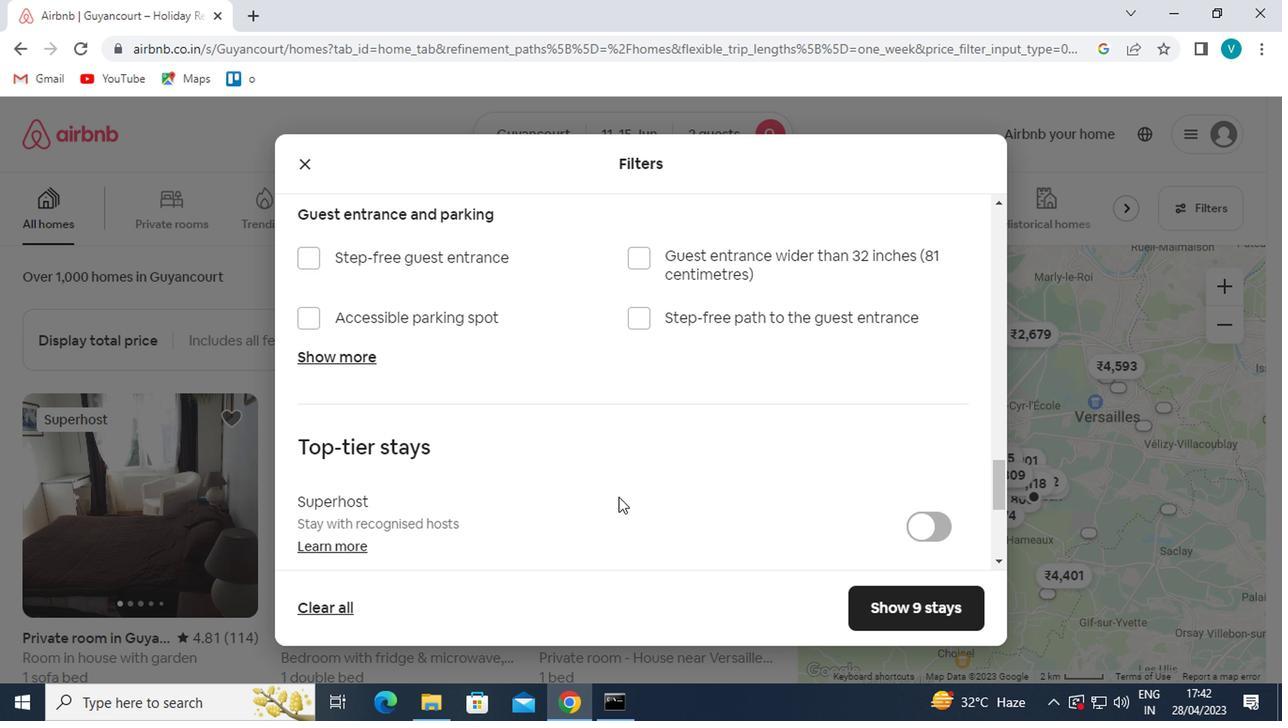 
Action: Mouse scrolled (615, 497) with delta (0, 0)
Screenshot: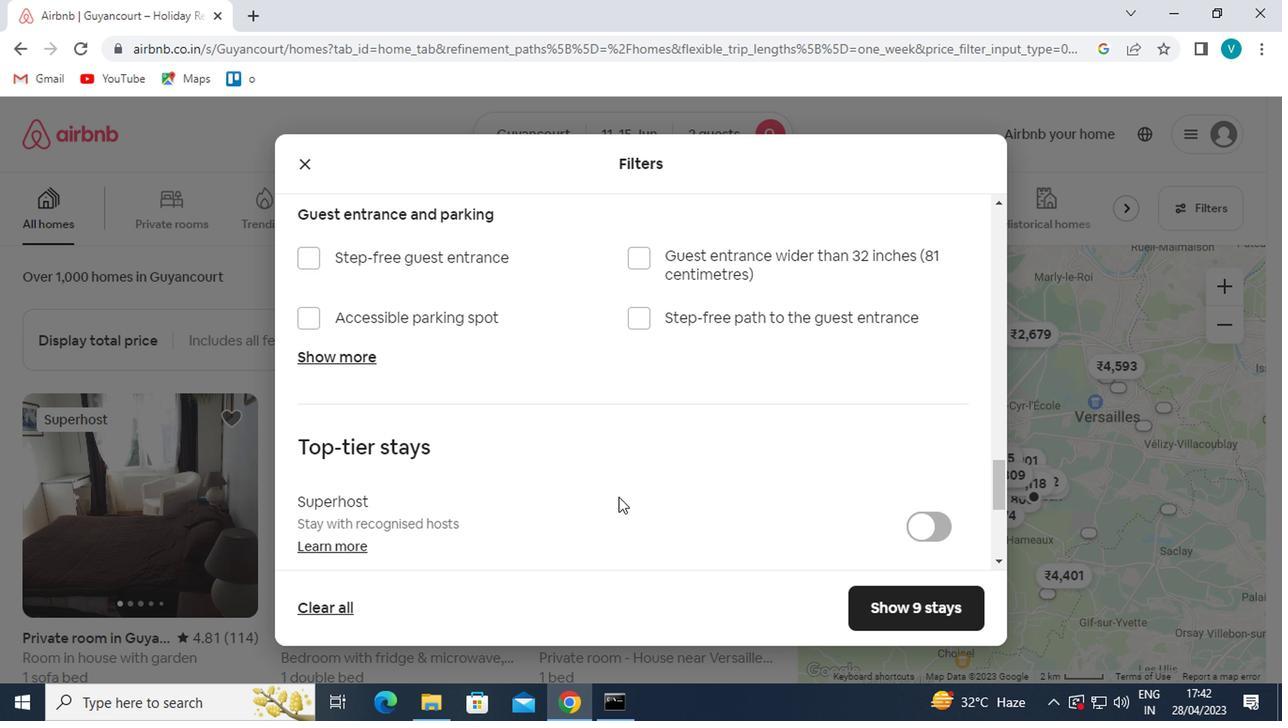 
Action: Mouse moved to (347, 437)
Screenshot: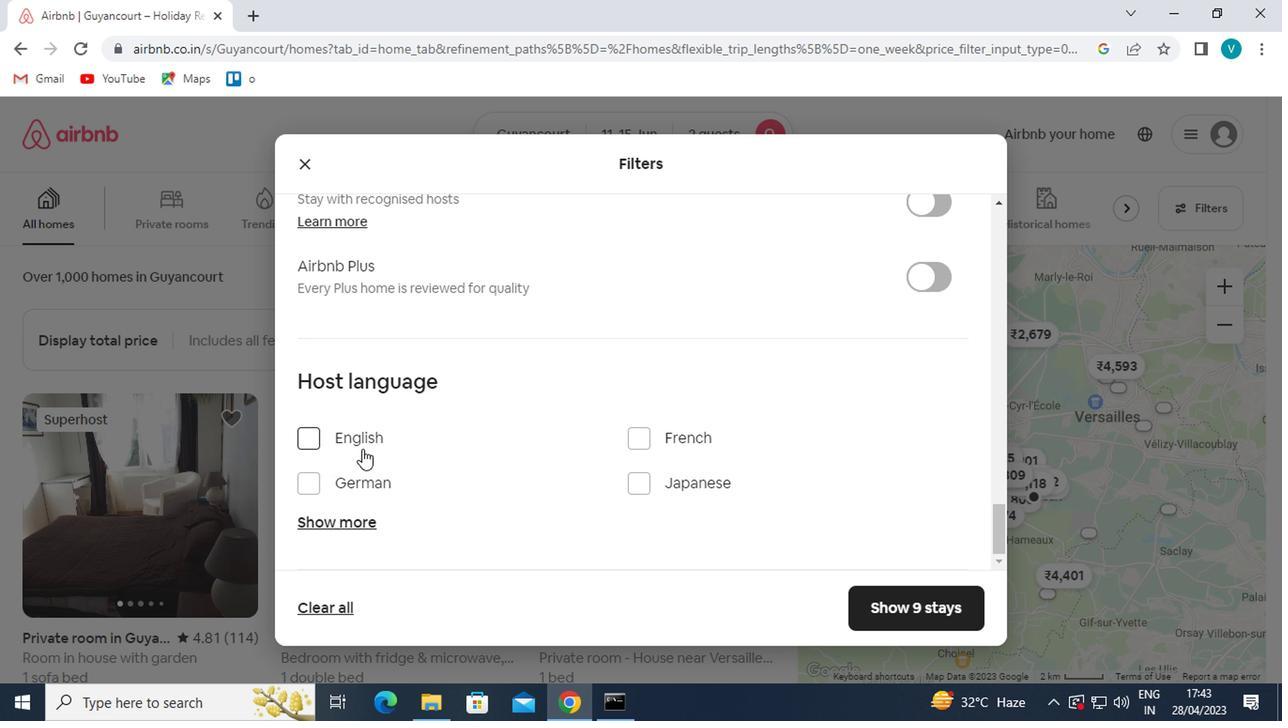 
Action: Mouse pressed left at (347, 437)
Screenshot: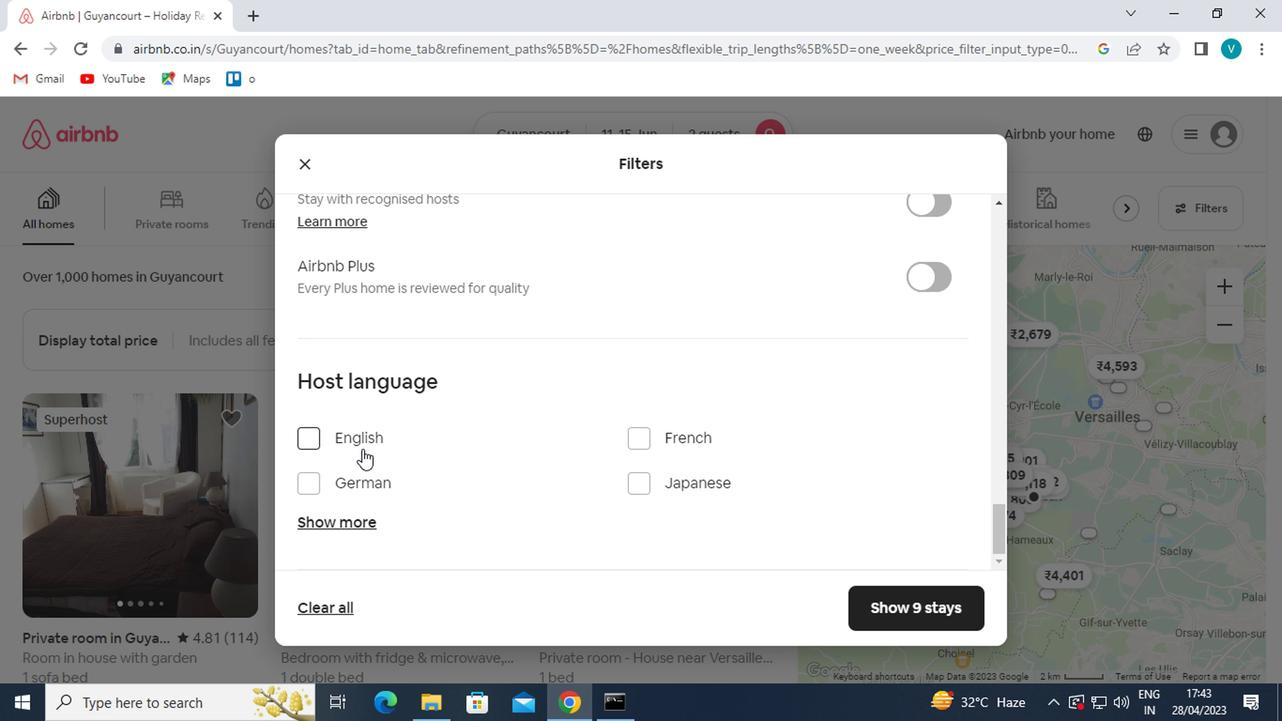 
Action: Mouse moved to (883, 608)
Screenshot: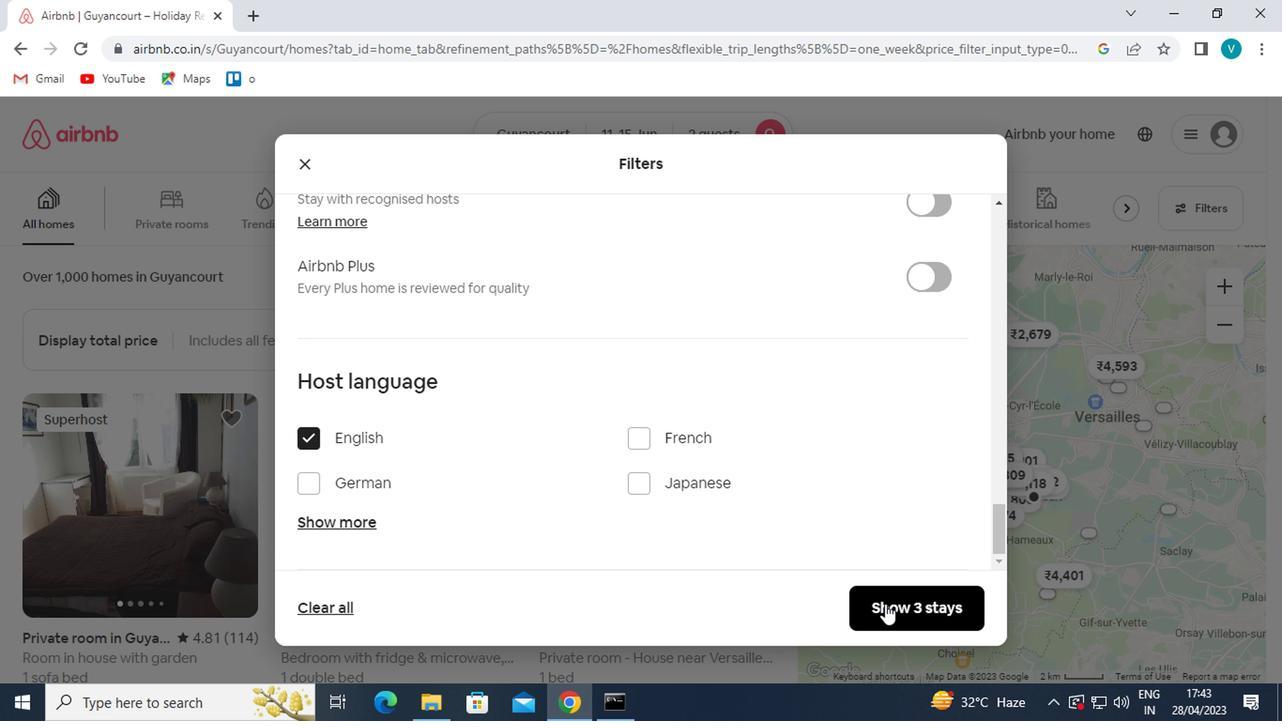 
Action: Mouse pressed left at (883, 608)
Screenshot: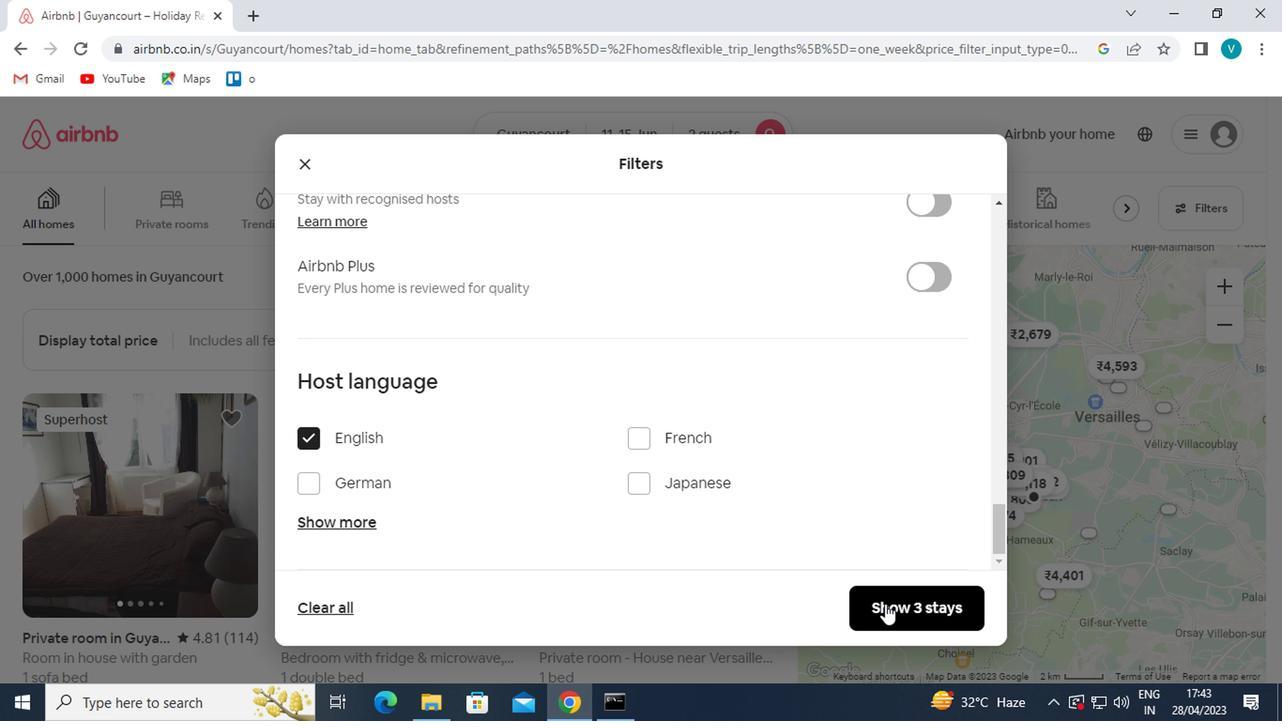 
Action: Mouse moved to (885, 608)
Screenshot: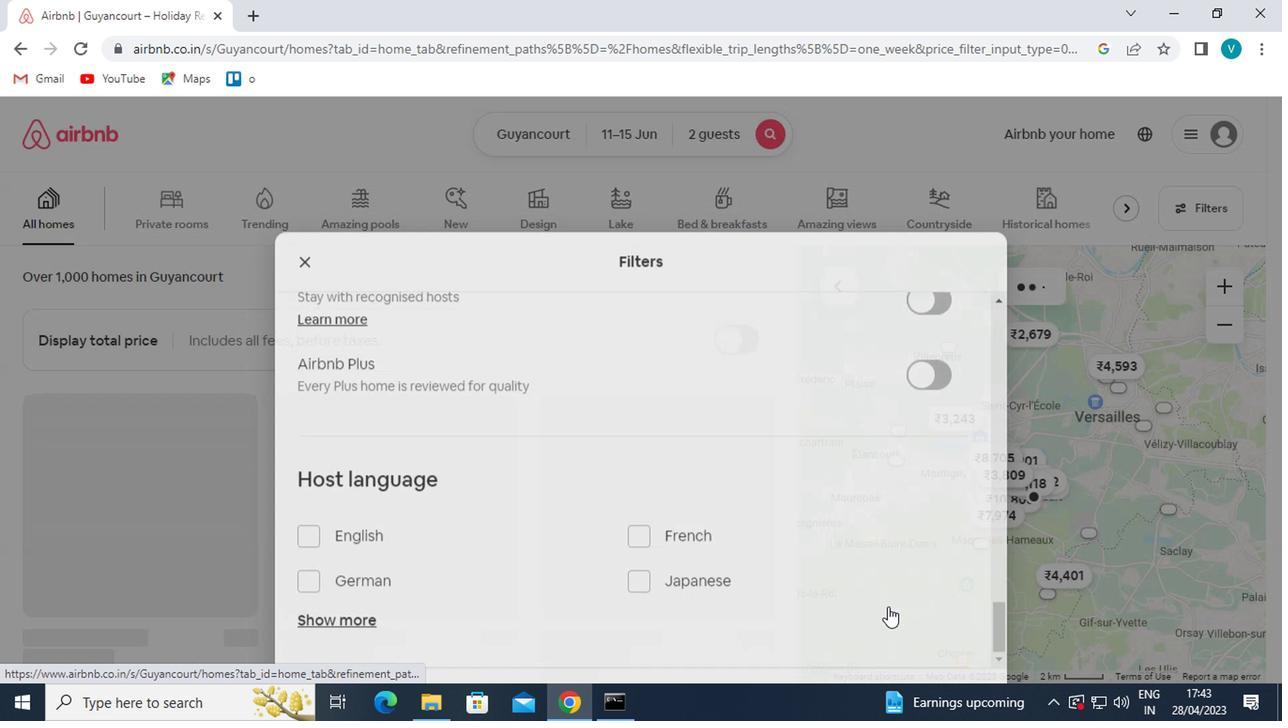 
